 Task: Create a new customer profile in Salesforce, including contact, account, and payment details.
Action: Mouse moved to (14, 97)
Screenshot: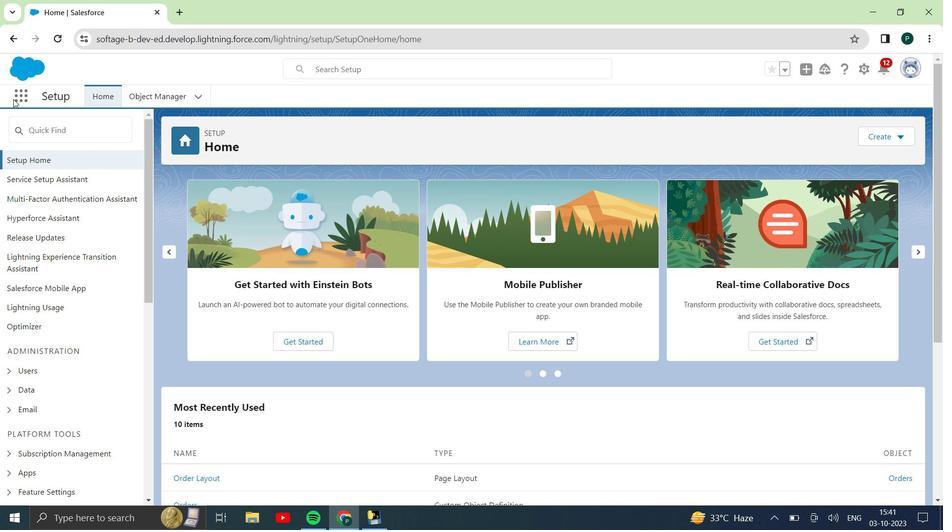 
Action: Mouse pressed left at (14, 97)
Screenshot: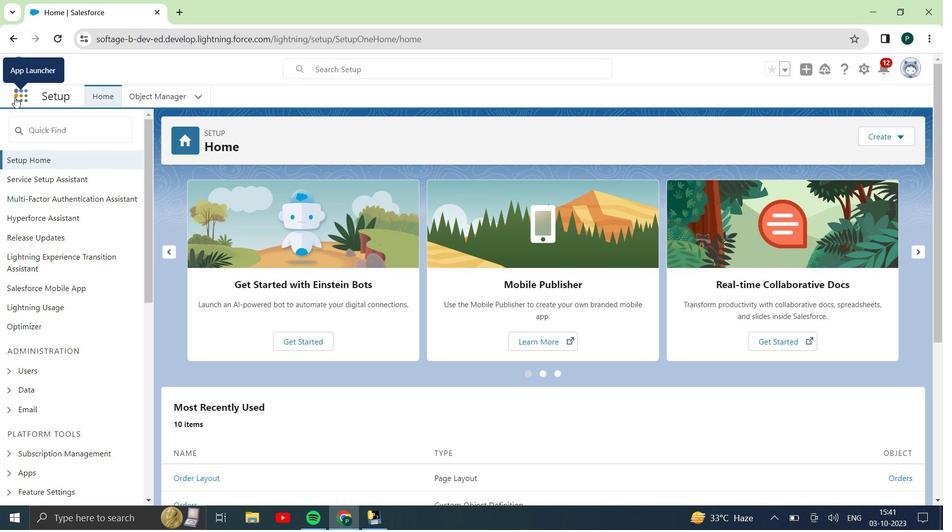 
Action: Mouse moved to (36, 313)
Screenshot: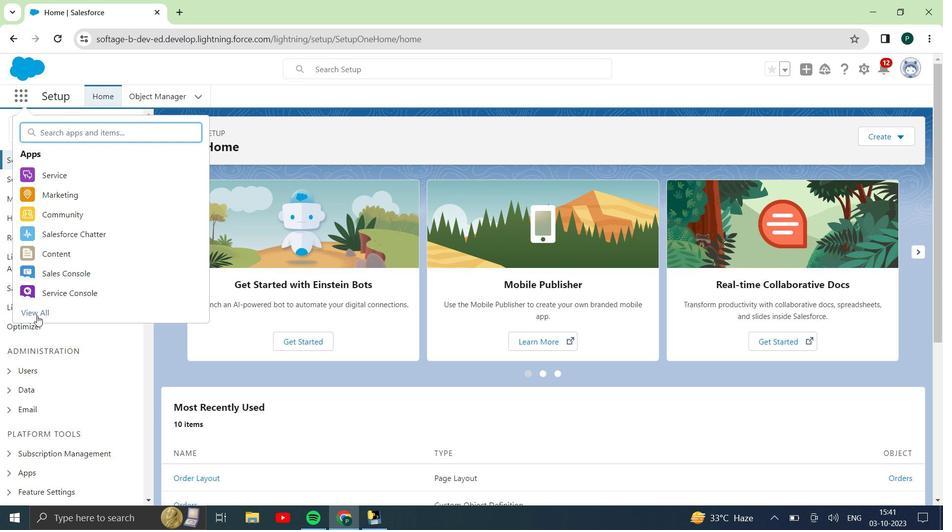 
Action: Mouse pressed left at (36, 313)
Screenshot: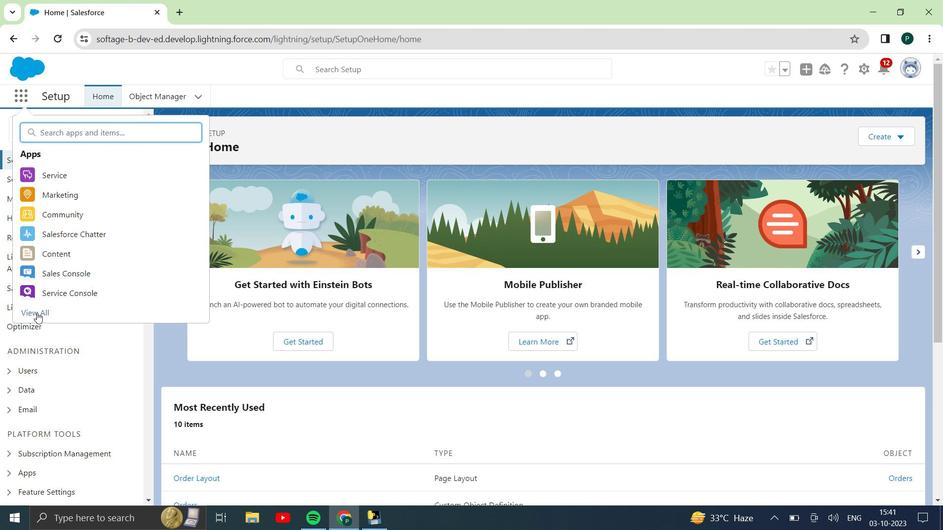 
Action: Mouse moved to (166, 288)
Screenshot: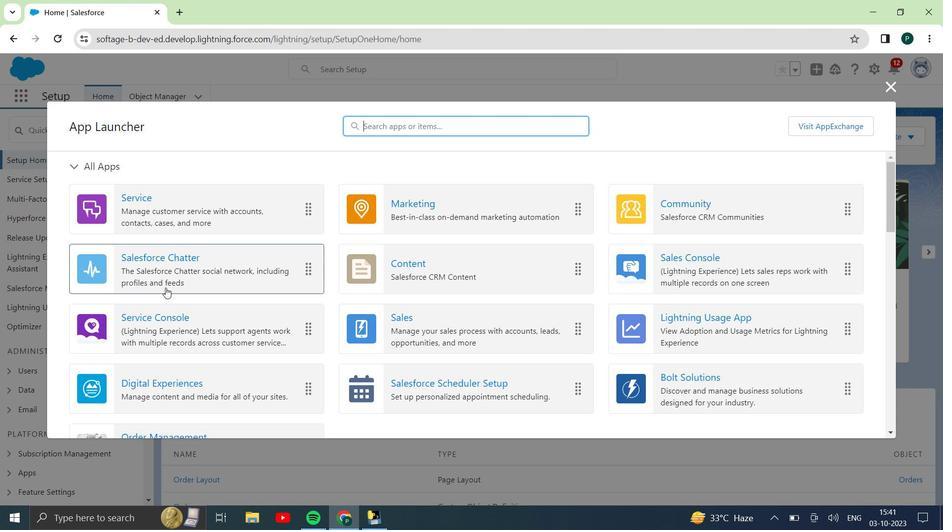 
Action: Mouse scrolled (166, 287) with delta (0, 0)
Screenshot: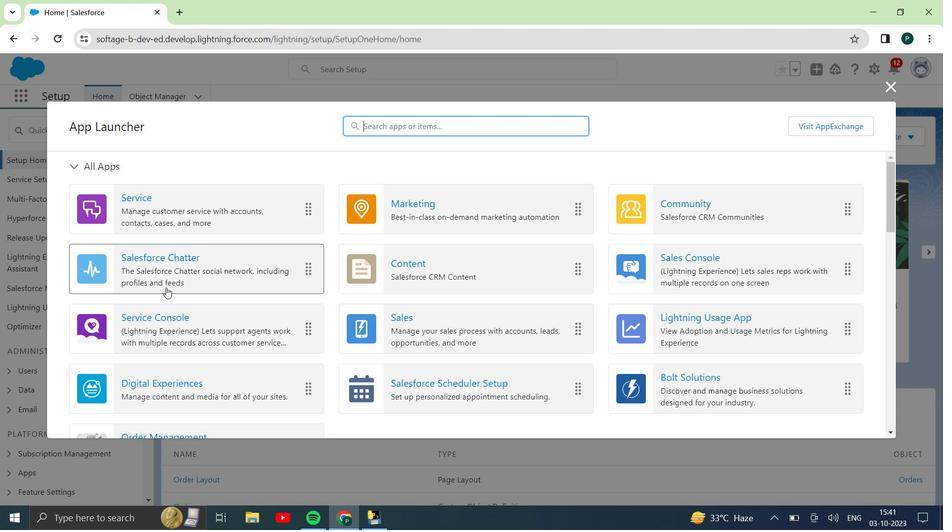 
Action: Mouse scrolled (166, 287) with delta (0, 0)
Screenshot: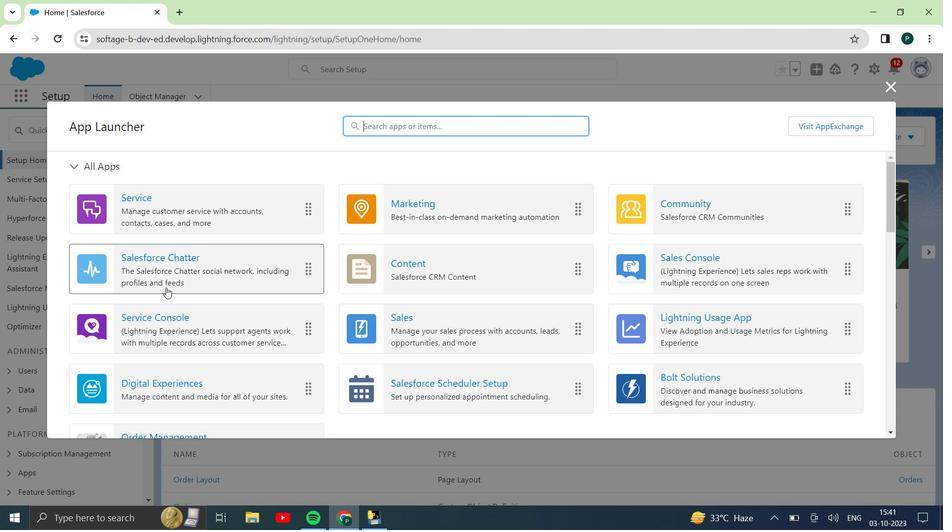 
Action: Mouse moved to (156, 316)
Screenshot: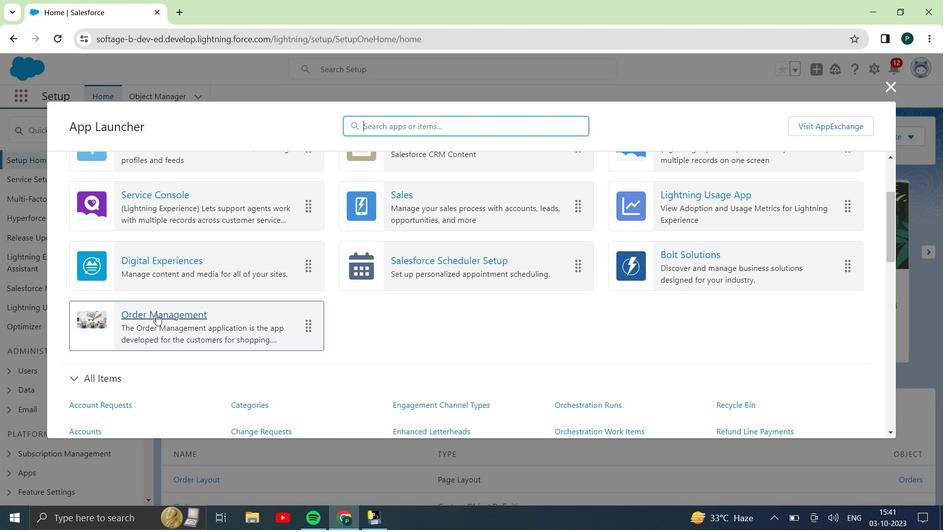 
Action: Mouse pressed left at (156, 316)
Screenshot: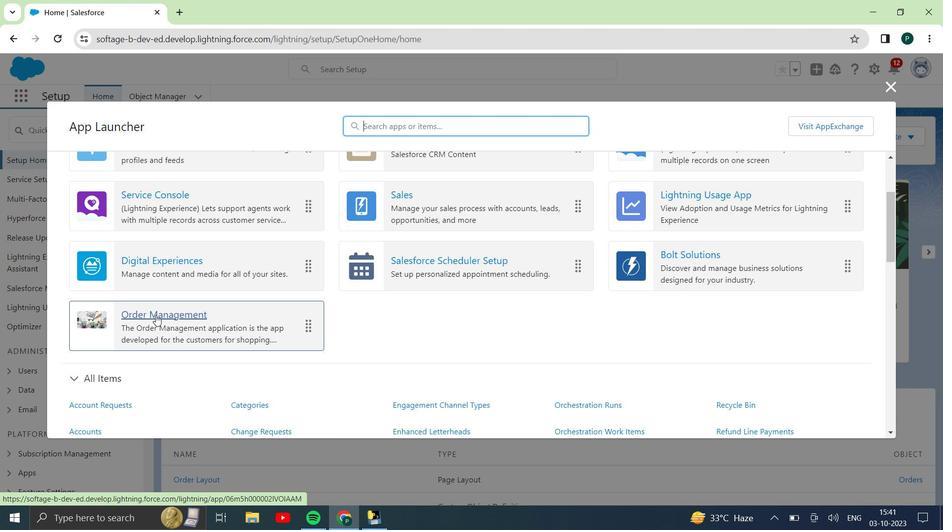 
Action: Mouse moved to (380, 91)
Screenshot: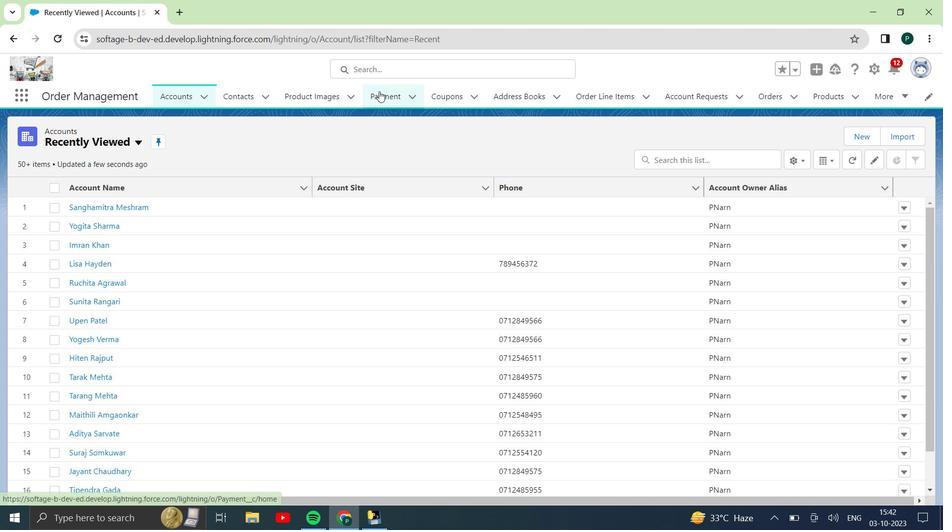 
Action: Mouse pressed left at (380, 91)
Screenshot: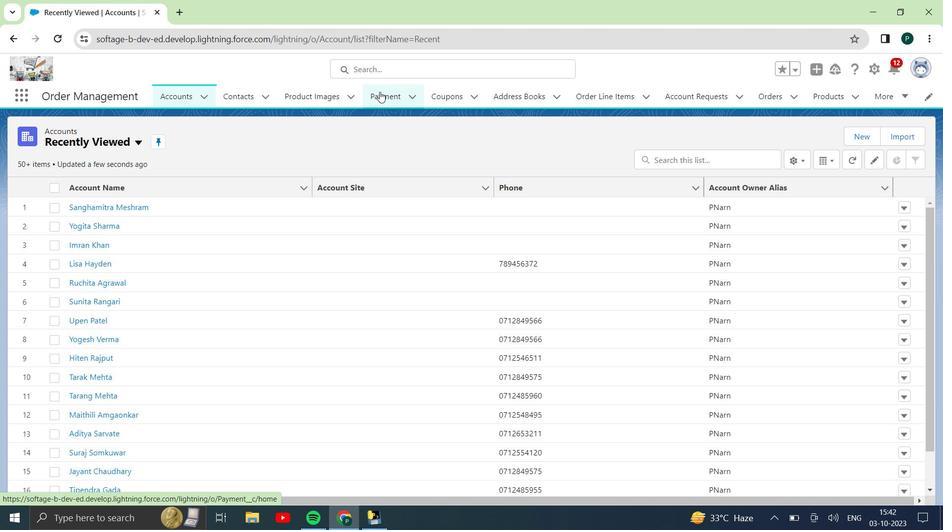 
Action: Mouse moved to (862, 135)
Screenshot: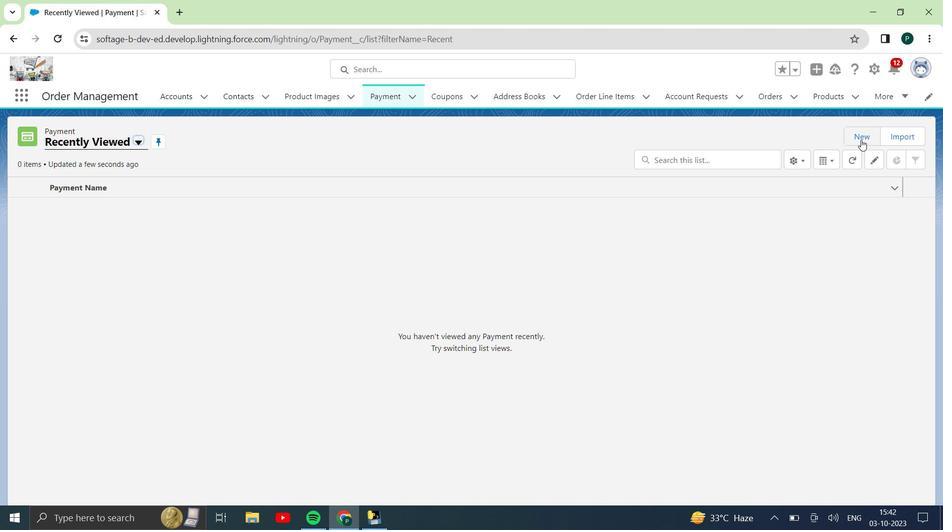 
Action: Mouse pressed left at (862, 135)
Screenshot: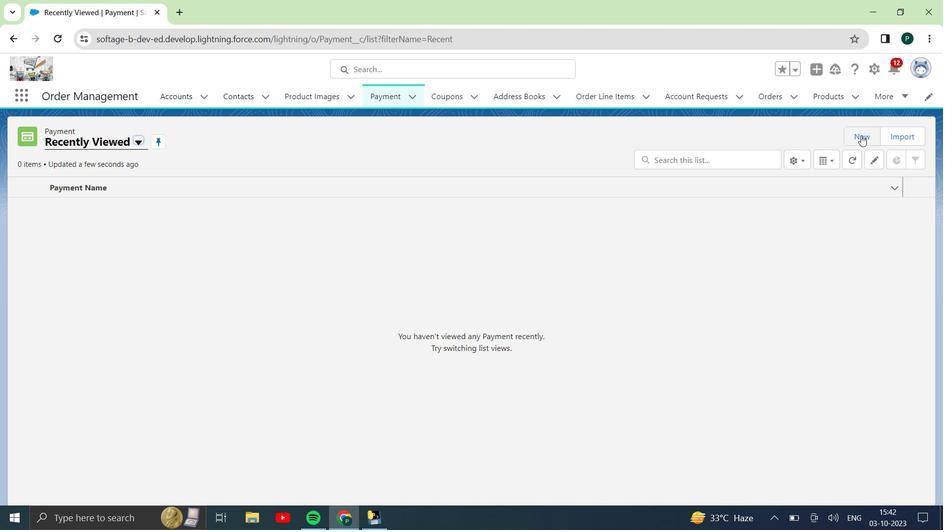 
Action: Mouse moved to (321, 251)
Screenshot: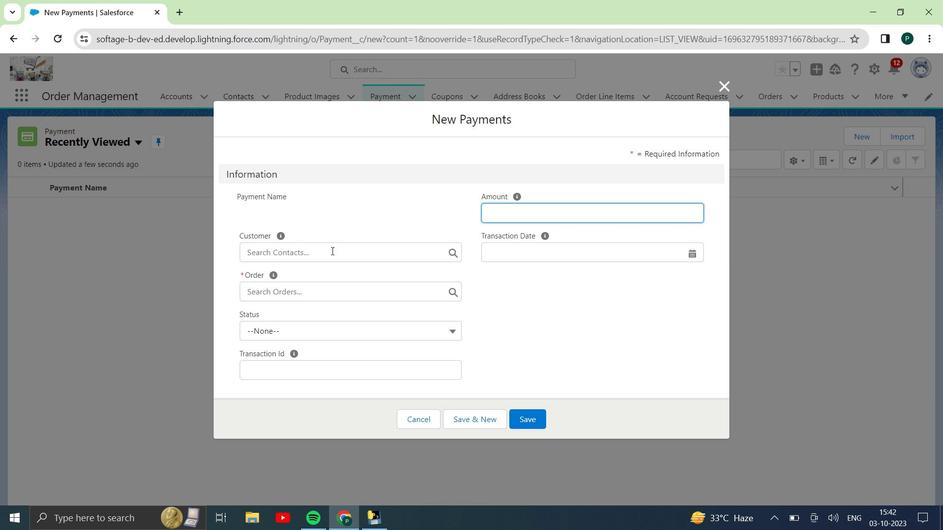
Action: Mouse pressed left at (321, 251)
Screenshot: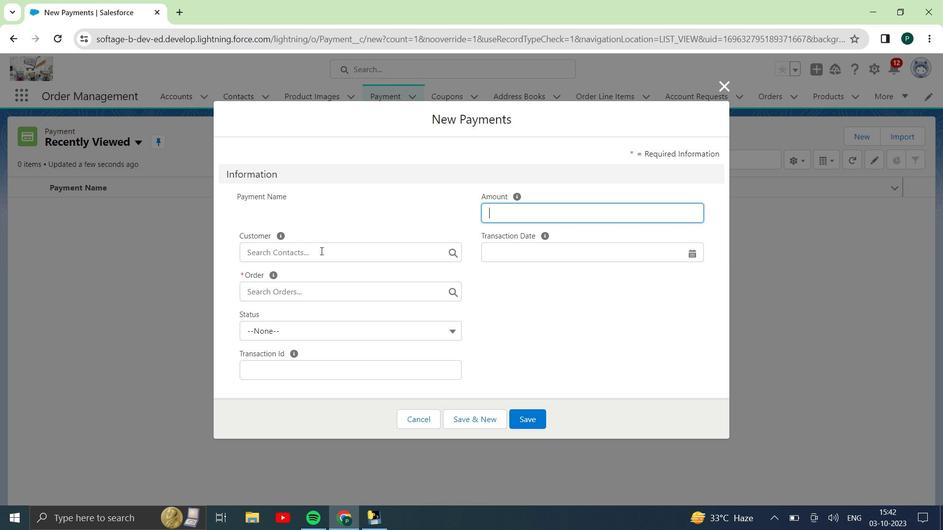 
Action: Mouse moved to (321, 257)
Screenshot: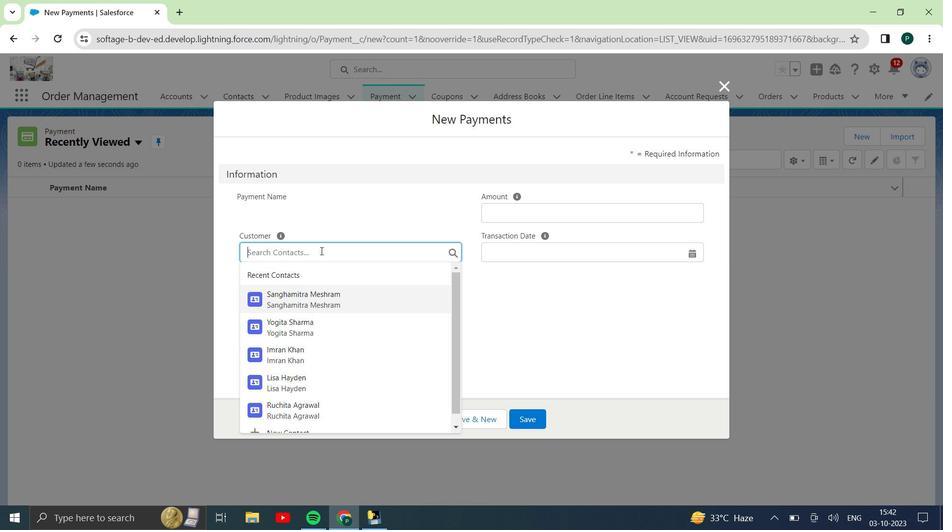 
Action: Mouse scrolled (321, 256) with delta (0, 0)
Screenshot: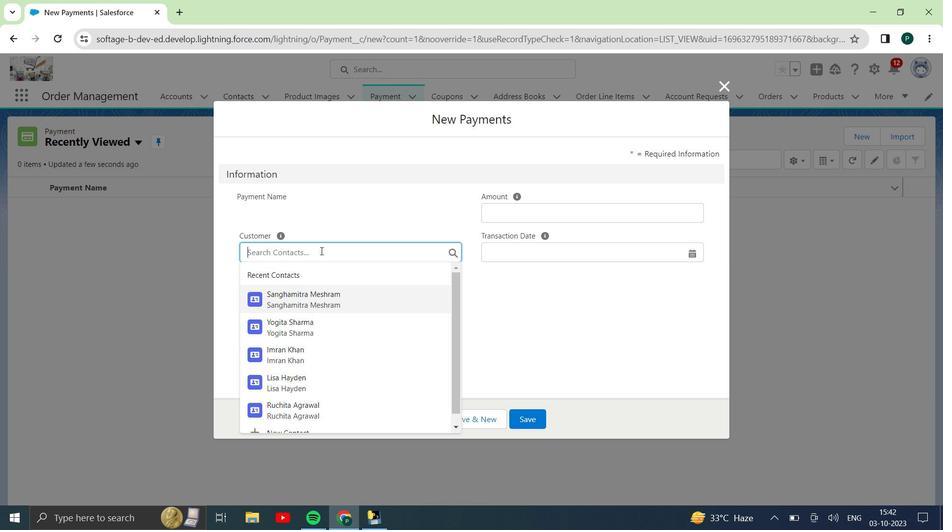 
Action: Mouse moved to (320, 303)
Screenshot: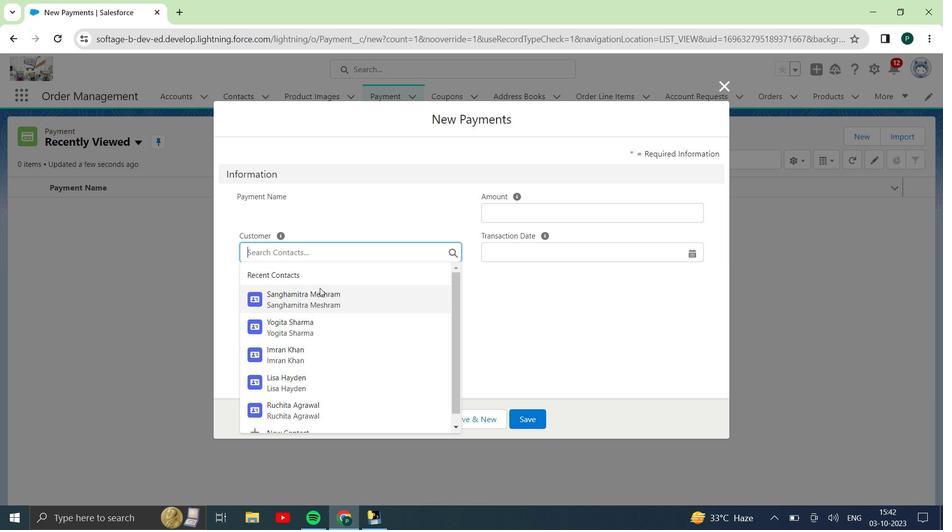 
Action: Mouse scrolled (320, 302) with delta (0, 0)
Screenshot: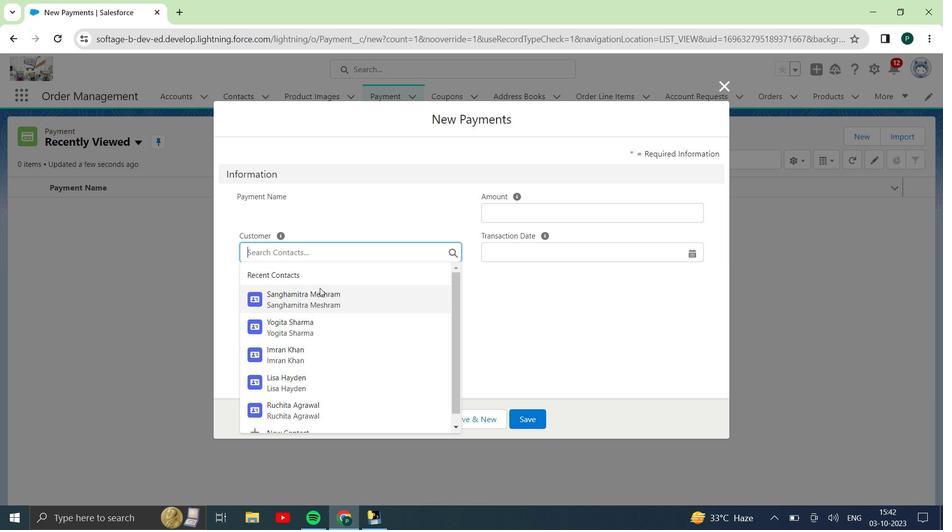 
Action: Mouse moved to (329, 364)
Screenshot: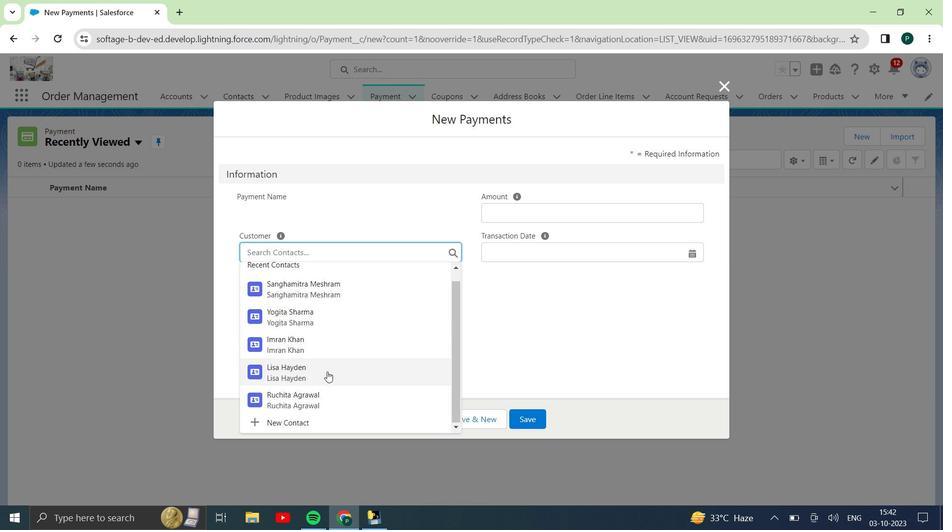 
Action: Mouse scrolled (329, 363) with delta (0, 0)
Screenshot: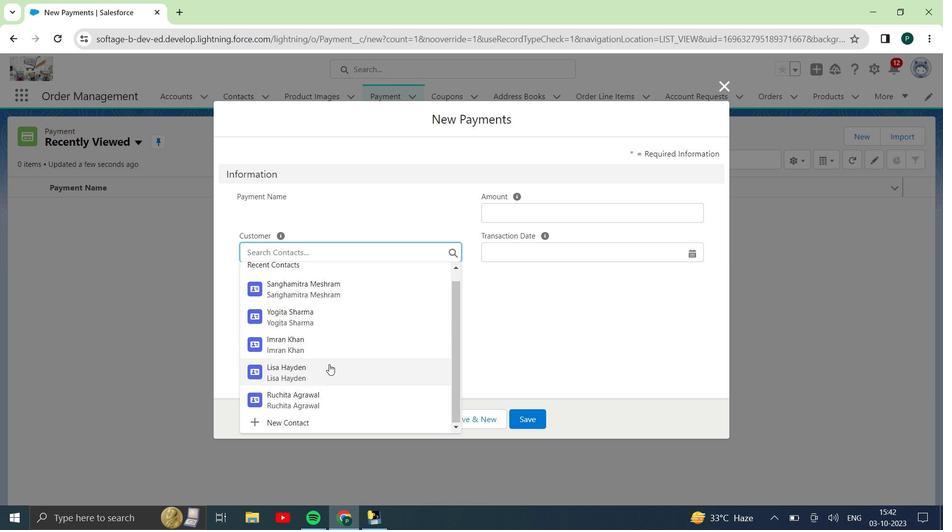 
Action: Mouse scrolled (329, 363) with delta (0, 0)
Screenshot: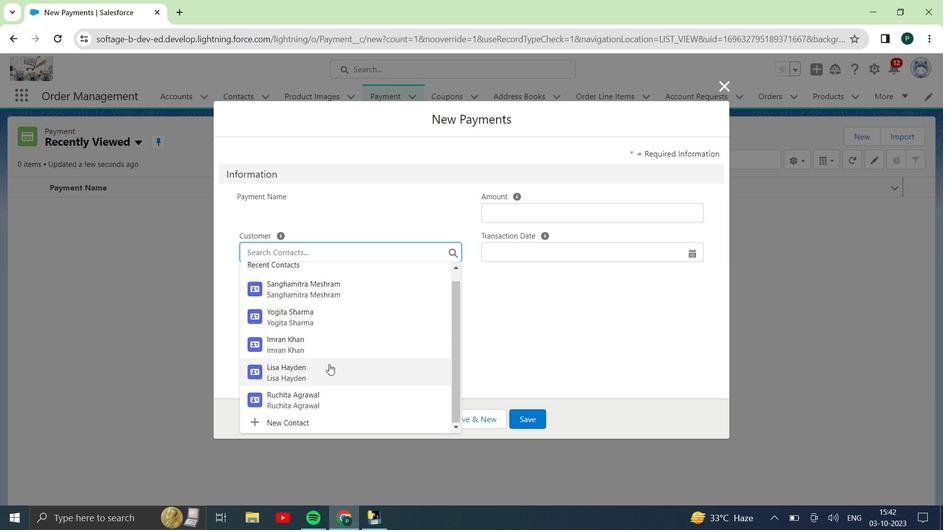 
Action: Mouse scrolled (329, 363) with delta (0, 0)
Screenshot: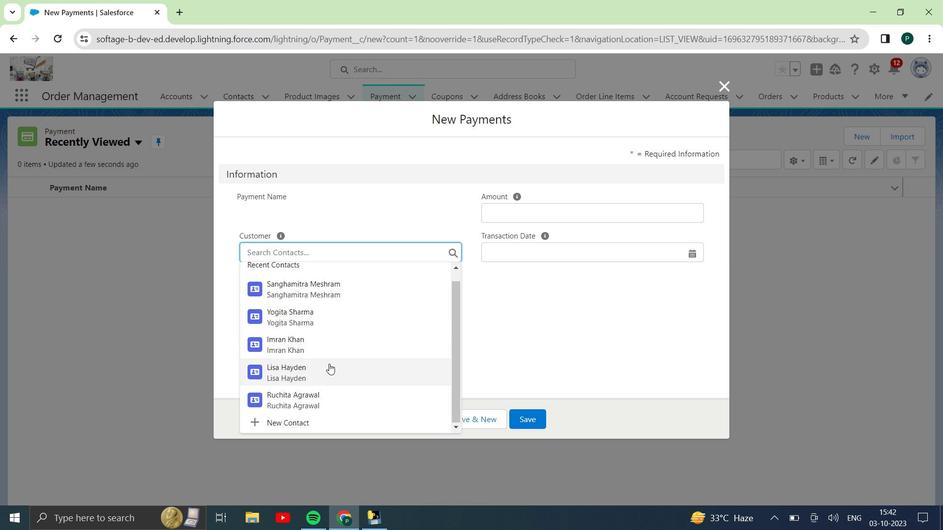 
Action: Mouse scrolled (329, 363) with delta (0, 0)
Screenshot: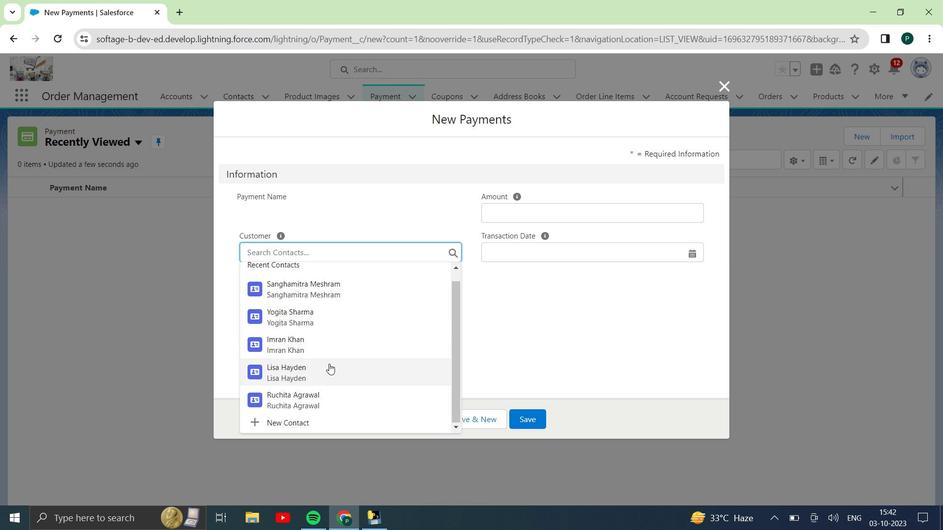 
Action: Mouse scrolled (329, 363) with delta (0, 0)
Screenshot: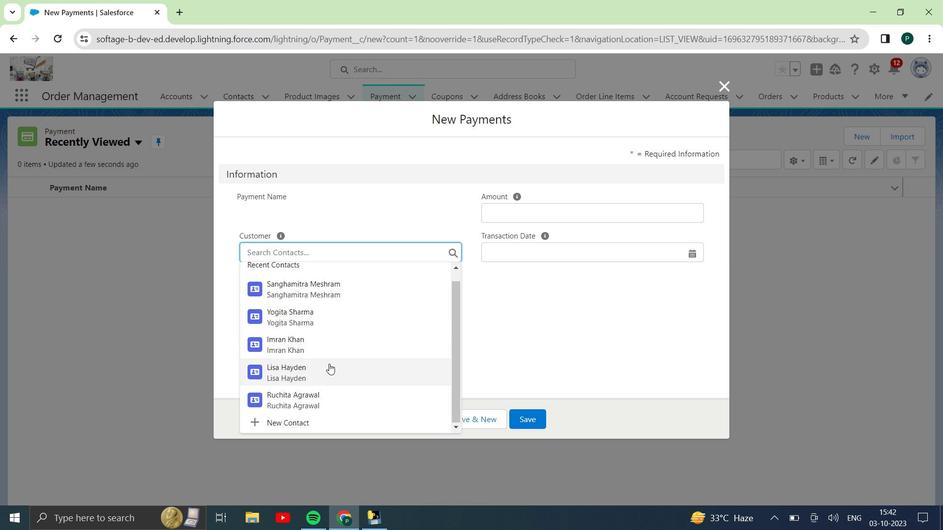 
Action: Mouse scrolled (329, 363) with delta (0, 0)
Screenshot: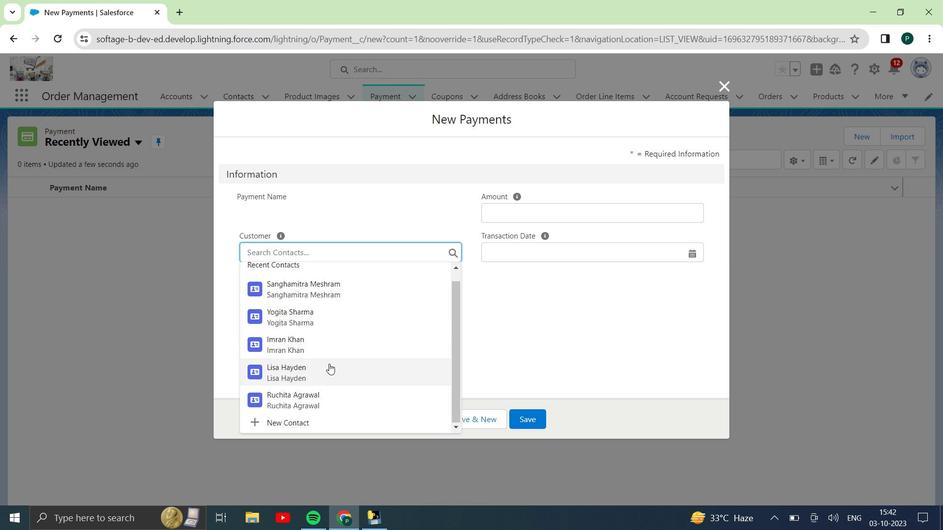 
Action: Mouse moved to (303, 422)
Screenshot: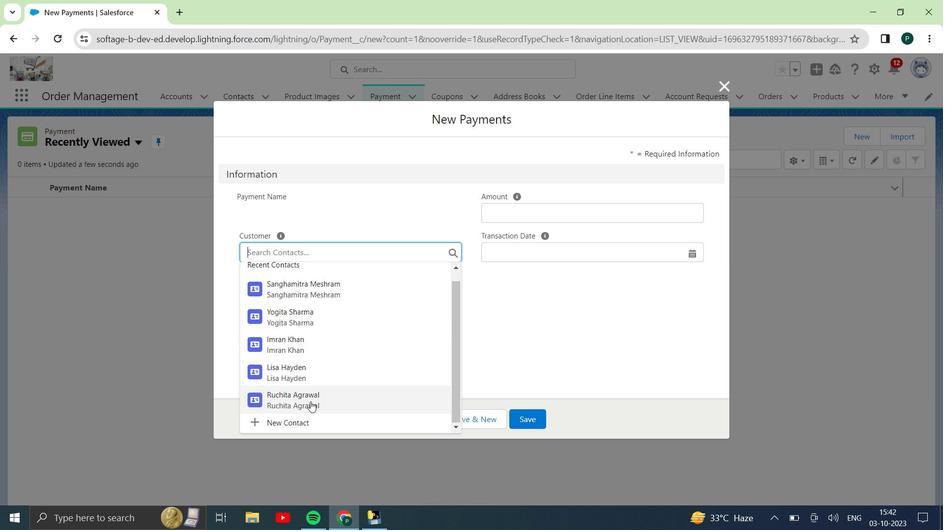 
Action: Mouse pressed left at (303, 422)
Screenshot: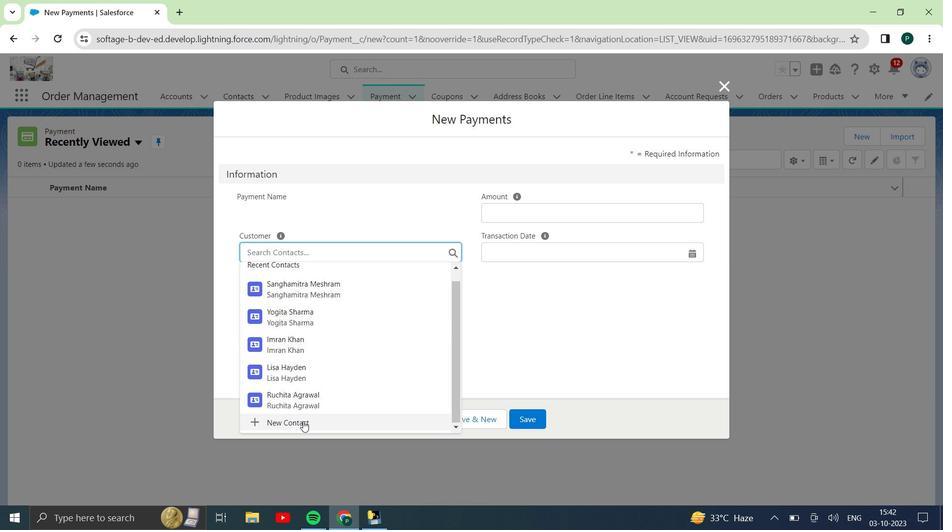 
Action: Mouse moved to (539, 187)
Screenshot: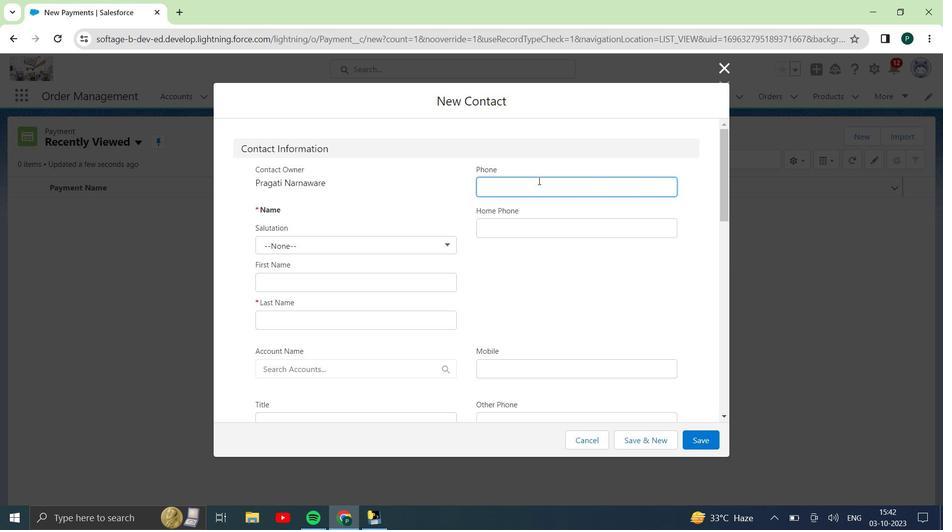 
Action: Key pressed <Key.insert><Key.home><Key.end><Key.down><Key.up><Key.left><Key.page_up><<12>><Key.home><<12>>
Screenshot: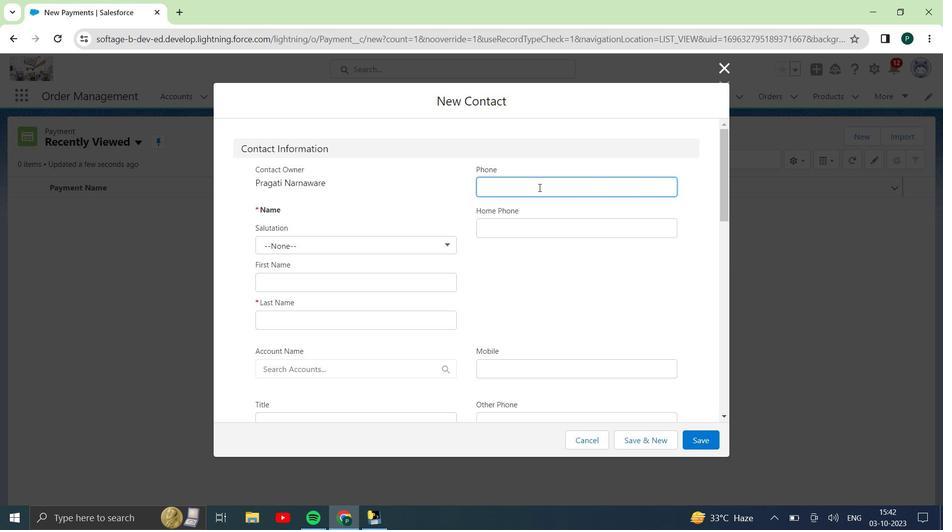 
Action: Mouse moved to (375, 240)
Screenshot: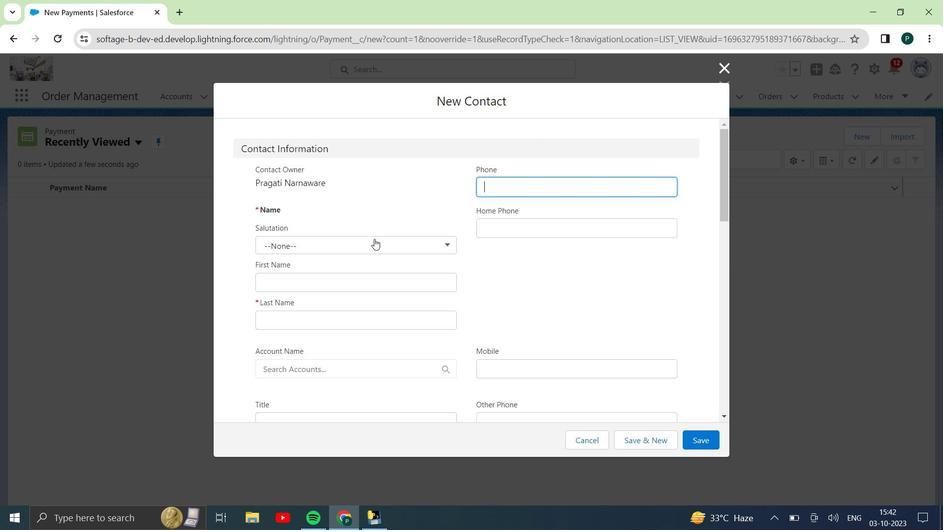 
Action: Mouse pressed left at (375, 240)
Screenshot: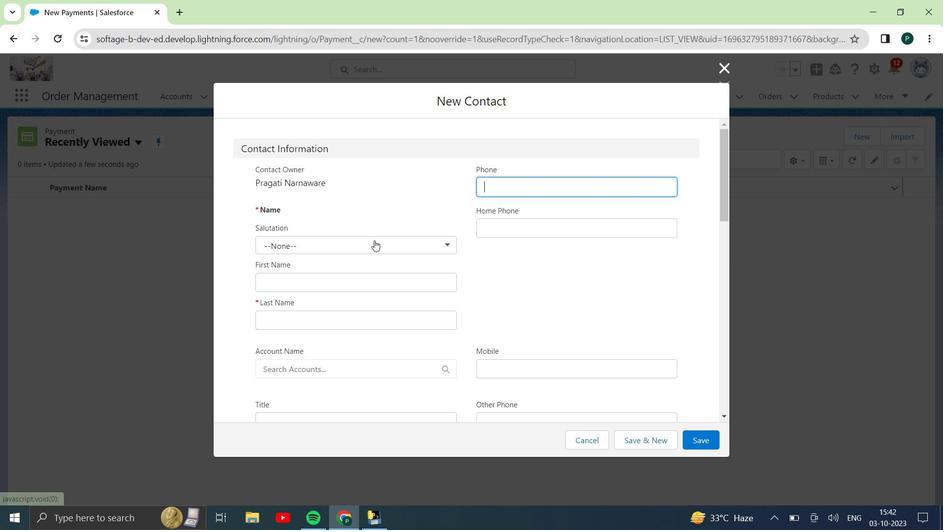 
Action: Mouse moved to (349, 294)
Screenshot: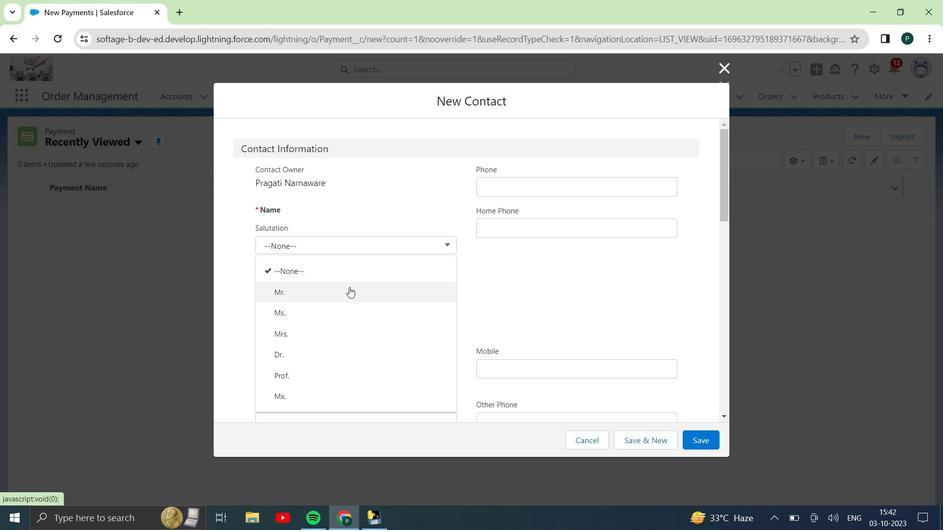 
Action: Mouse pressed left at (349, 294)
Screenshot: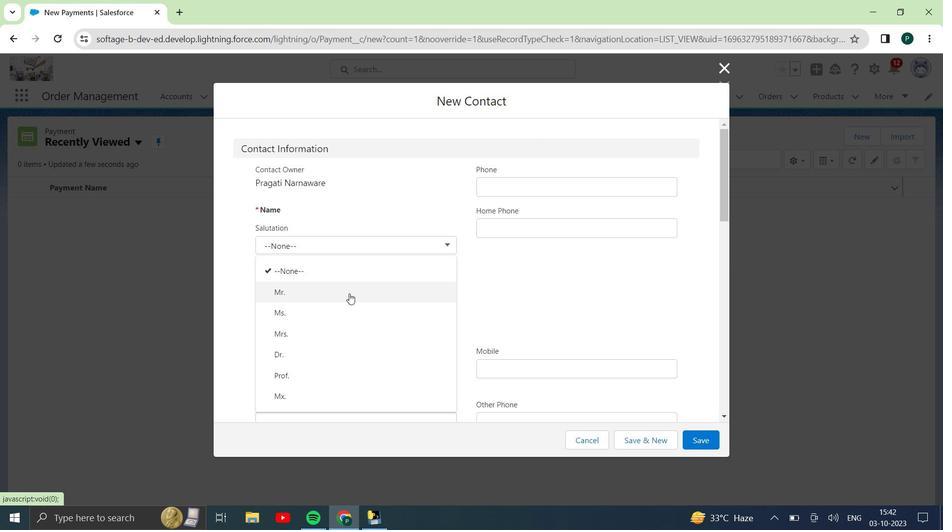 
Action: Mouse moved to (381, 285)
Screenshot: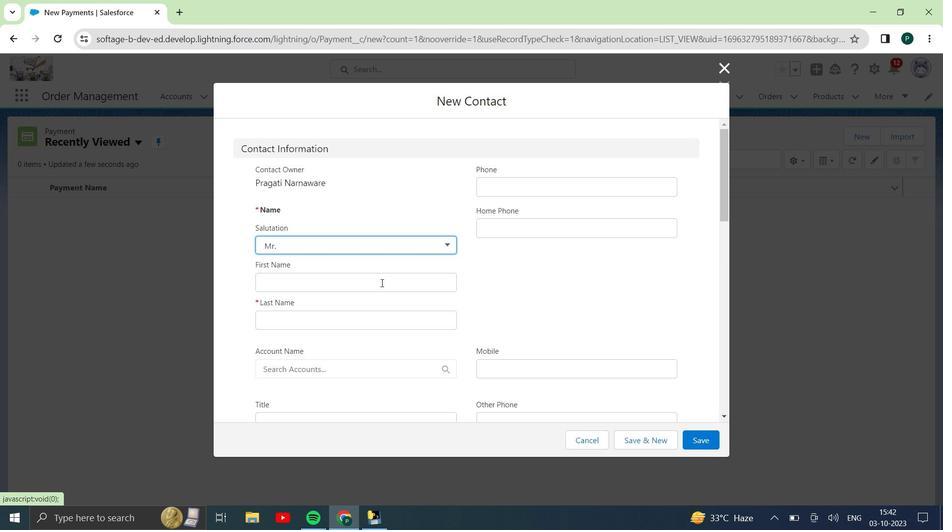 
Action: Mouse pressed left at (381, 285)
Screenshot: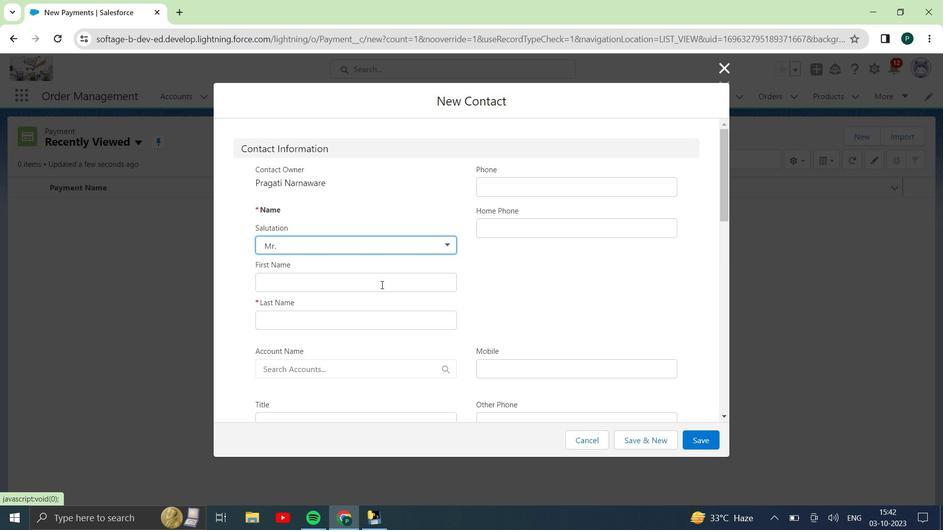 
Action: Key pressed <Key.shift><Key.shift>Tarak
Screenshot: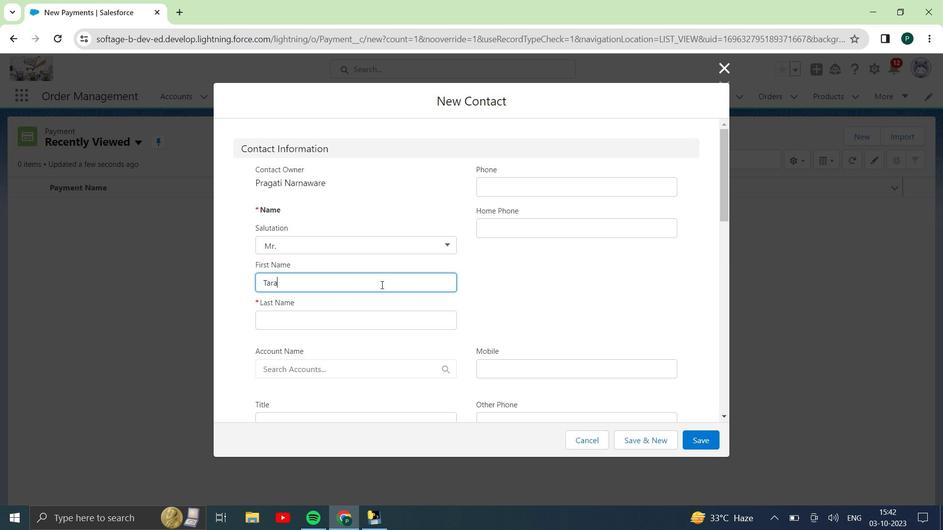 
Action: Mouse moved to (340, 323)
Screenshot: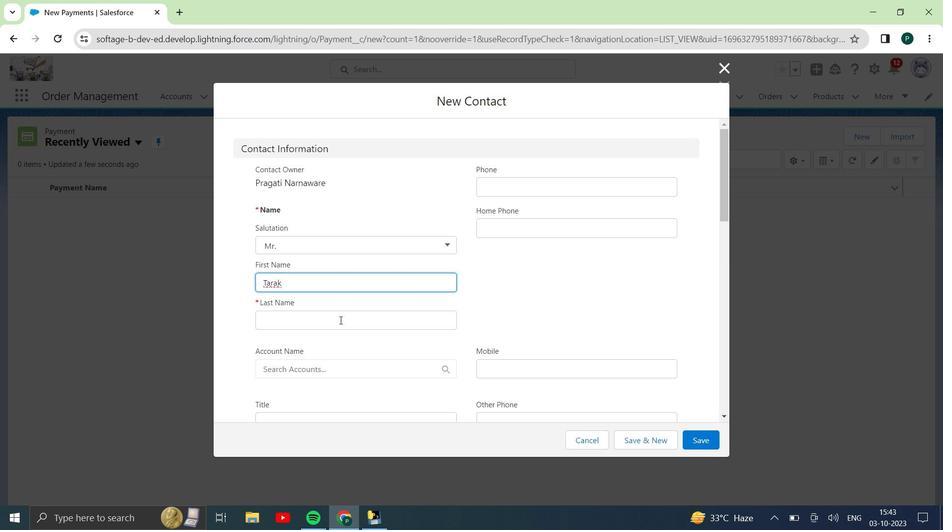 
Action: Mouse pressed left at (340, 323)
Screenshot: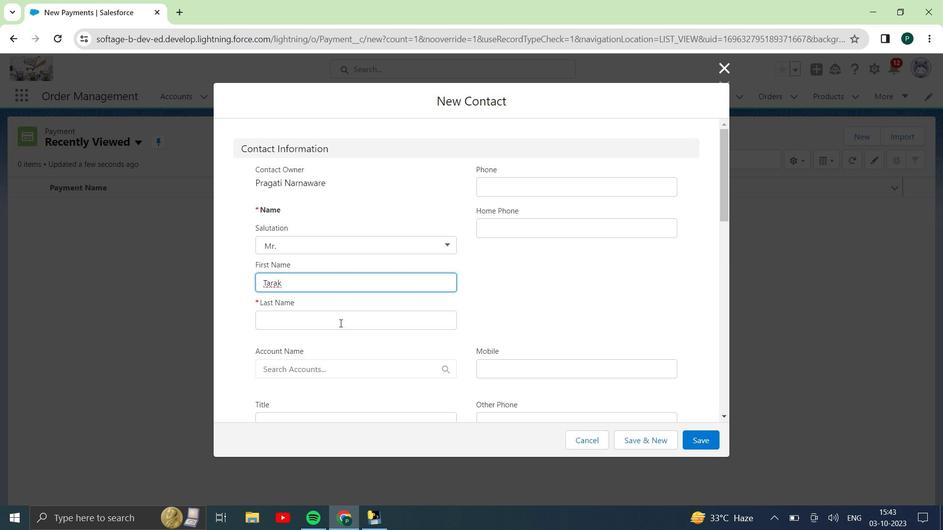 
Action: Key pressed <Key.shift>Mehta
Screenshot: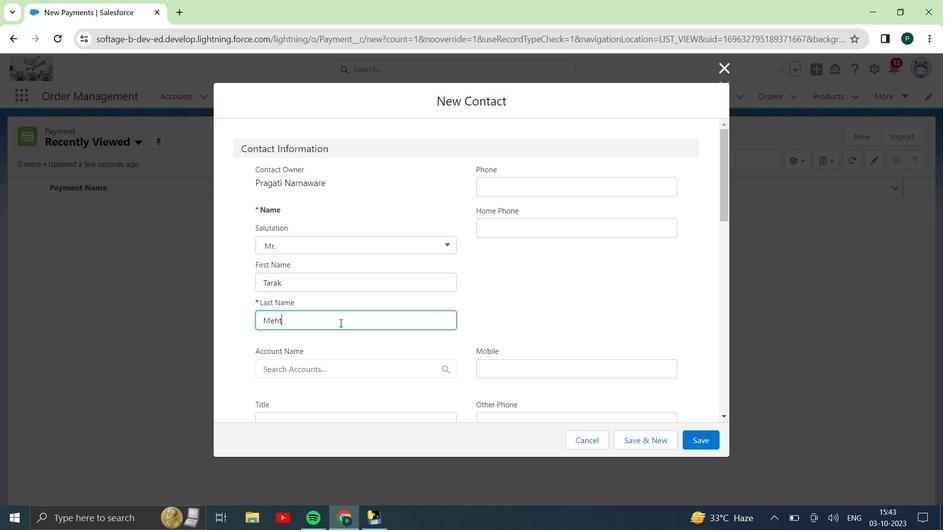 
Action: Mouse moved to (580, 183)
Screenshot: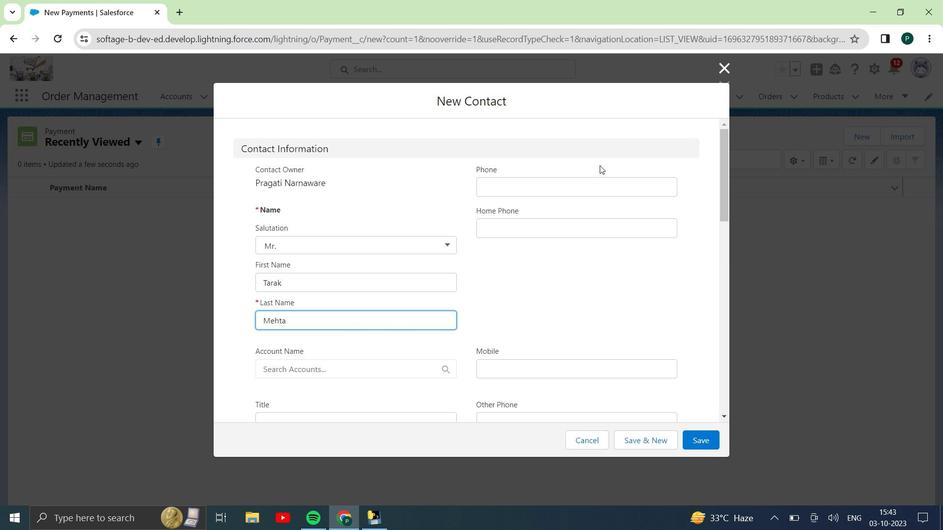 
Action: Mouse pressed left at (580, 183)
Screenshot: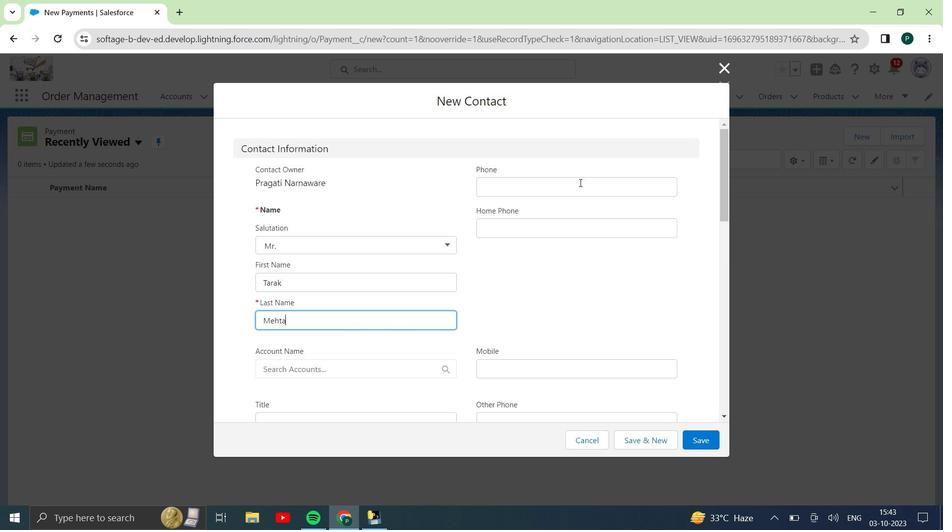 
Action: Key pressed <Key.insert><Key.home><Key.end><Key.down><Key.up><Key.left><Key.page_up><<12>><Key.home><<12>>
Screenshot: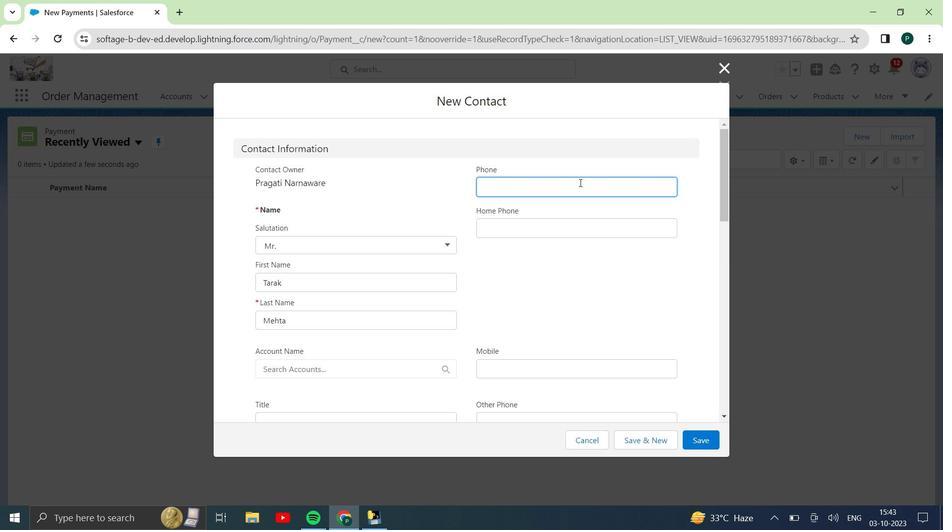 
Action: Mouse pressed left at (580, 183)
Screenshot: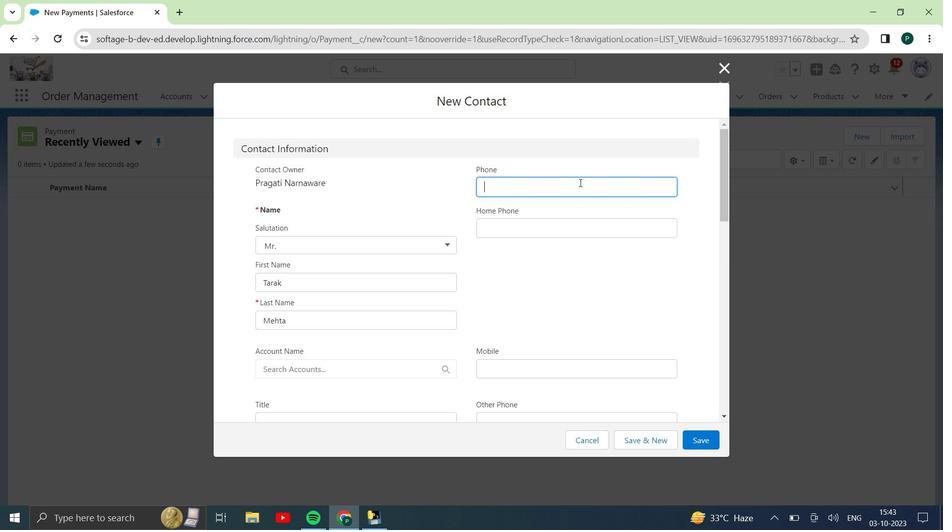 
Action: Key pressed <Key.num_lock><Key.num_lock><Key.end><Key.end><Key.home><Key.home><Key.backspace>
Screenshot: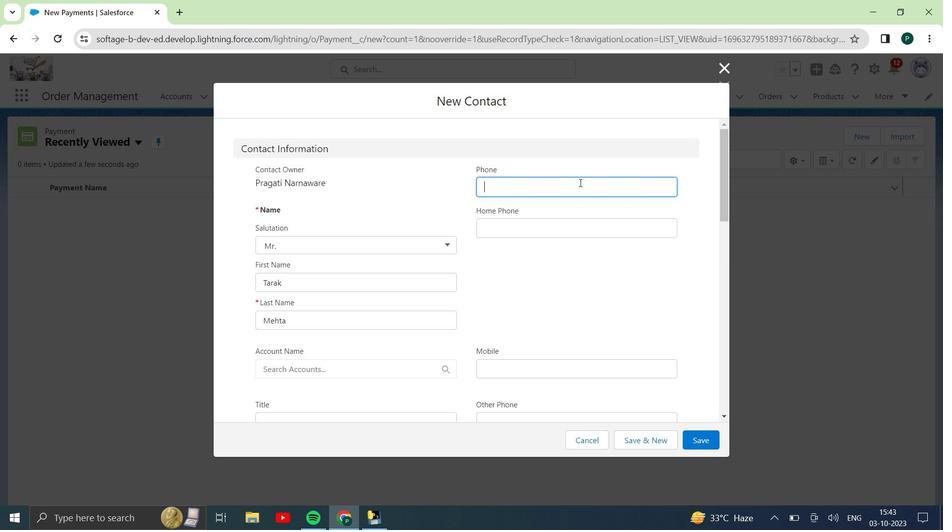
Action: Mouse moved to (554, 232)
Screenshot: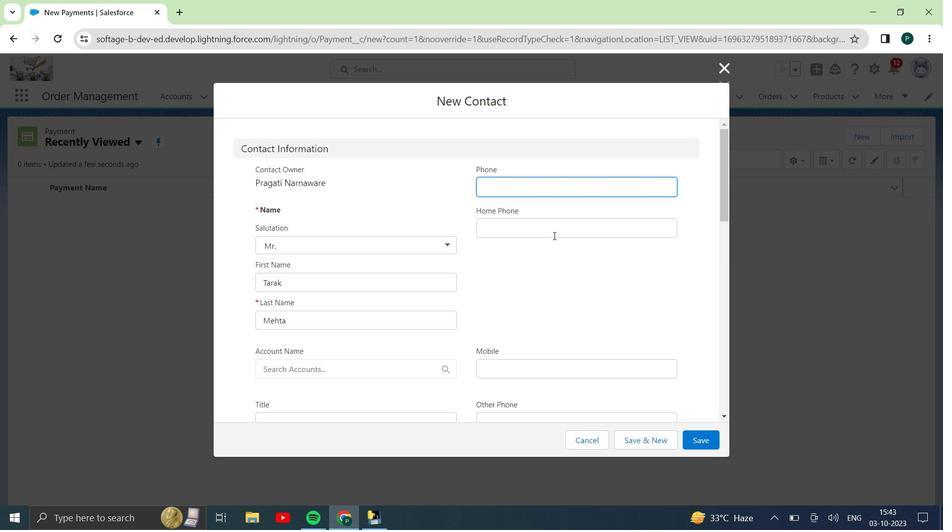 
Action: Mouse pressed left at (554, 232)
Screenshot: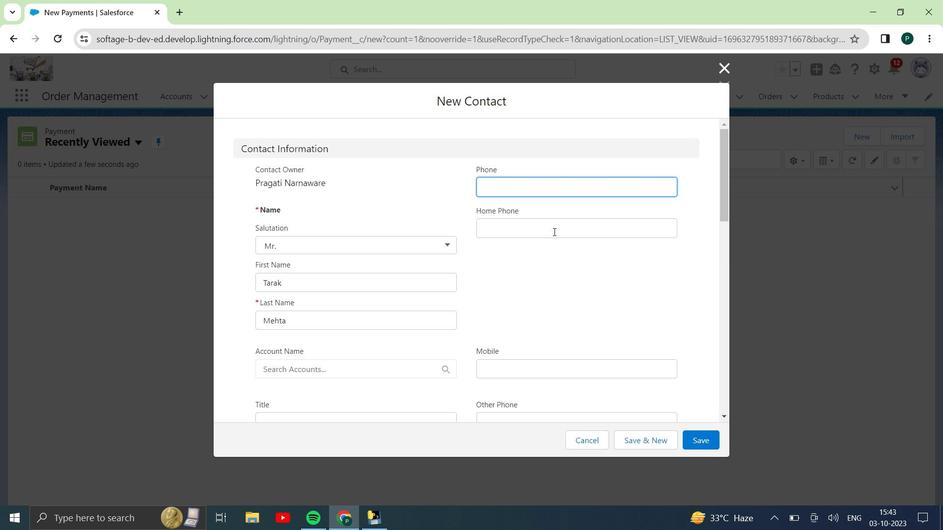 
Action: Mouse moved to (548, 192)
Screenshot: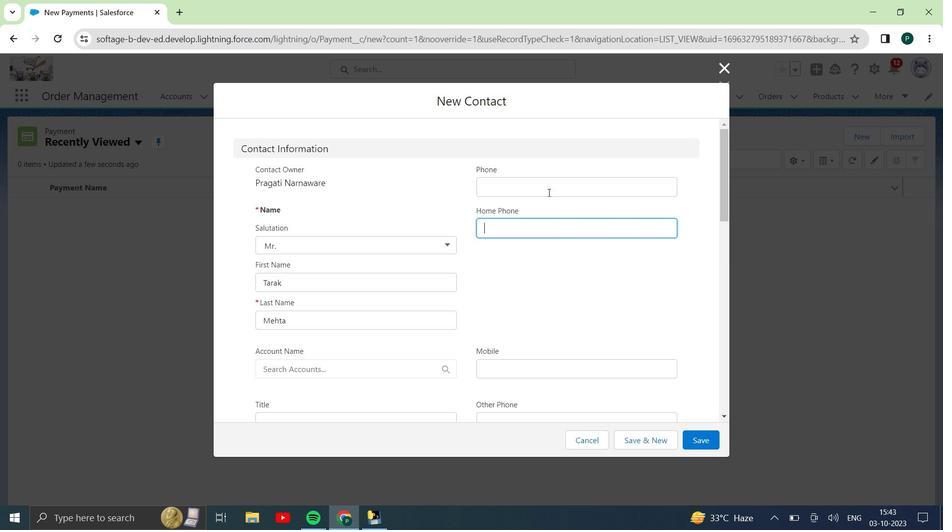 
Action: Mouse pressed left at (548, 192)
Screenshot: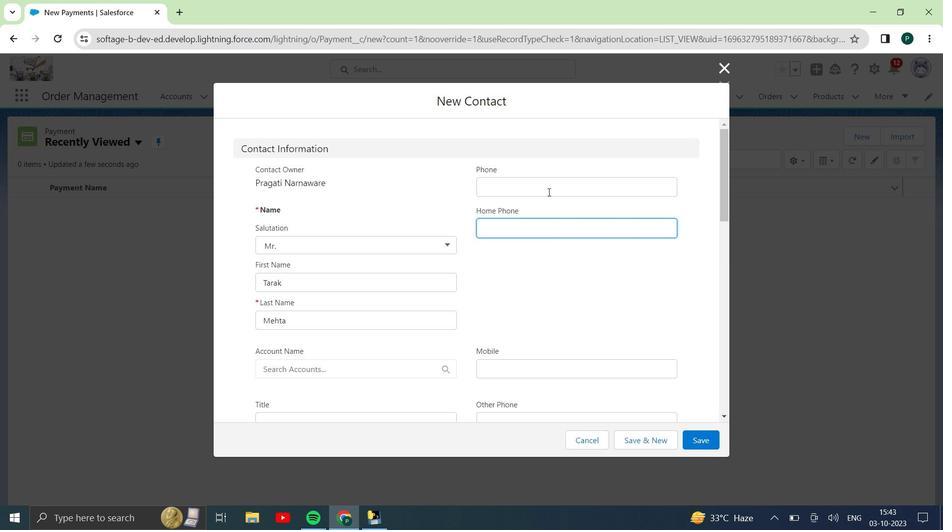 
Action: Key pressed 0<Key.backspace><Key.num_lock>0712884530
Screenshot: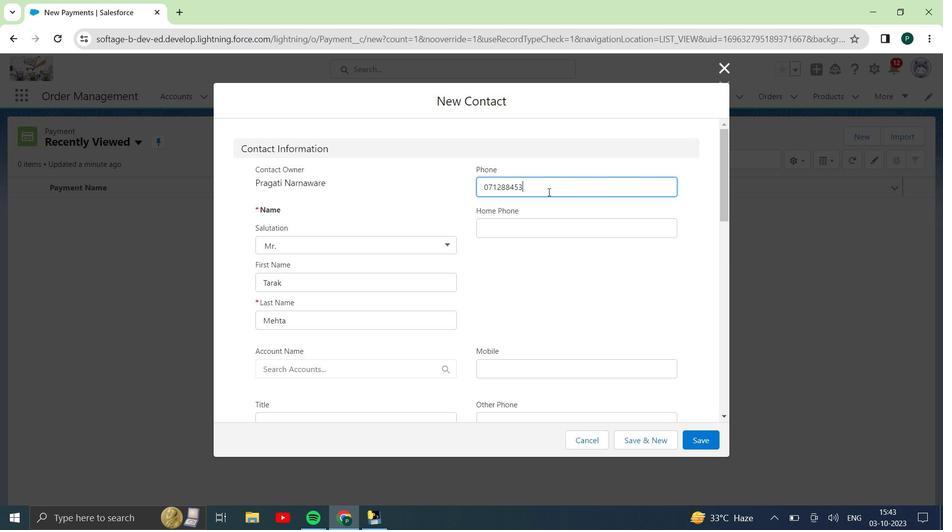 
Action: Mouse moved to (526, 185)
Screenshot: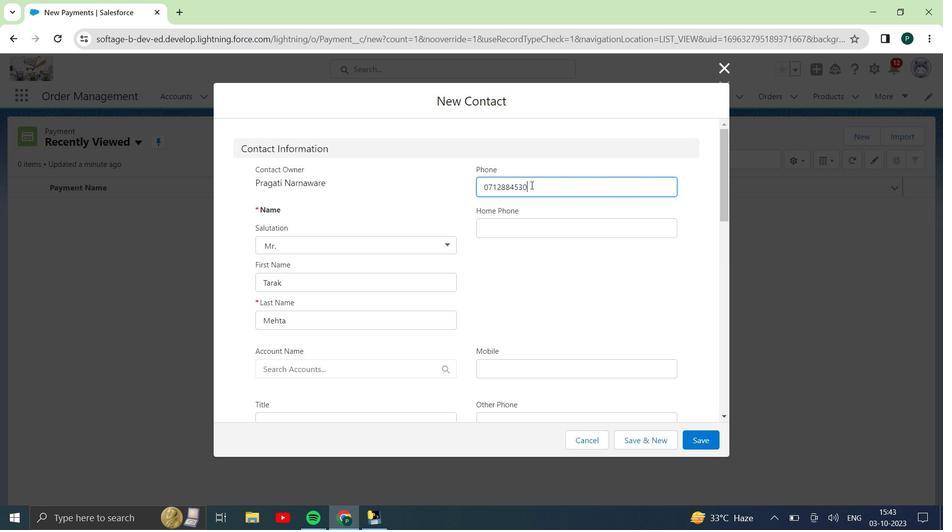 
Action: Mouse scrolled (526, 185) with delta (0, 0)
Screenshot: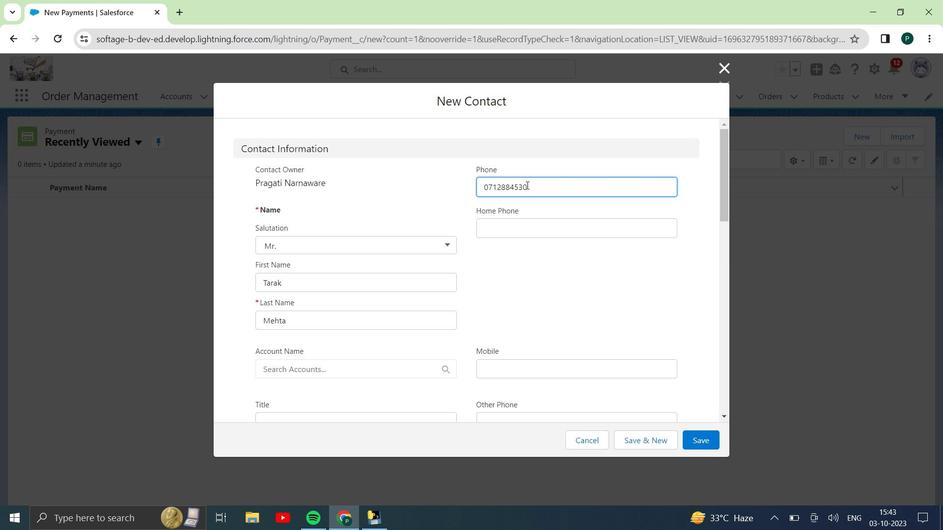 
Action: Mouse moved to (329, 312)
Screenshot: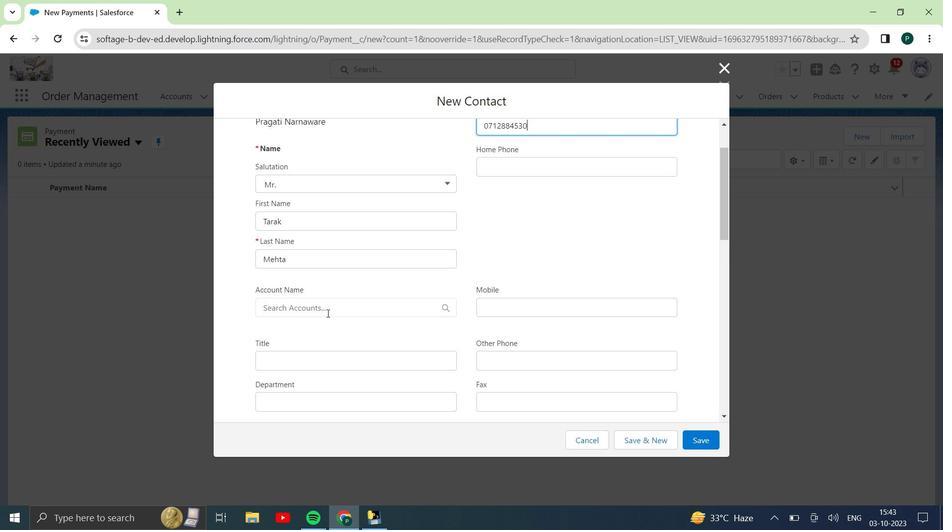 
Action: Mouse pressed left at (329, 312)
Screenshot: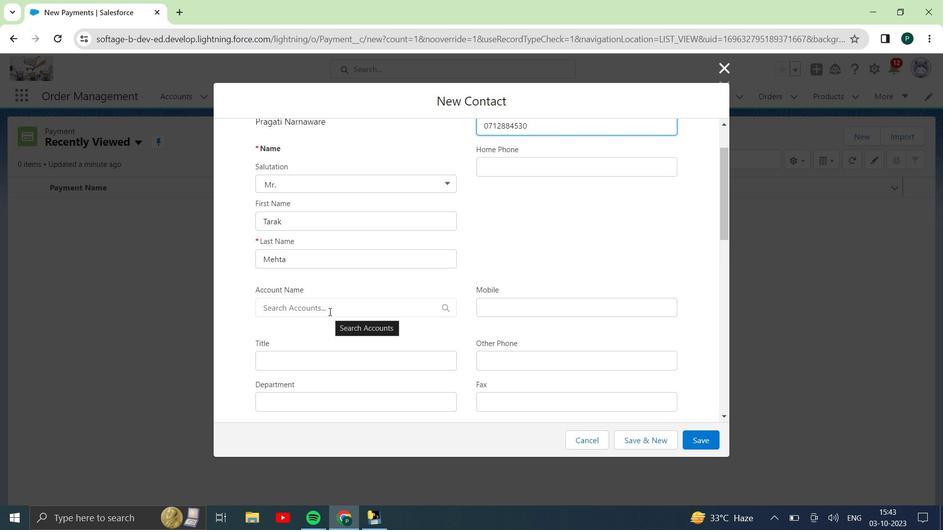 
Action: Mouse moved to (337, 336)
Screenshot: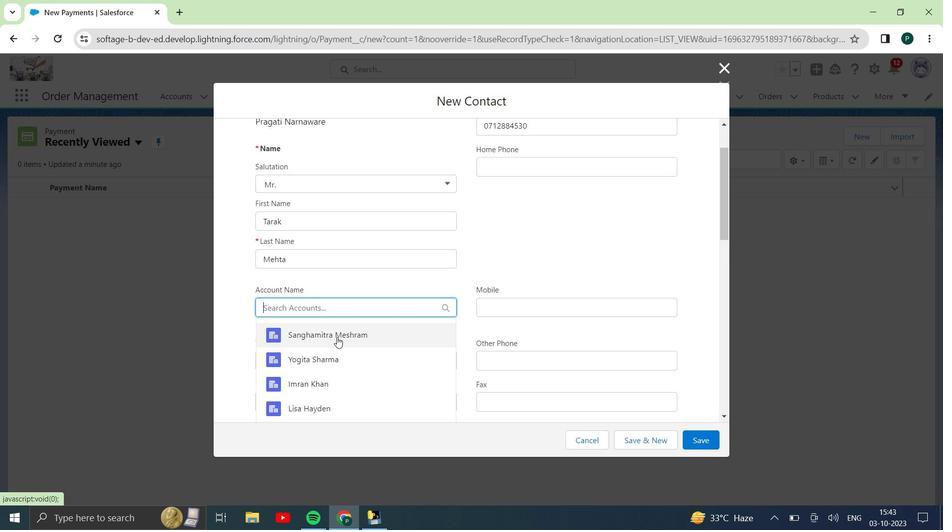 
Action: Mouse scrolled (337, 335) with delta (0, 0)
Screenshot: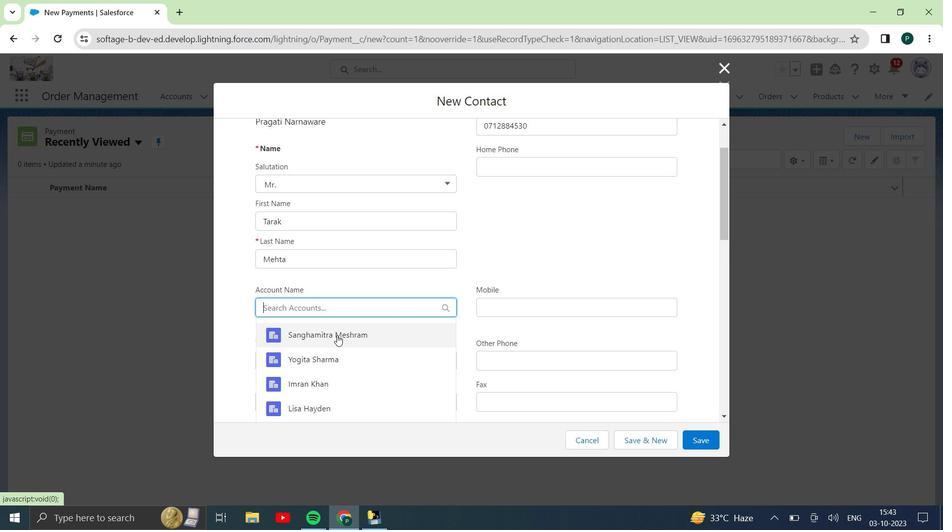 
Action: Mouse scrolled (337, 335) with delta (0, 0)
Screenshot: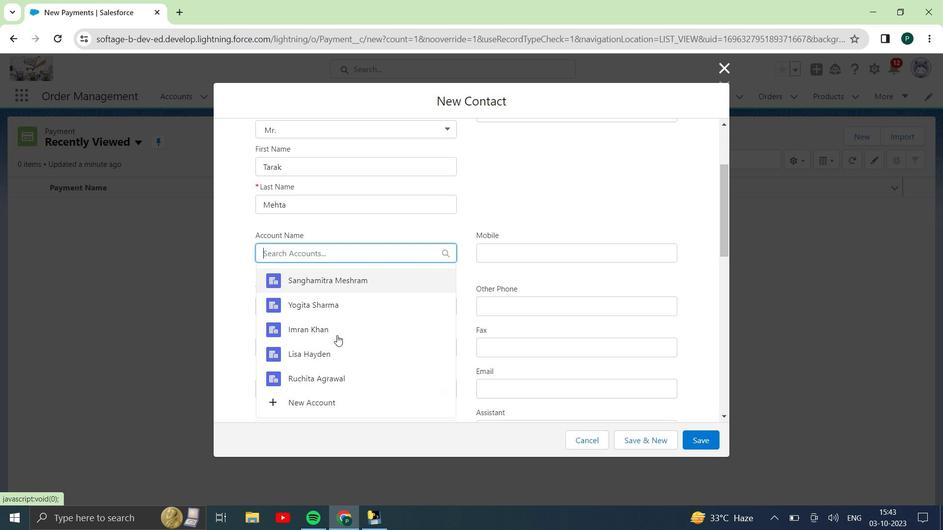 
Action: Mouse moved to (319, 341)
Screenshot: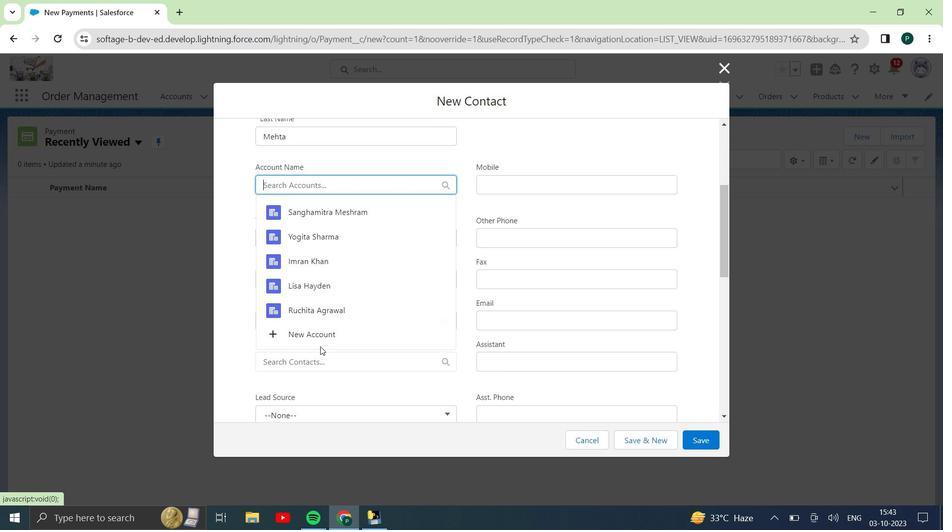 
Action: Mouse pressed left at (319, 341)
Screenshot: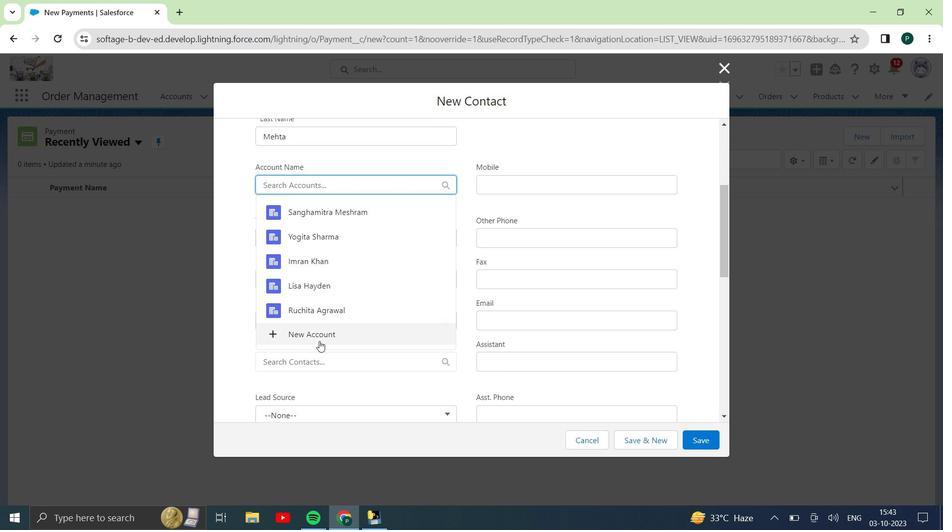 
Action: Mouse moved to (579, 194)
Screenshot: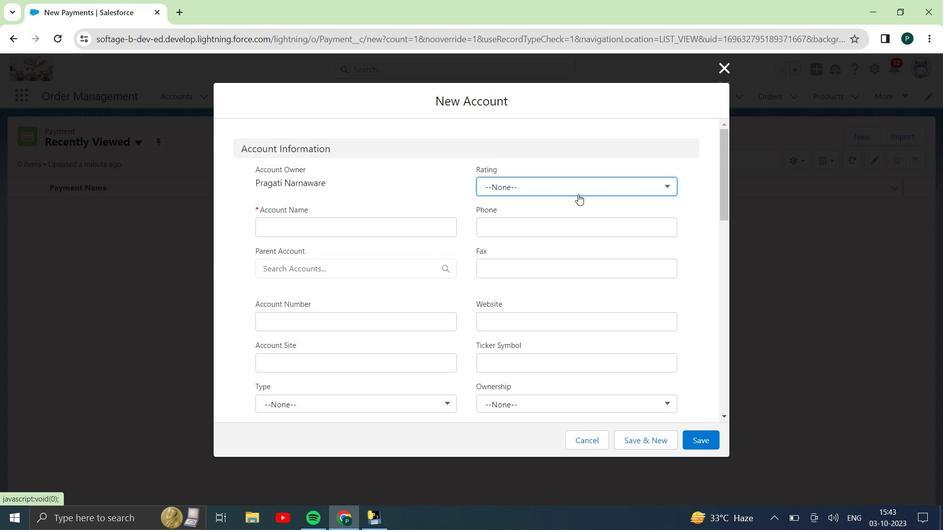 
Action: Mouse pressed left at (579, 194)
Screenshot: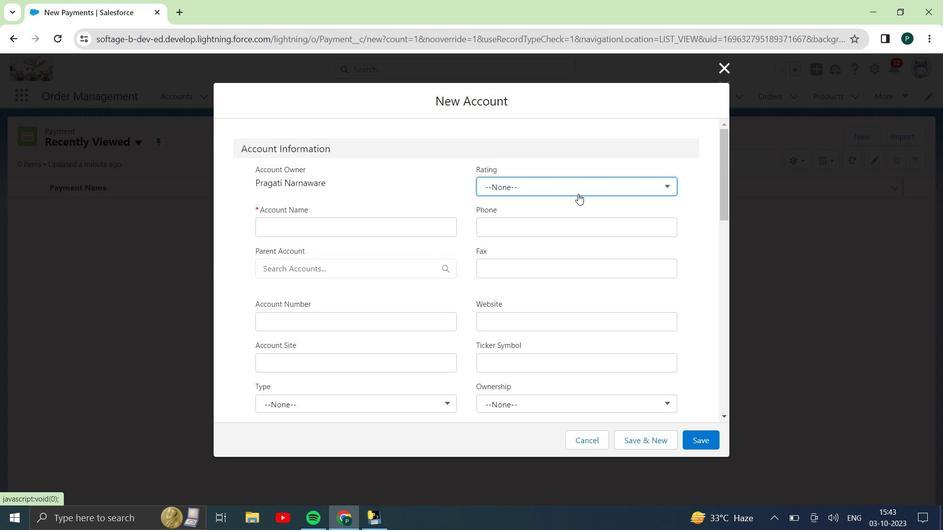 
Action: Mouse moved to (571, 254)
Screenshot: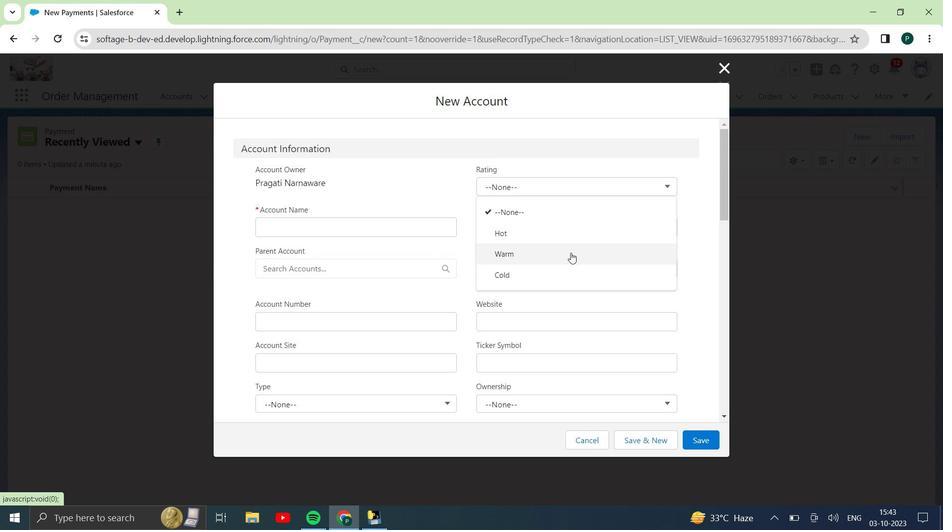 
Action: Mouse pressed left at (571, 254)
Screenshot: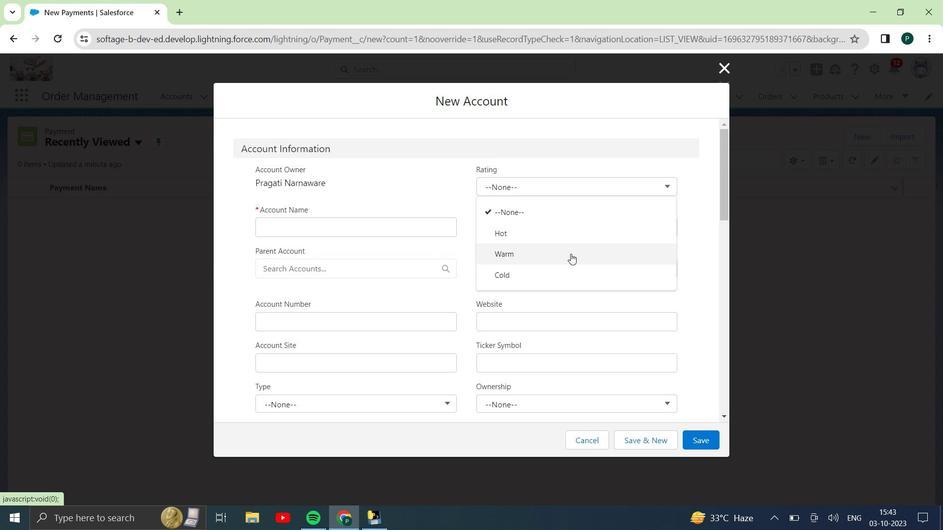 
Action: Mouse moved to (323, 225)
Screenshot: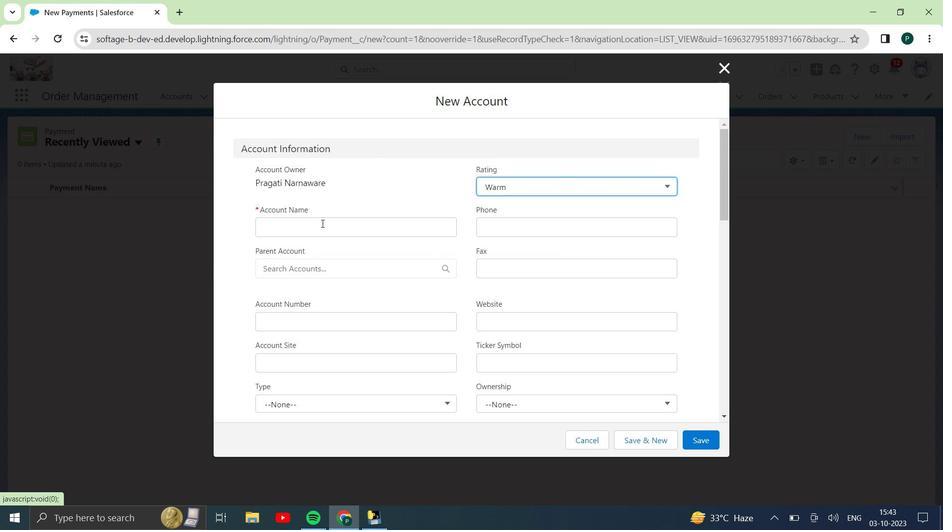 
Action: Mouse pressed left at (323, 225)
Screenshot: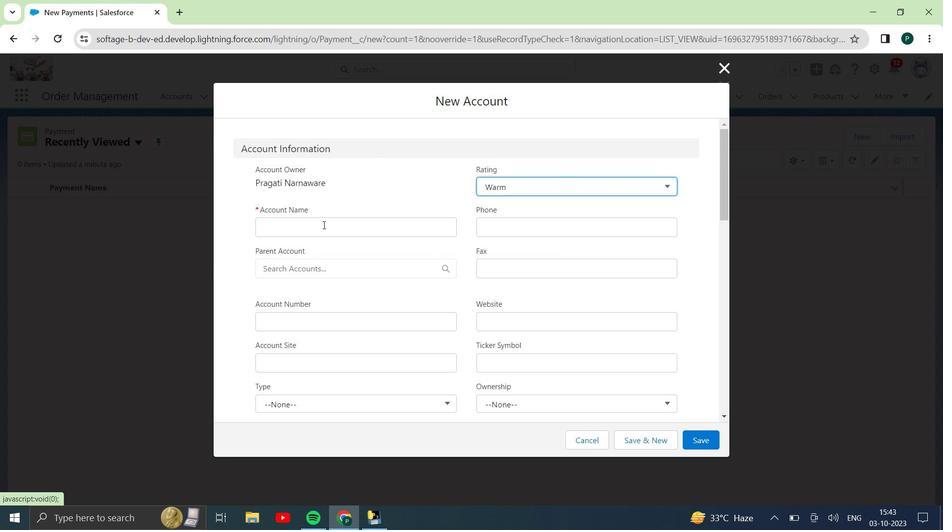 
Action: Key pressed <Key.shift><Key.shift><Key.shift><Key.shift><Key.shift><Key.shift><Key.shift>Tarak<Key.space><Key.shift>Mehta
Screenshot: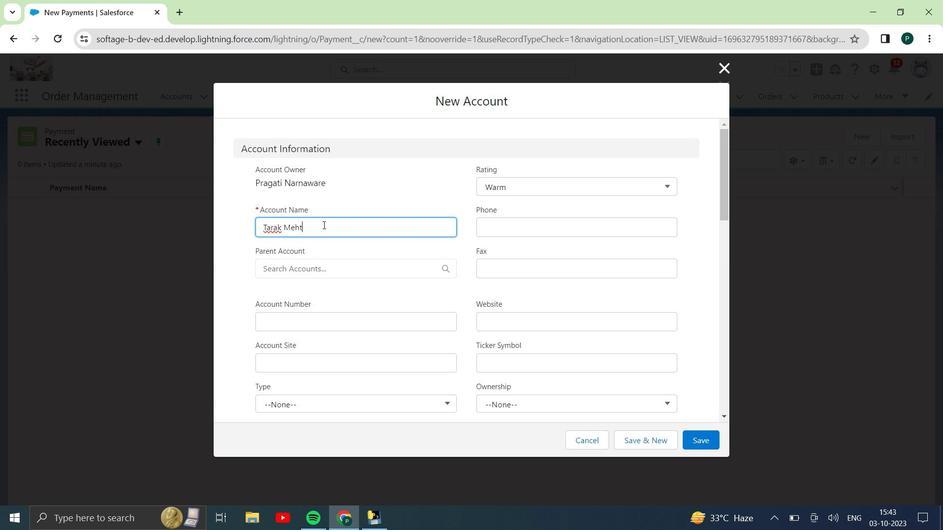 
Action: Mouse moved to (638, 230)
Screenshot: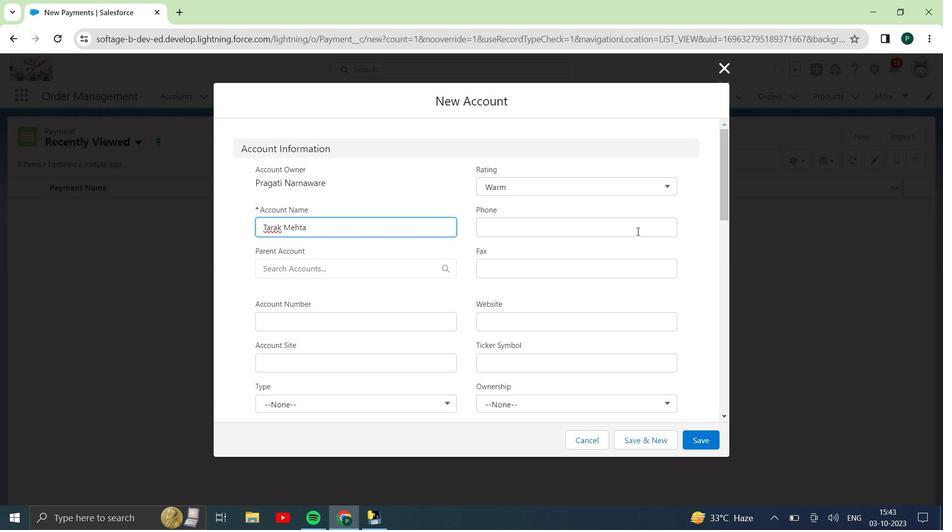 
Action: Mouse pressed left at (638, 230)
Screenshot: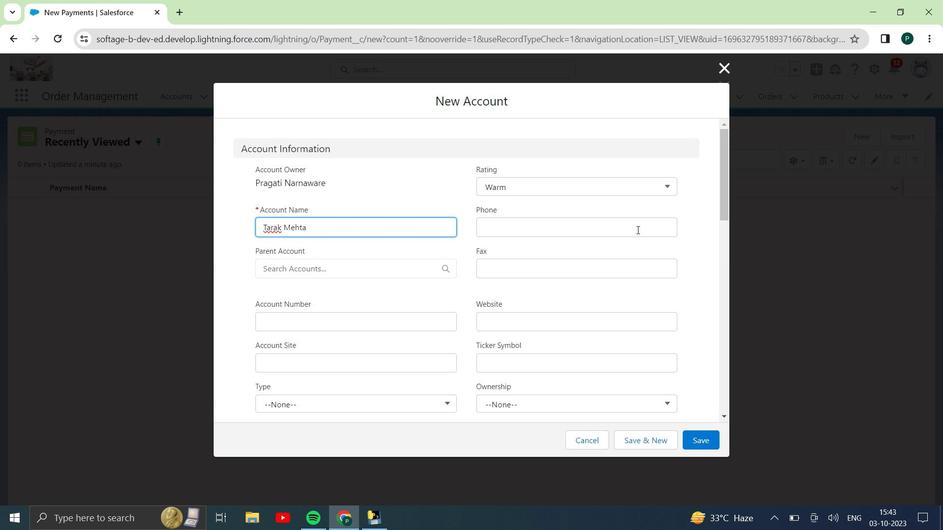 
Action: Mouse moved to (638, 226)
Screenshot: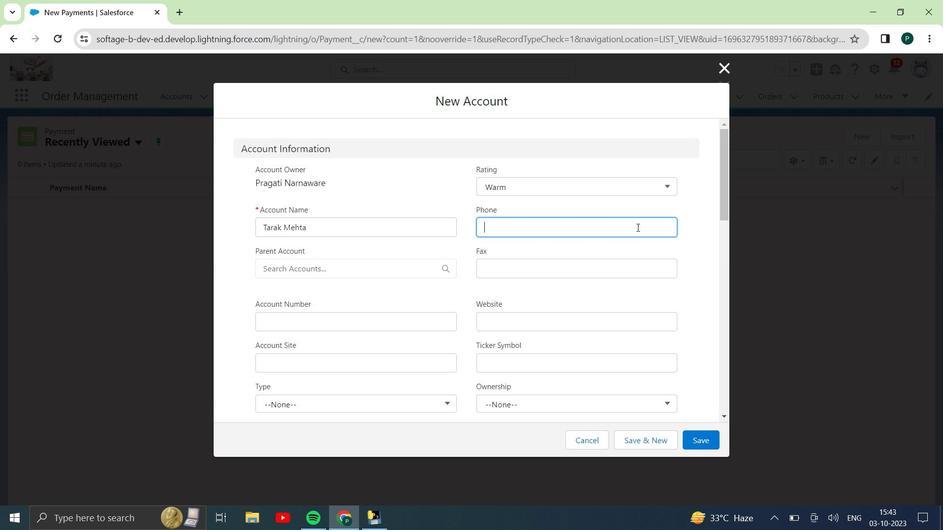 
Action: Key pressed 0712849577
Screenshot: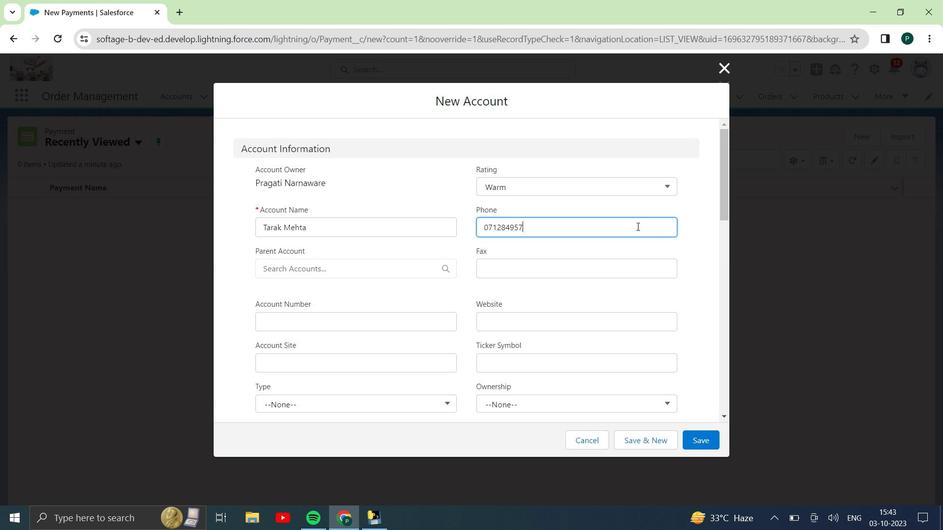 
Action: Mouse moved to (392, 320)
Screenshot: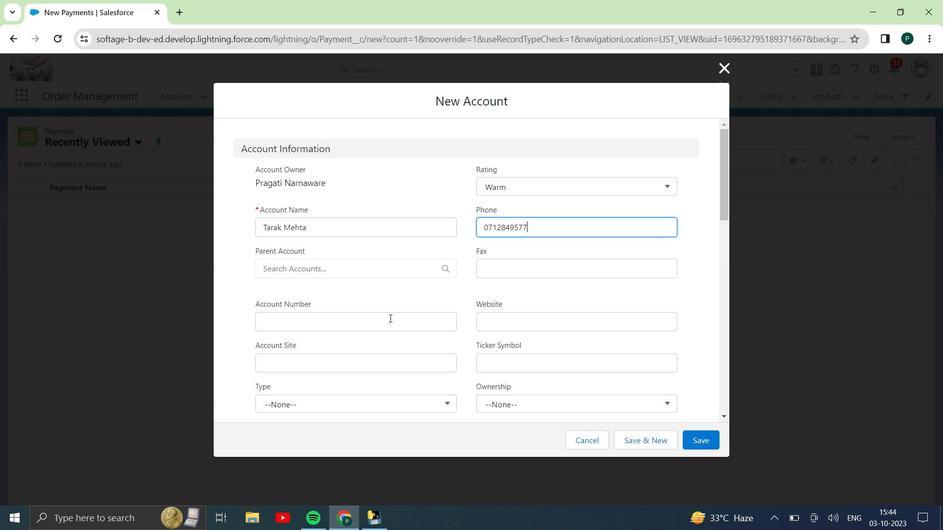 
Action: Mouse pressed left at (392, 320)
Screenshot: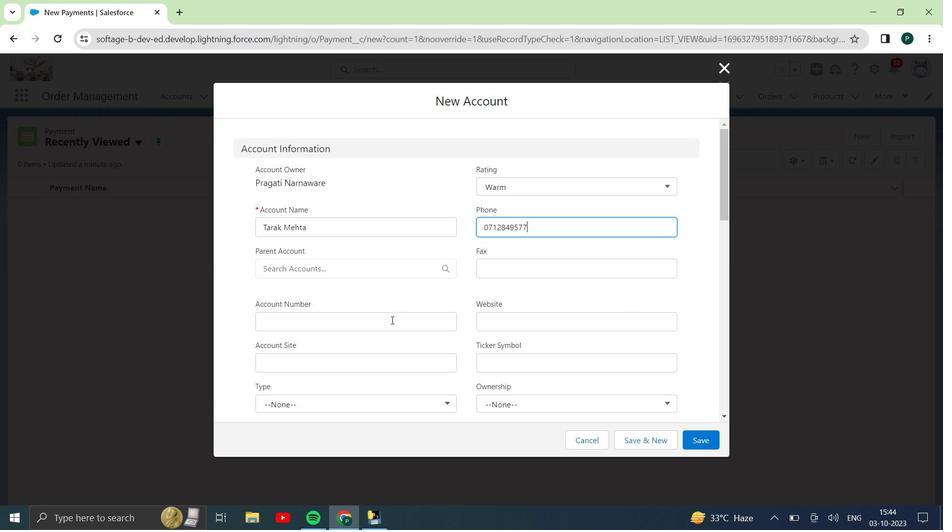 
Action: Mouse moved to (391, 320)
Screenshot: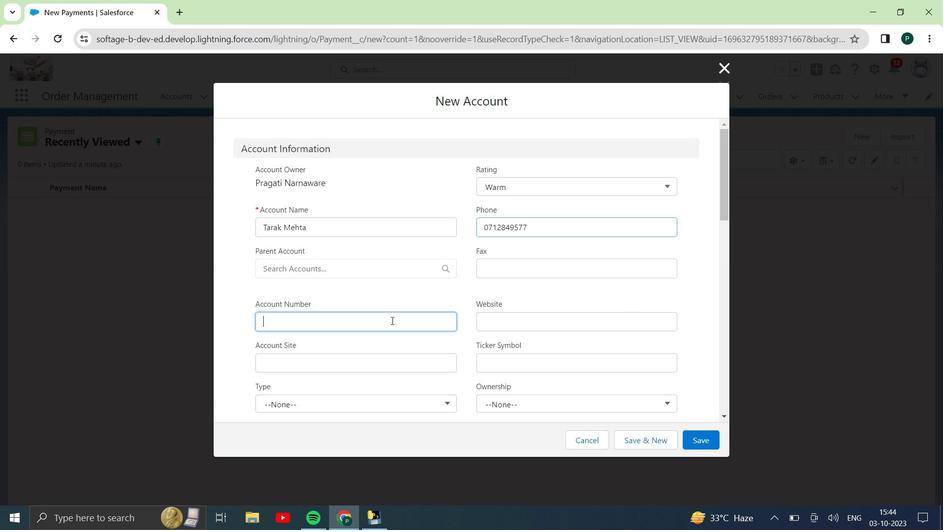 
Action: Key pressed 37412200005698414
Screenshot: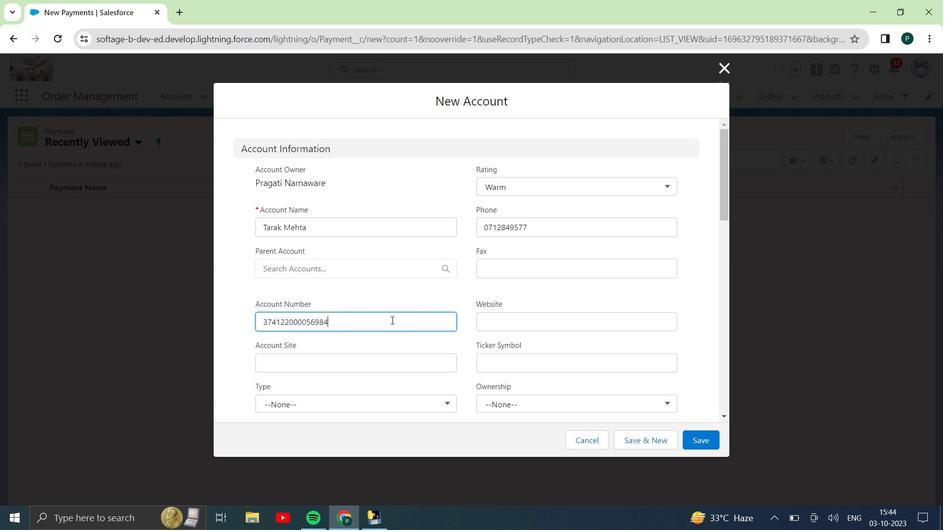
Action: Mouse moved to (597, 322)
Screenshot: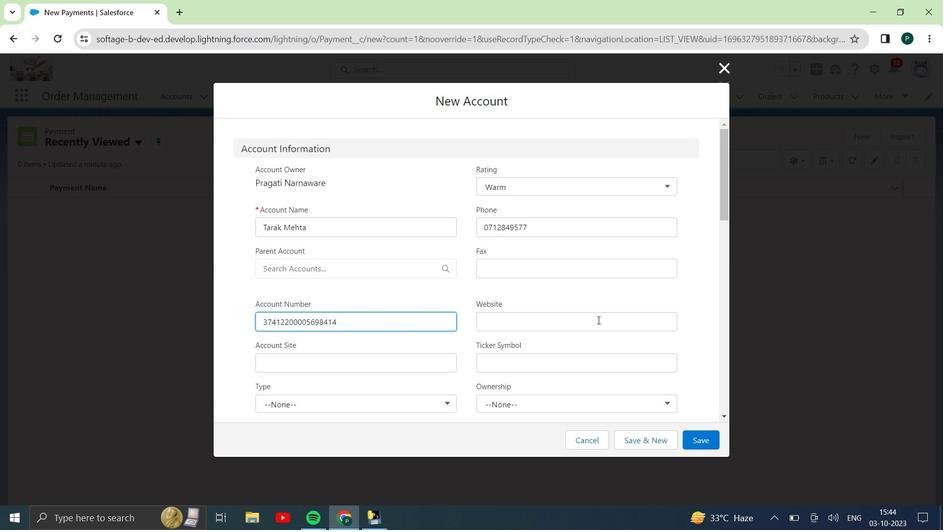 
Action: Mouse pressed left at (597, 322)
Screenshot: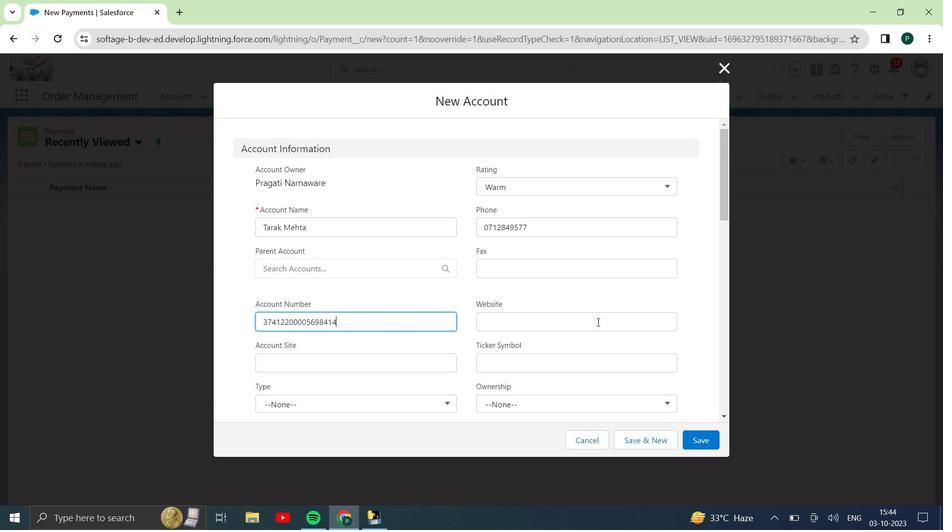
Action: Mouse moved to (593, 320)
Screenshot: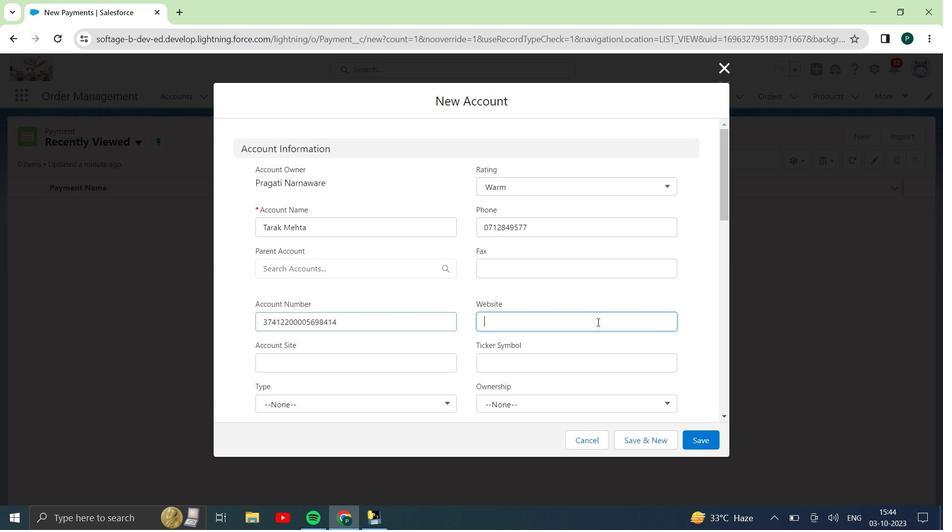 
Action: Key pressed www.tarak.men<Key.backspace>hta.com
Screenshot: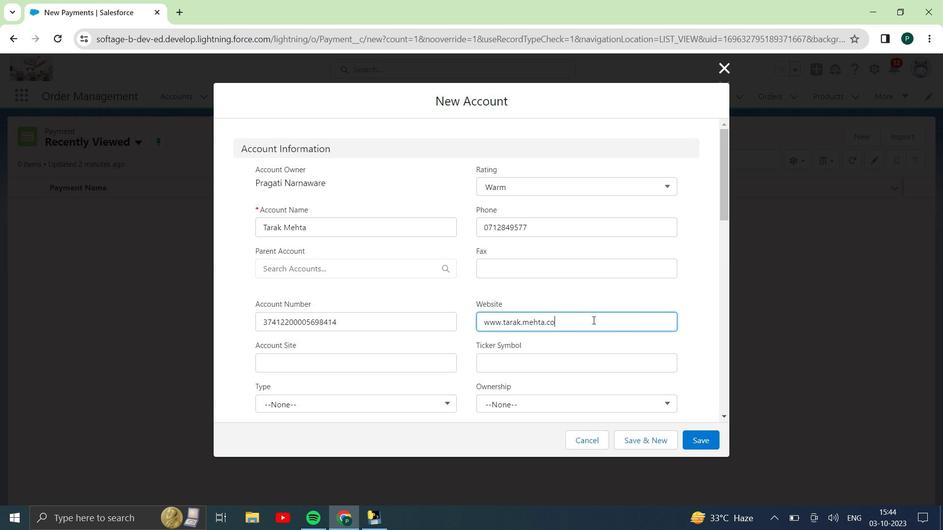
Action: Mouse moved to (407, 233)
Screenshot: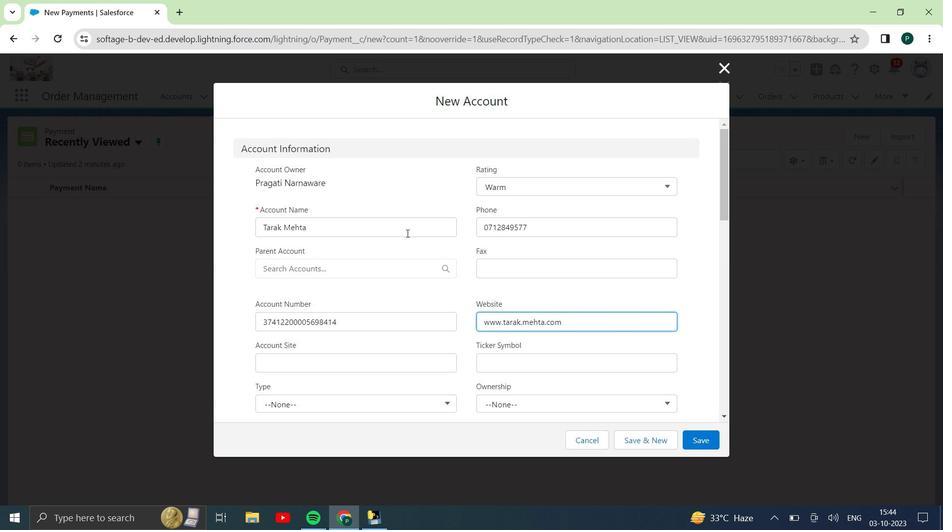 
Action: Mouse scrolled (407, 233) with delta (0, 0)
Screenshot: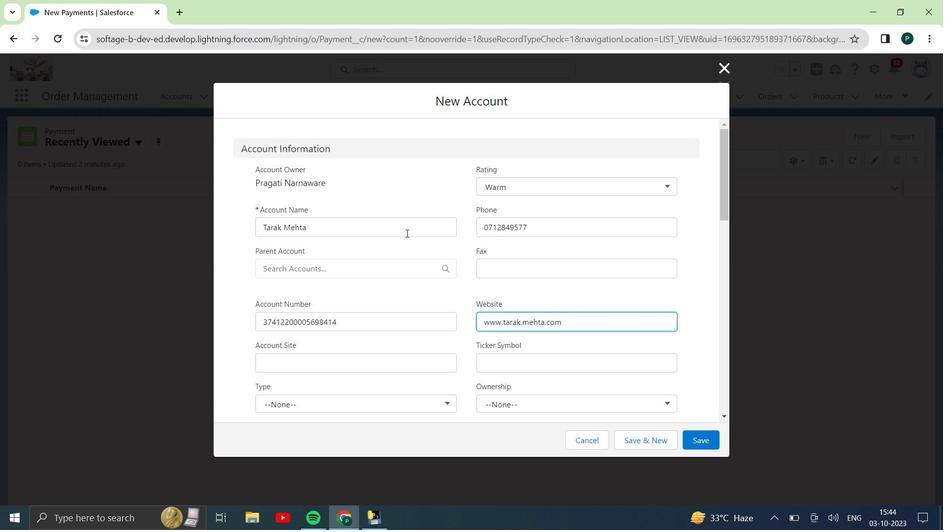 
Action: Mouse moved to (549, 270)
Screenshot: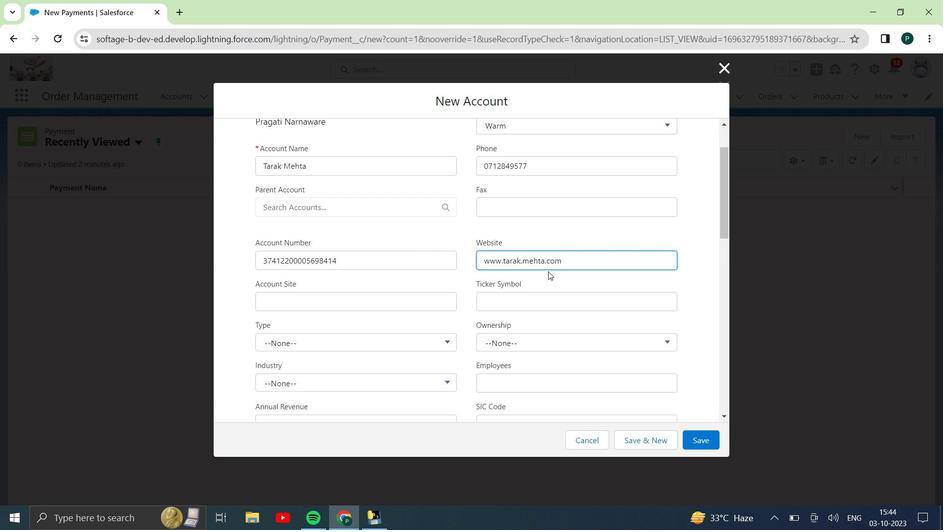 
Action: Mouse scrolled (549, 270) with delta (0, 0)
Screenshot: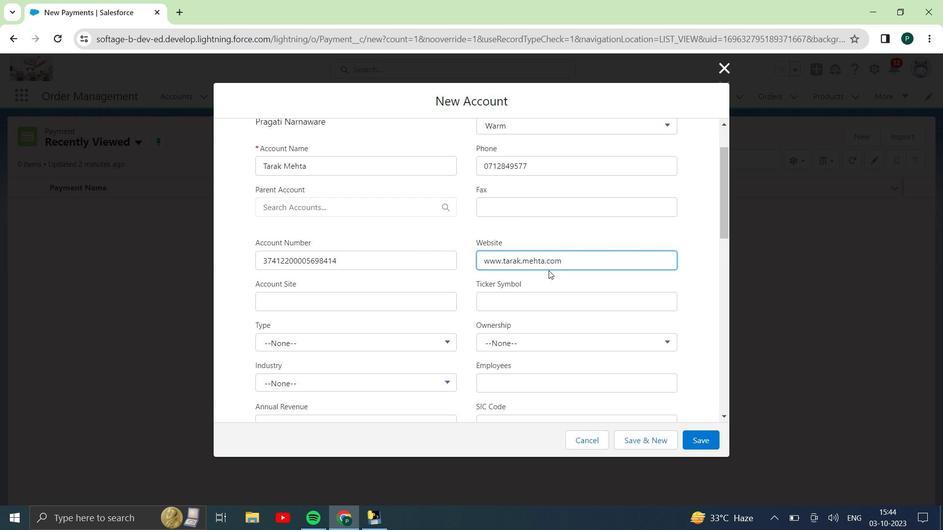 
Action: Mouse scrolled (549, 270) with delta (0, 0)
Screenshot: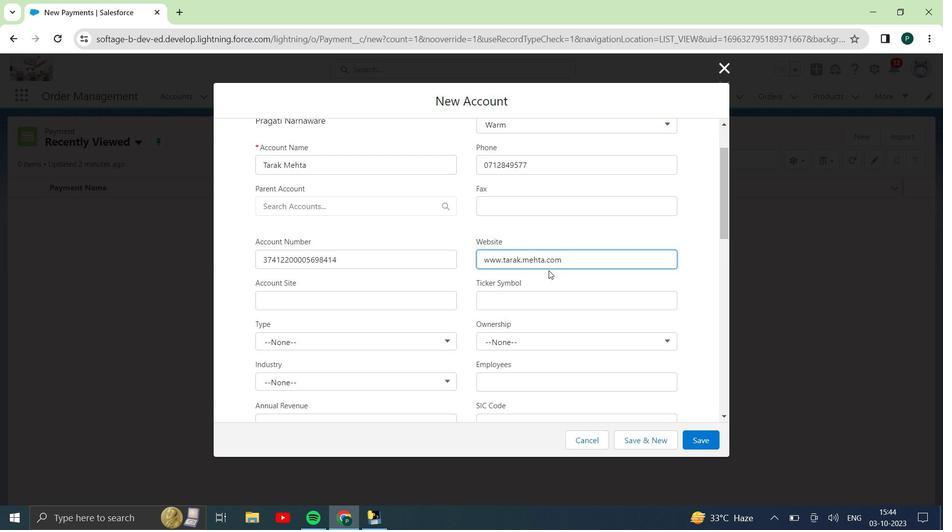 
Action: Mouse moved to (314, 219)
Screenshot: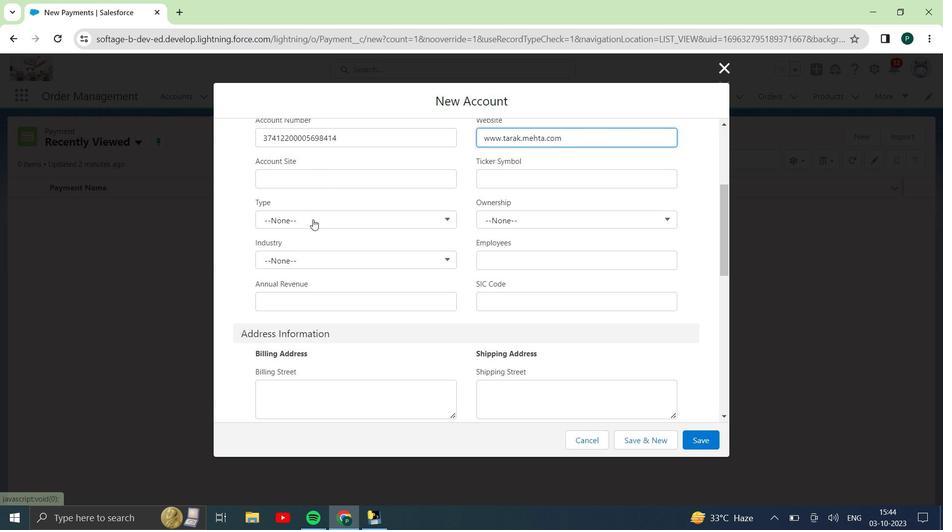 
Action: Mouse pressed left at (314, 219)
Screenshot: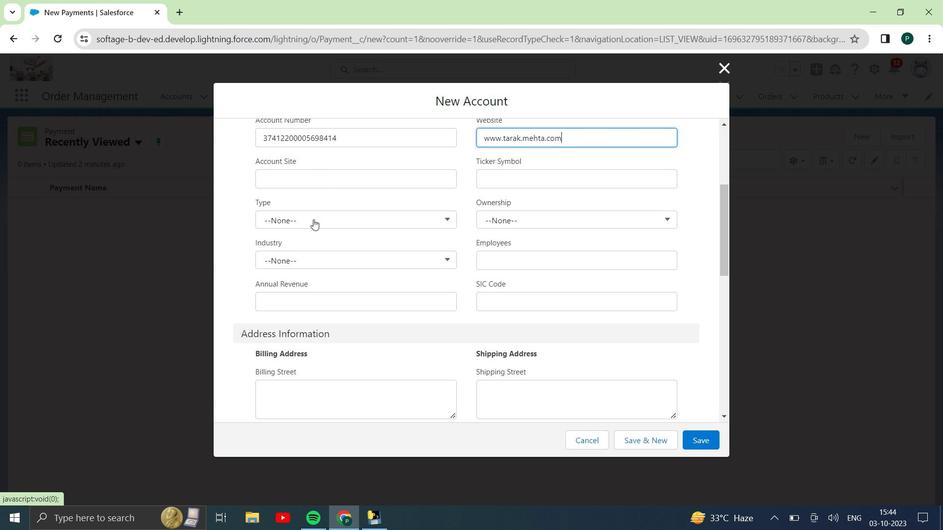 
Action: Mouse moved to (312, 322)
Screenshot: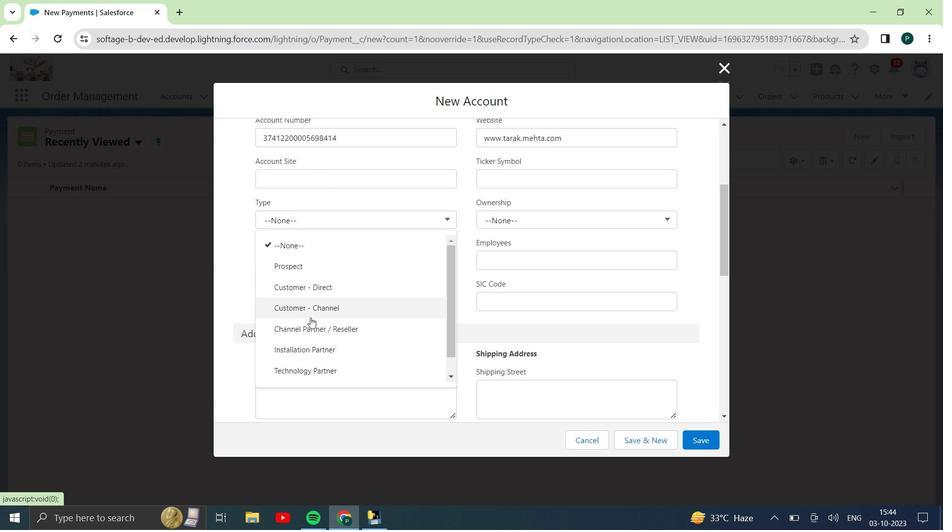 
Action: Mouse pressed left at (312, 322)
Screenshot: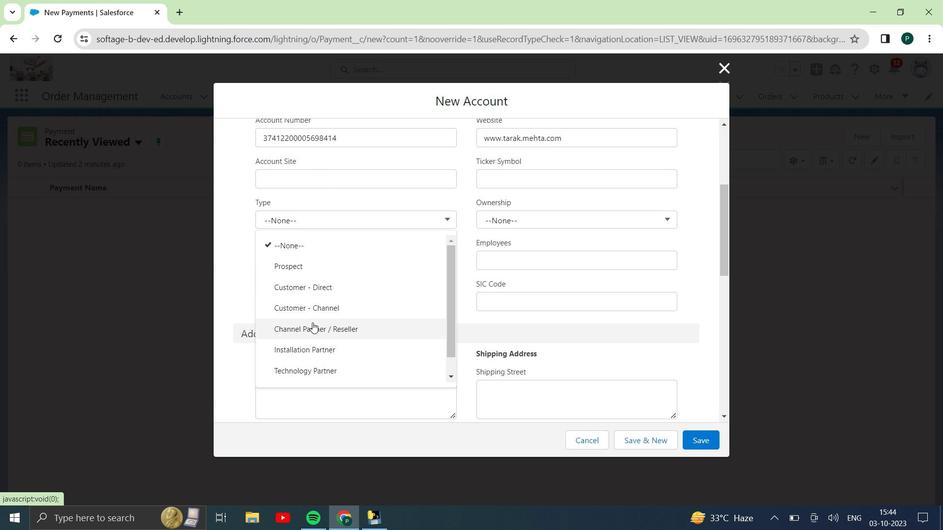 
Action: Mouse moved to (529, 231)
Screenshot: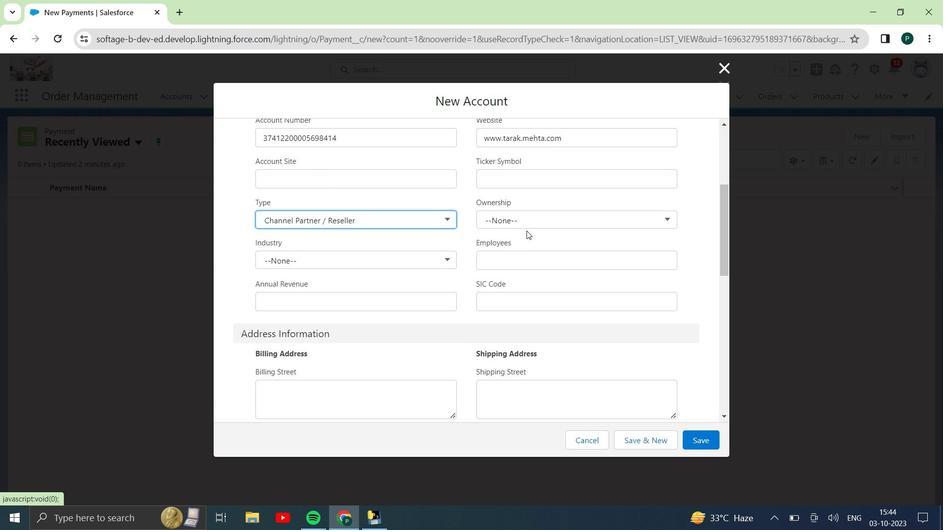 
Action: Mouse pressed left at (529, 231)
Screenshot: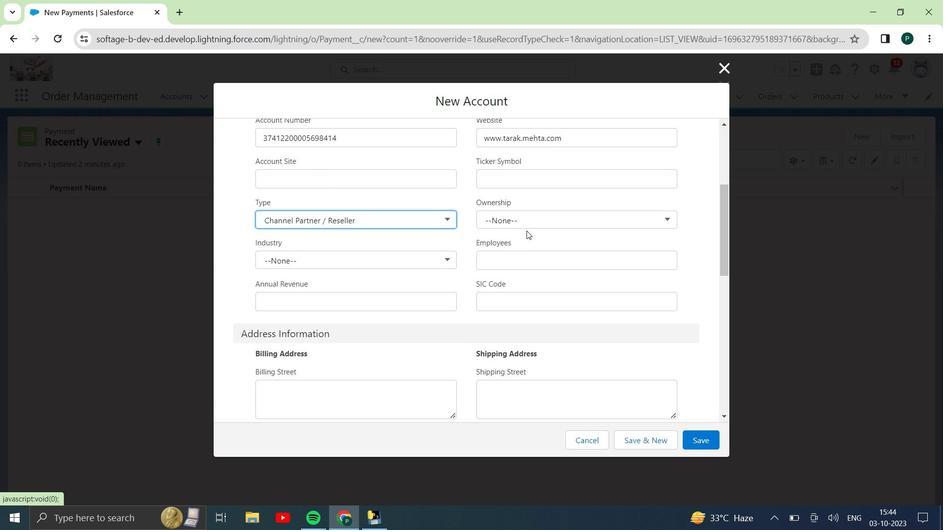 
Action: Mouse moved to (539, 226)
Screenshot: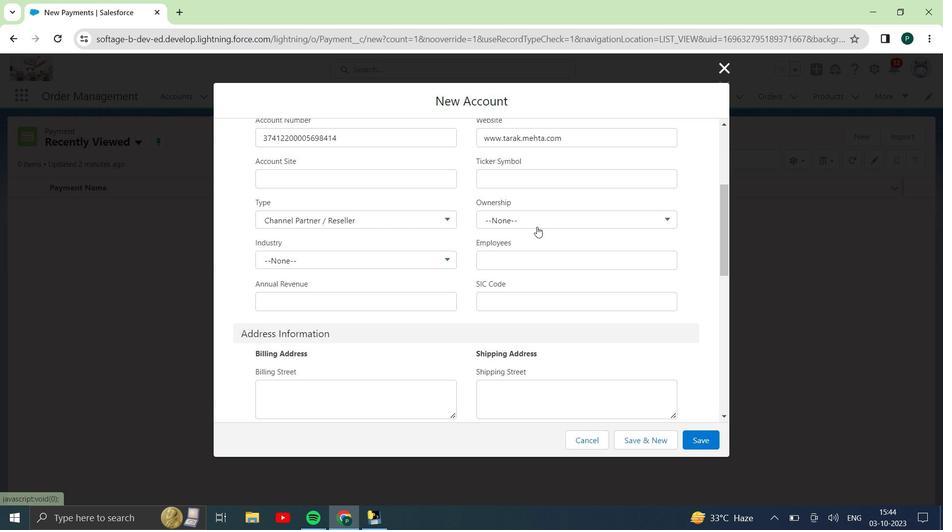 
Action: Mouse pressed left at (539, 226)
Screenshot: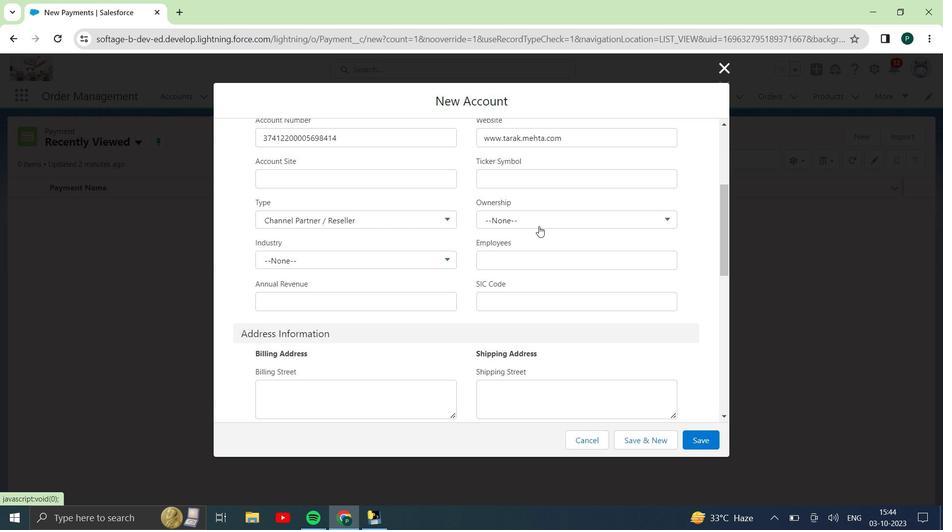 
Action: Mouse moved to (541, 294)
Screenshot: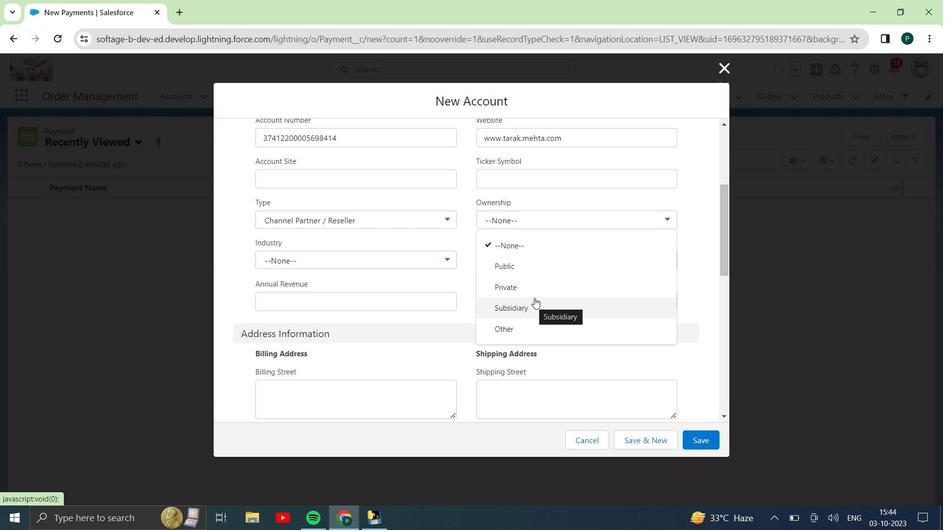 
Action: Mouse pressed left at (541, 294)
Screenshot: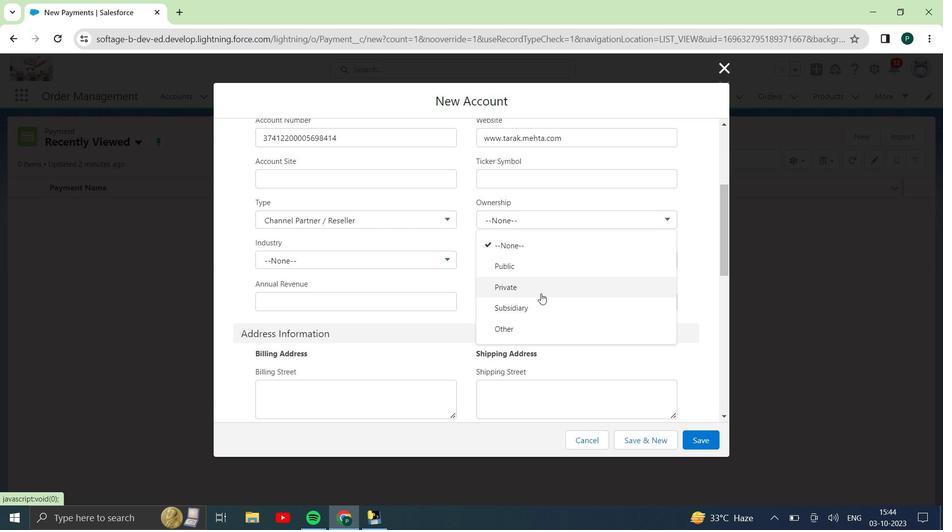 
Action: Mouse moved to (383, 269)
Screenshot: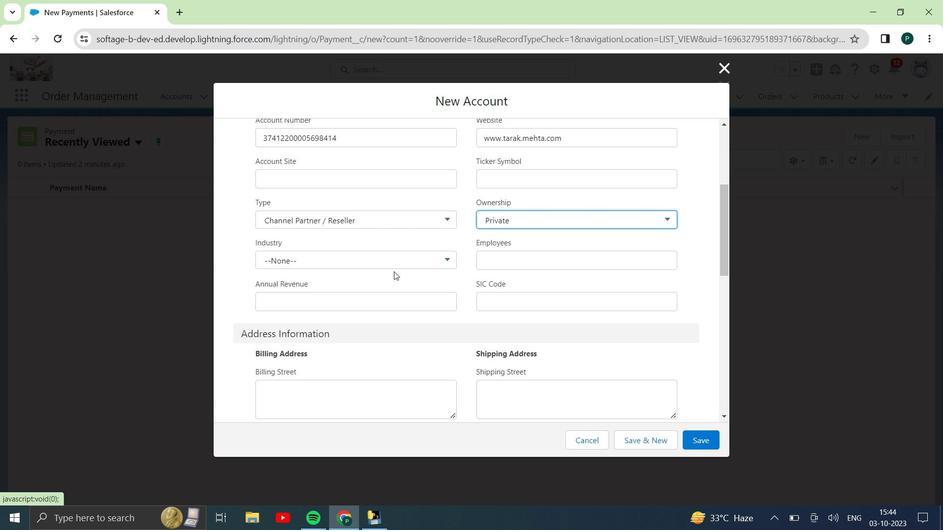 
Action: Mouse pressed left at (383, 269)
Screenshot: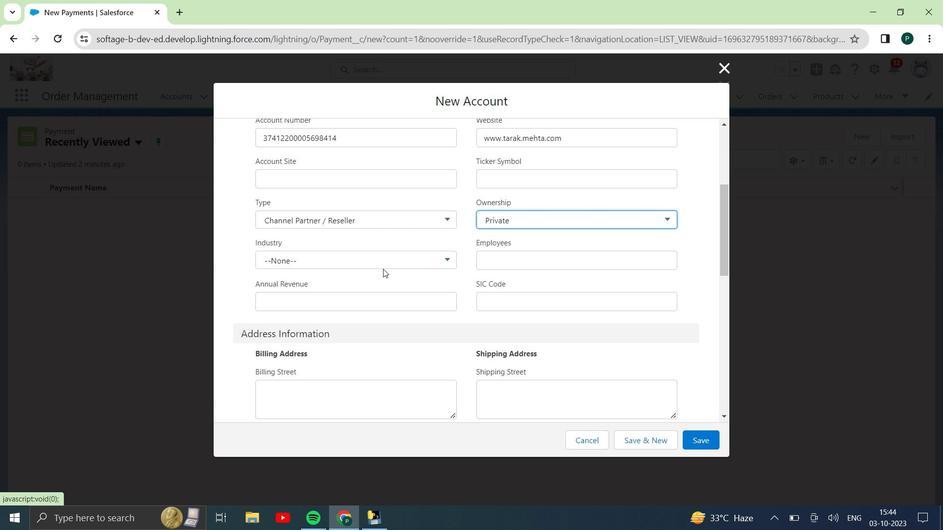 
Action: Mouse moved to (391, 265)
Screenshot: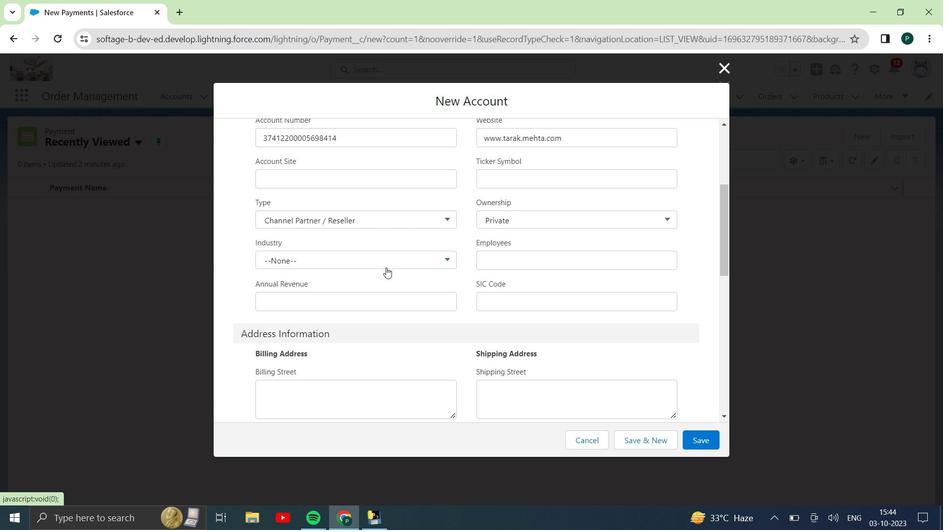 
Action: Mouse pressed left at (391, 265)
Screenshot: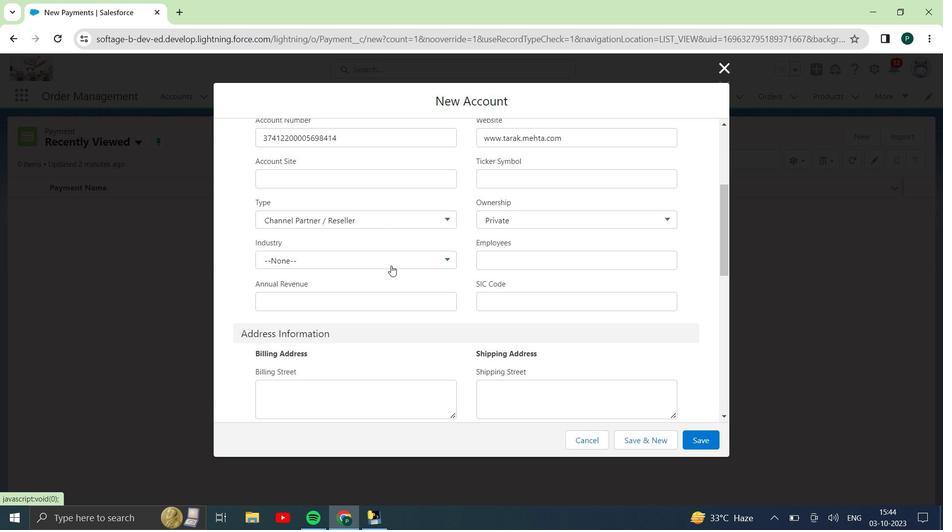 
Action: Mouse moved to (362, 279)
Screenshot: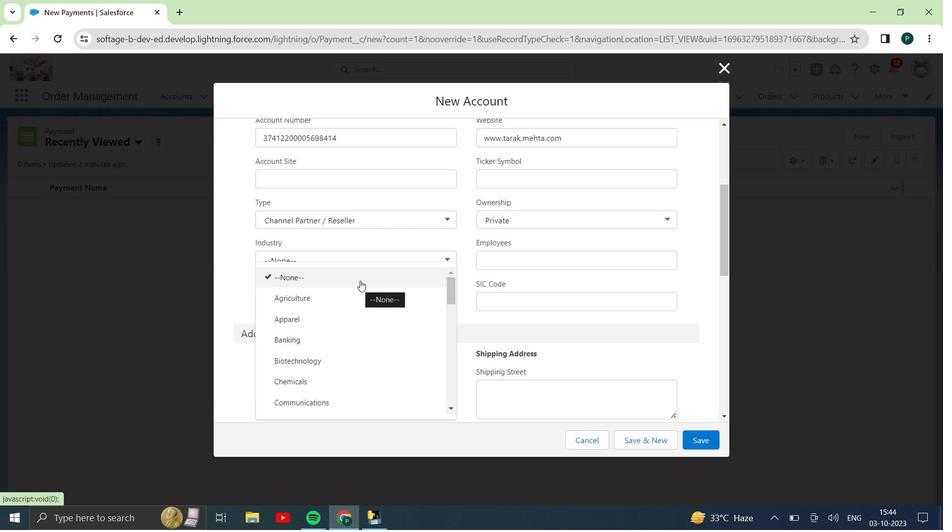 
Action: Key pressed <Key.down><Key.down><Key.down><Key.down><Key.down><Key.down><Key.down><Key.down><Key.down>
Screenshot: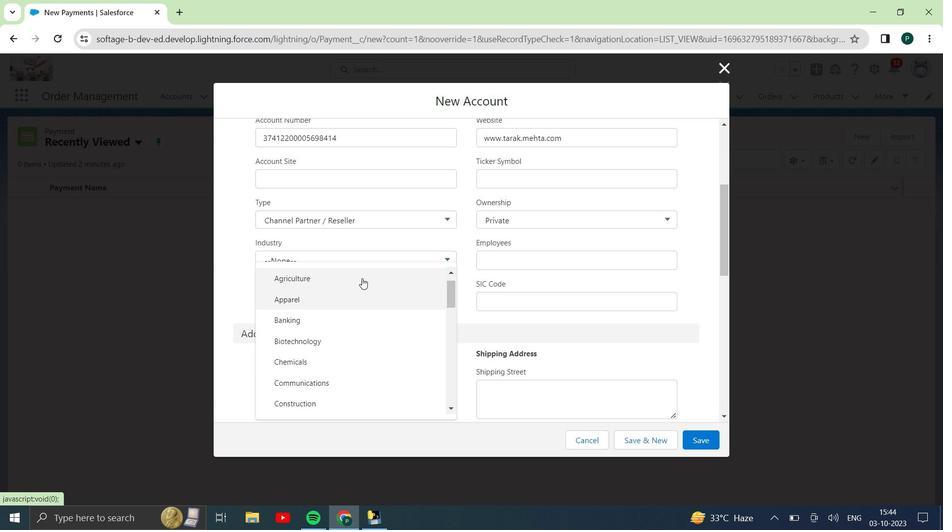 
Action: Mouse moved to (398, 237)
Screenshot: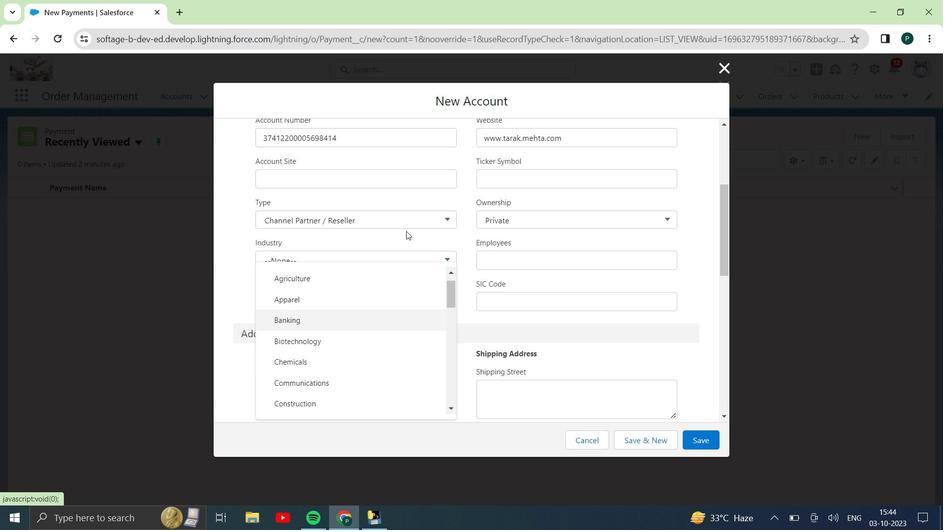 
Action: Key pressed <Key.down><Key.down><Key.down><Key.down><Key.down><Key.down><Key.down><Key.down><Key.down><Key.down><Key.down><Key.down><Key.down><Key.down><Key.down><Key.down><Key.down><Key.down><Key.down><Key.down><Key.down><Key.down><Key.down><Key.down><Key.down><Key.down><Key.down><Key.down><Key.enter>
Screenshot: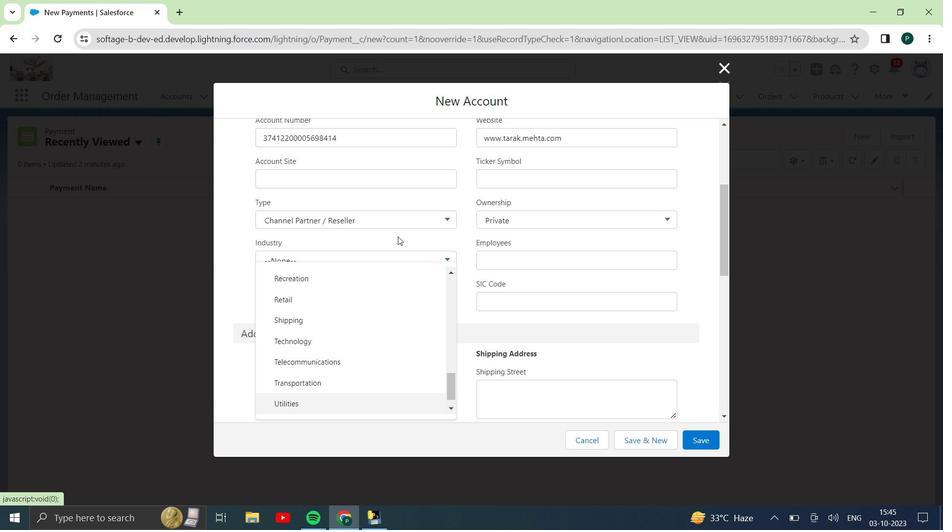 
Action: Mouse moved to (465, 204)
Screenshot: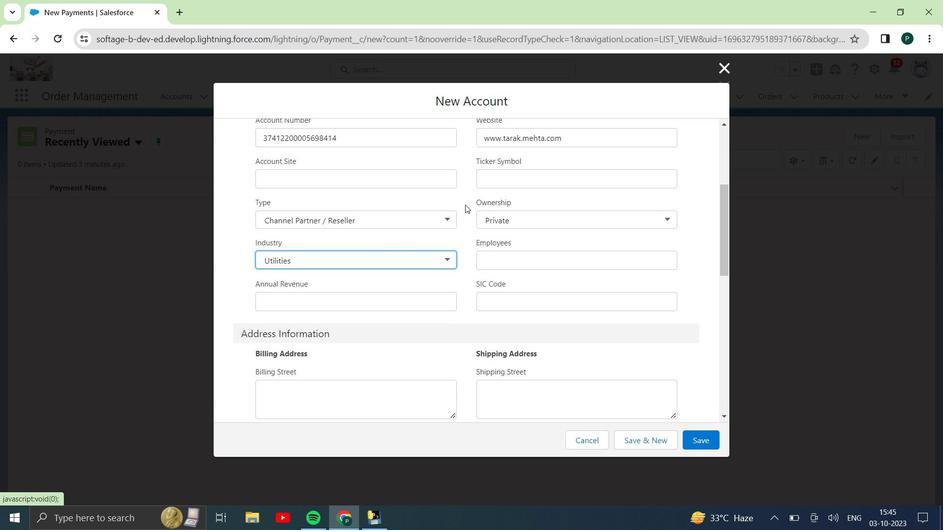 
Action: Mouse scrolled (465, 205) with delta (0, 0)
Screenshot: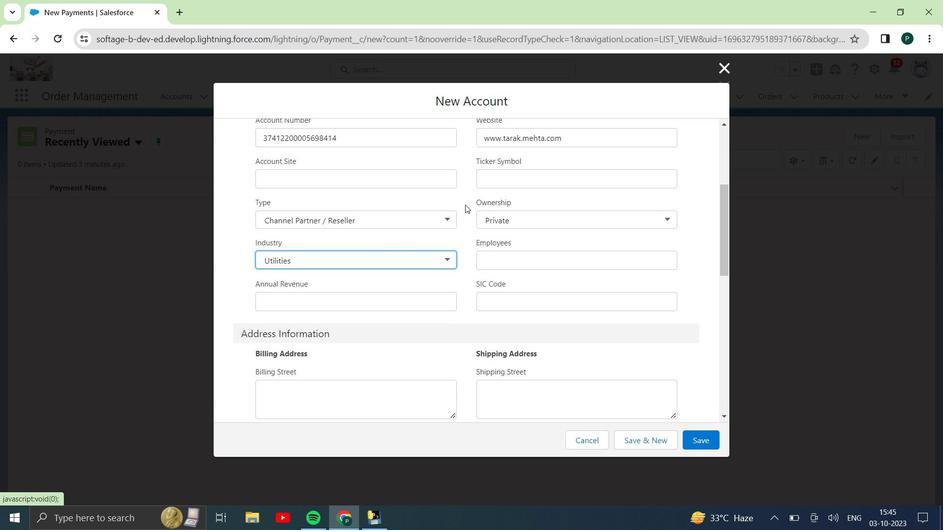 
Action: Mouse moved to (464, 204)
Screenshot: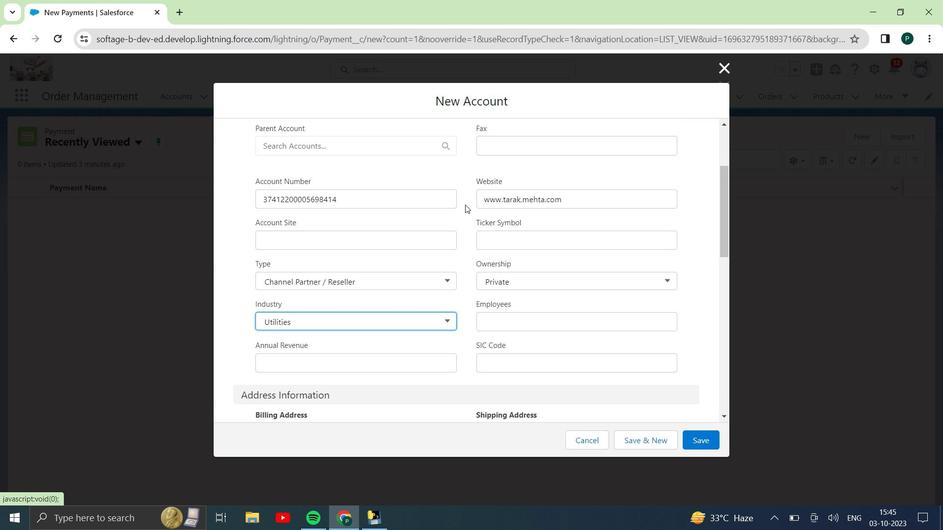 
Action: Mouse scrolled (464, 204) with delta (0, 0)
Screenshot: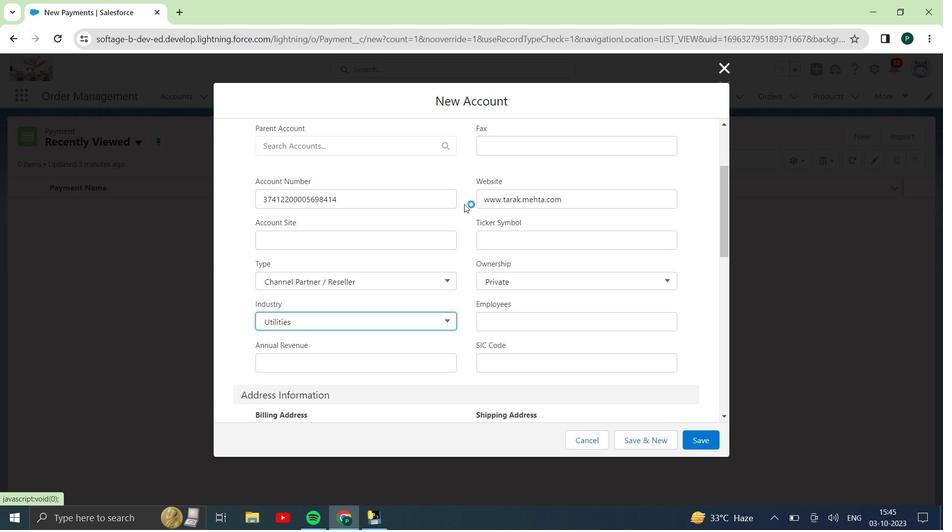 
Action: Mouse scrolled (464, 204) with delta (0, 0)
Screenshot: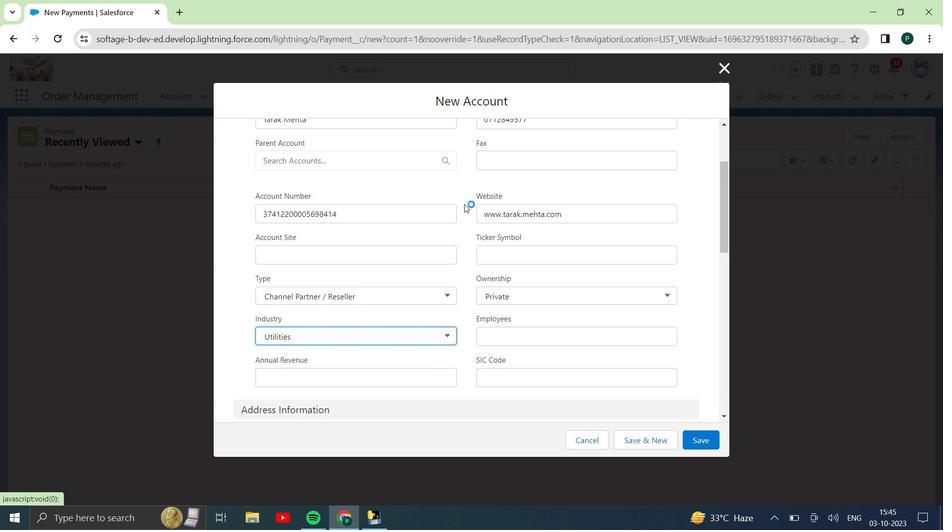 
Action: Mouse scrolled (464, 204) with delta (0, 0)
Screenshot: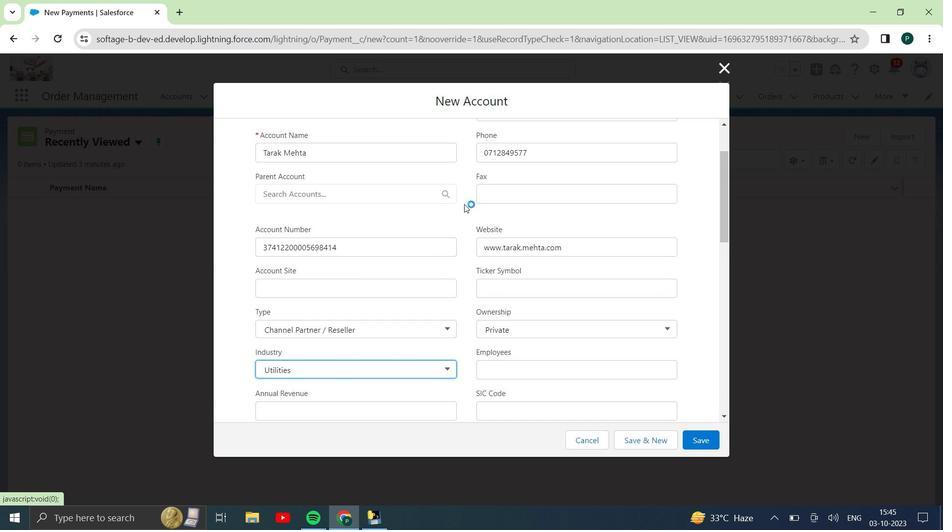 
Action: Mouse moved to (463, 202)
Screenshot: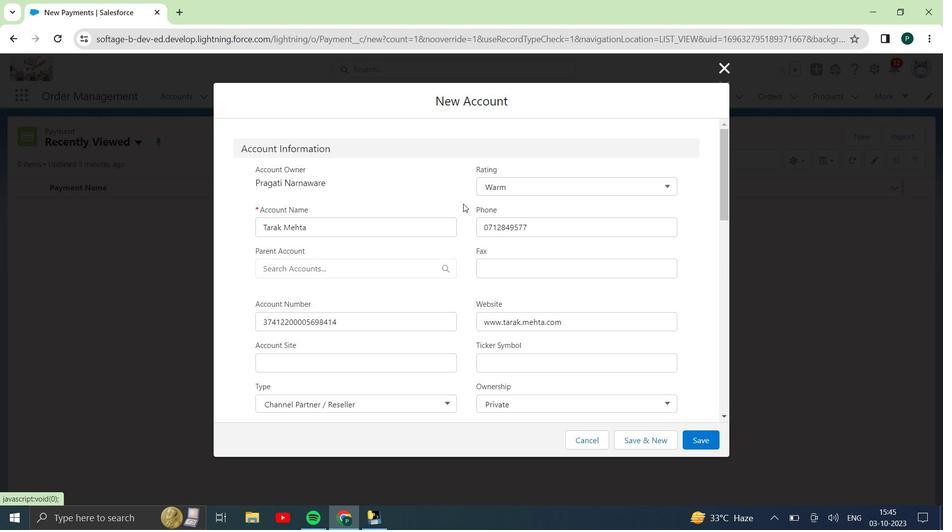 
Action: Mouse scrolled (463, 201) with delta (0, 0)
Screenshot: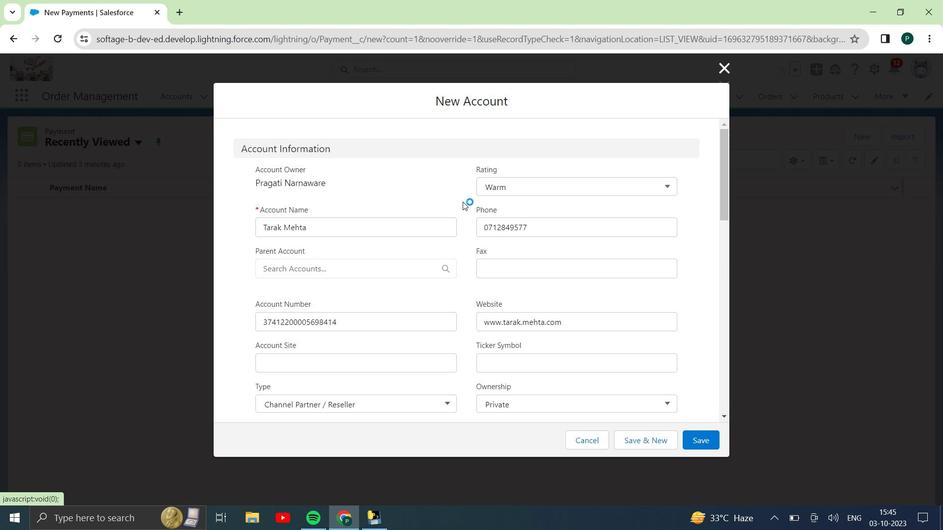 
Action: Mouse moved to (463, 204)
Screenshot: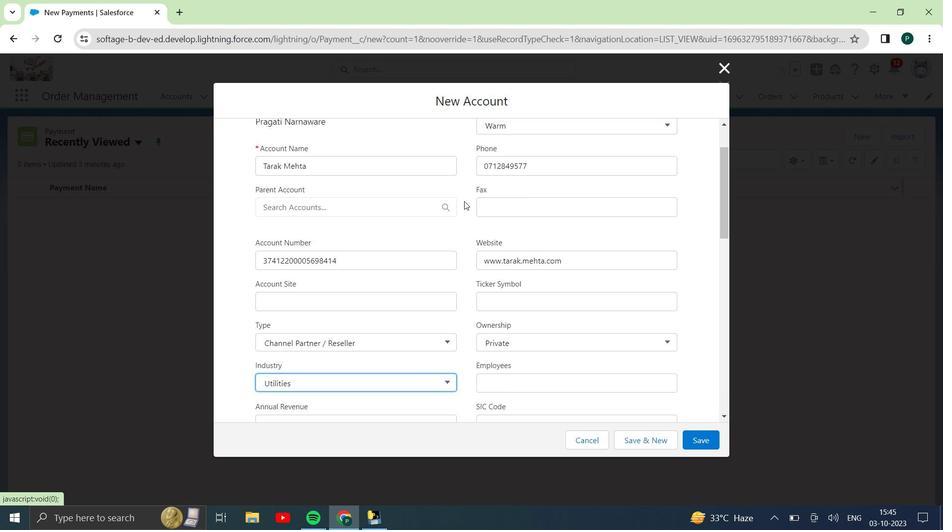 
Action: Mouse scrolled (463, 204) with delta (0, 0)
Screenshot: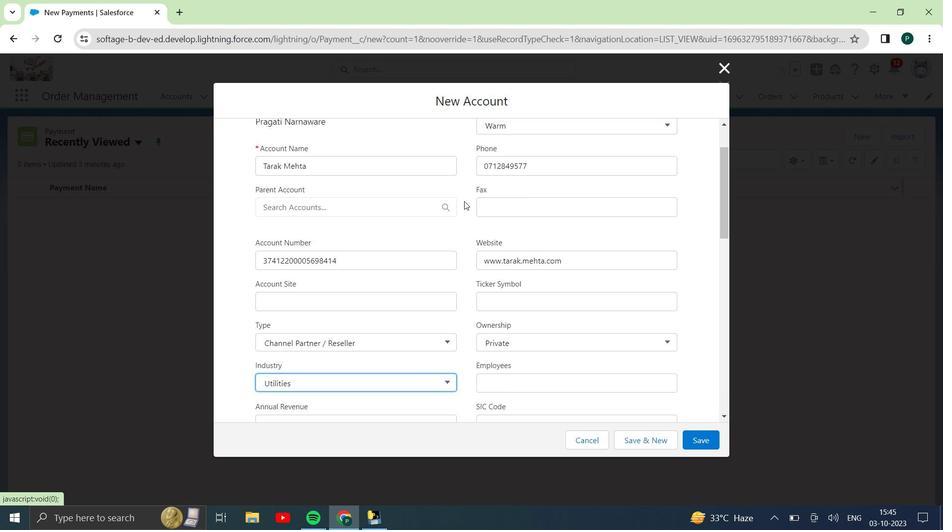 
Action: Mouse moved to (469, 222)
Screenshot: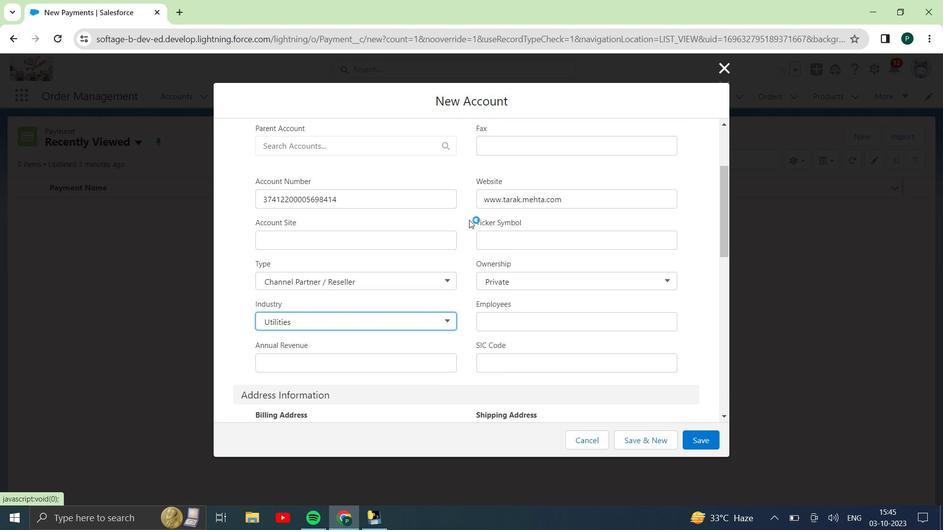 
Action: Mouse scrolled (469, 221) with delta (0, 0)
Screenshot: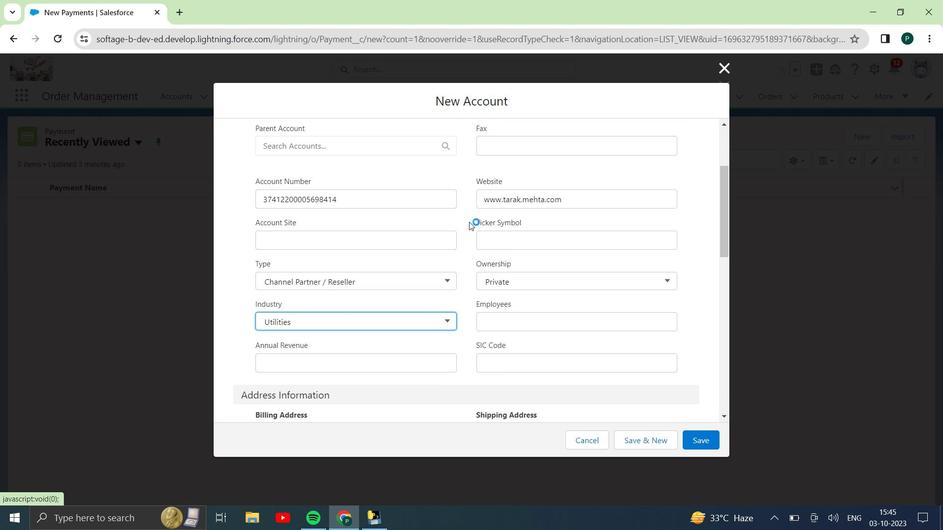 
Action: Mouse moved to (541, 267)
Screenshot: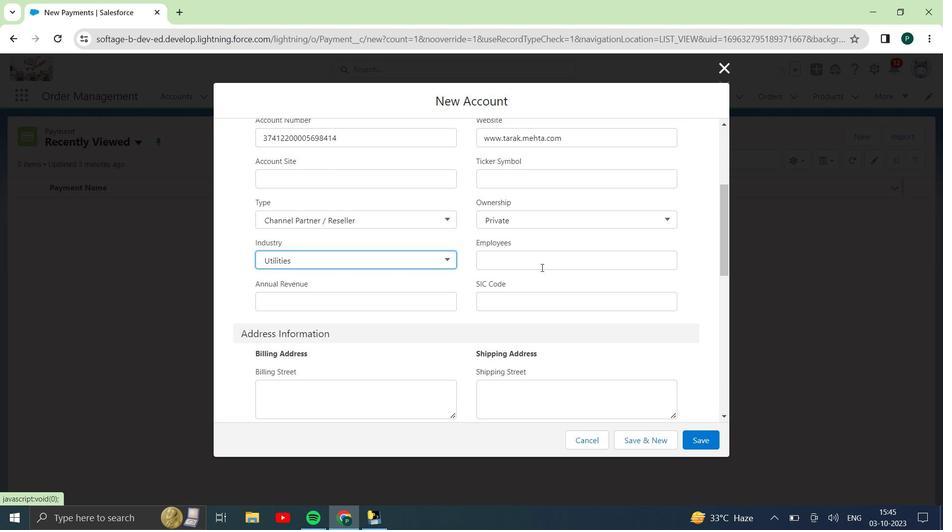 
Action: Mouse pressed left at (541, 267)
Screenshot: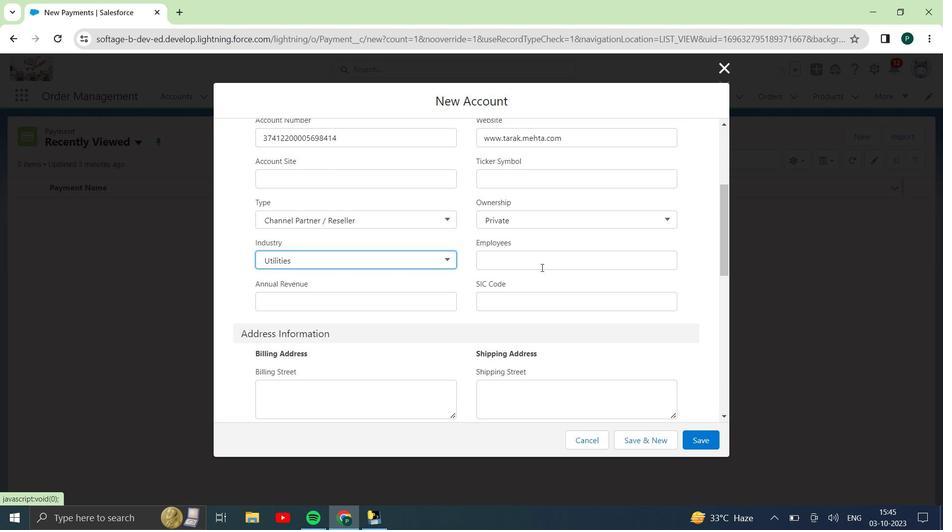 
Action: Mouse moved to (542, 251)
Screenshot: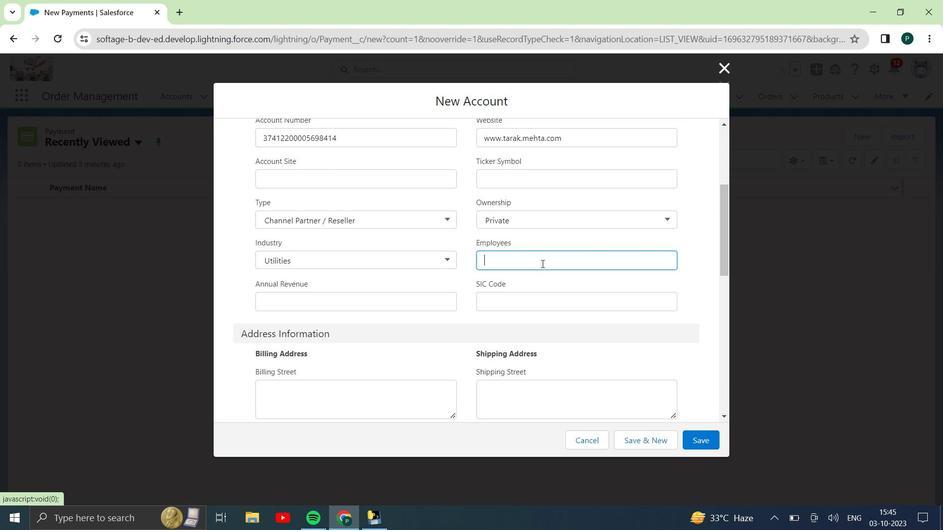 
Action: Key pressed 136
Screenshot: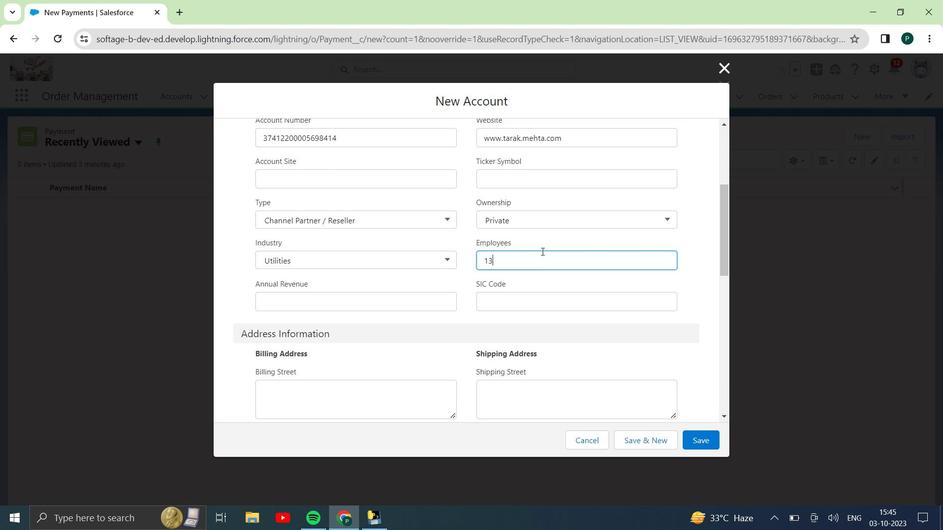 
Action: Mouse moved to (347, 307)
Screenshot: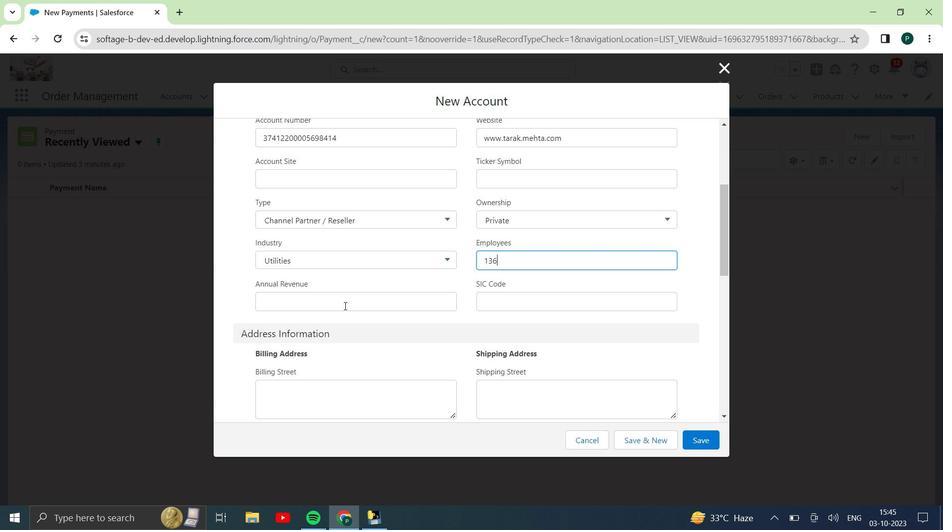 
Action: Mouse pressed left at (347, 307)
Screenshot: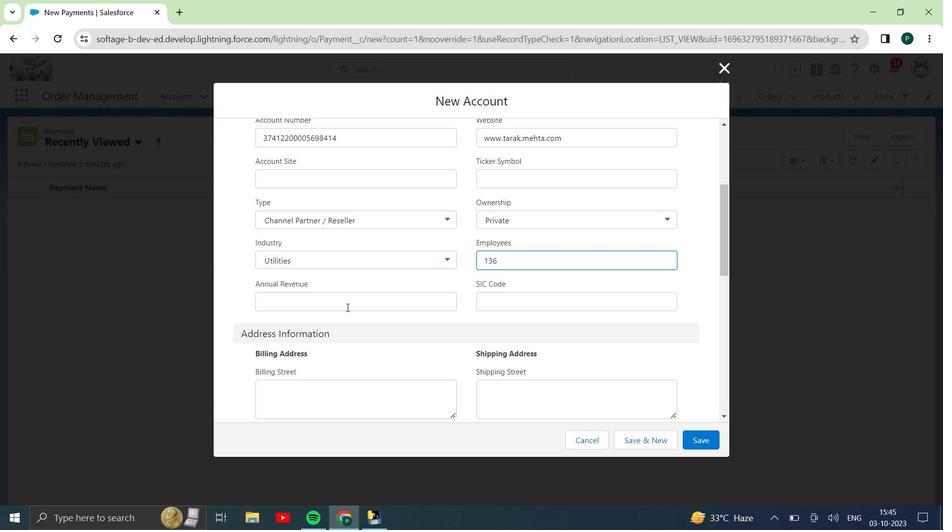 
Action: Mouse moved to (346, 305)
Screenshot: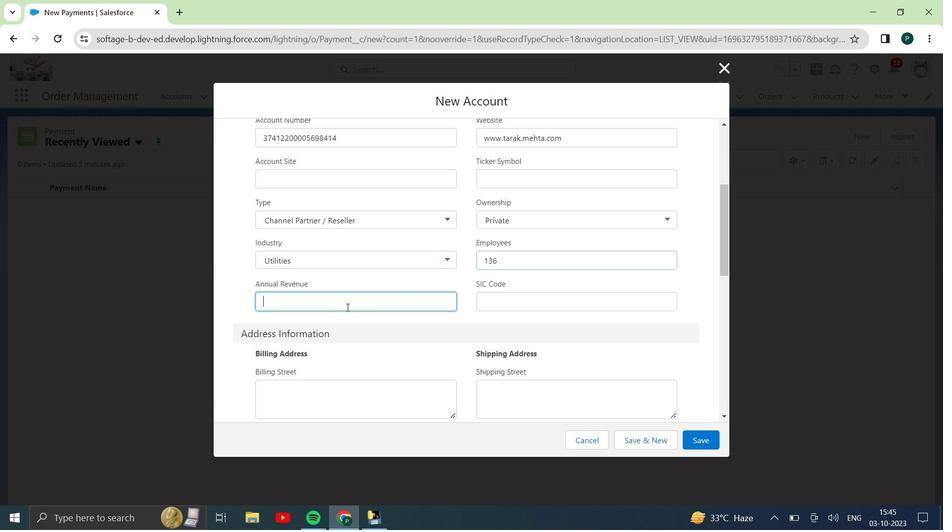 
Action: Key pressed 175003612
Screenshot: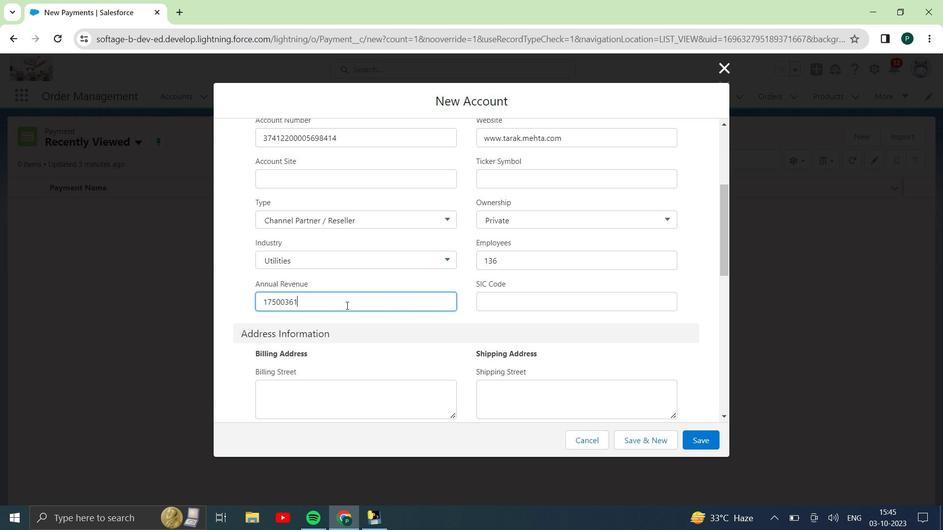 
Action: Mouse moved to (393, 215)
Screenshot: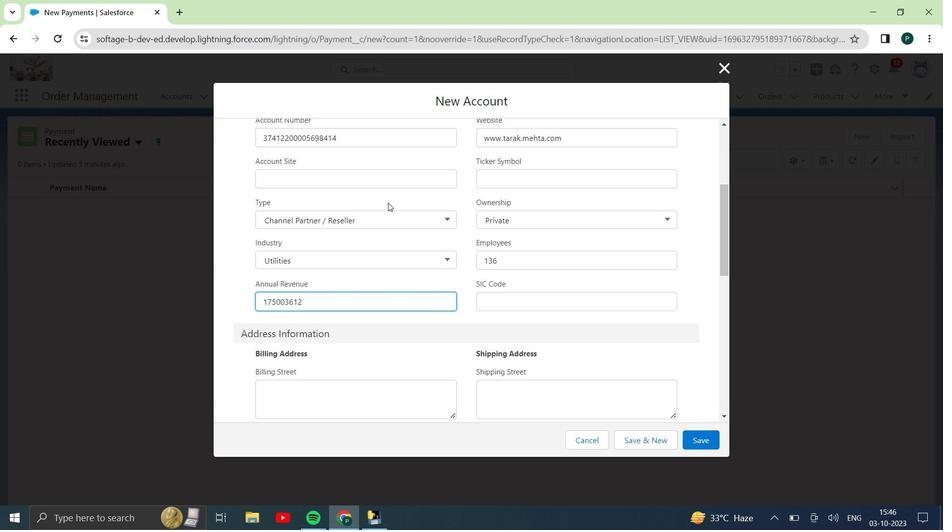 
Action: Mouse scrolled (393, 214) with delta (0, 0)
Screenshot: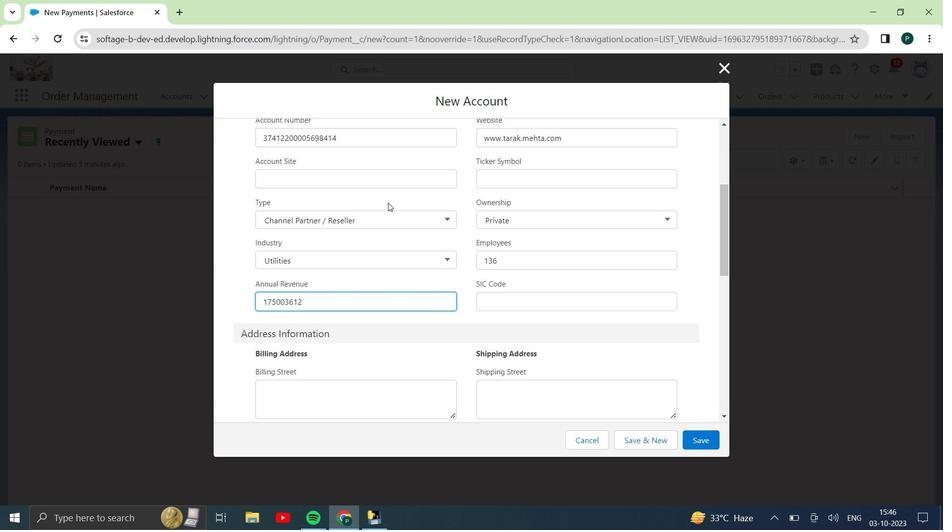 
Action: Mouse moved to (396, 221)
Screenshot: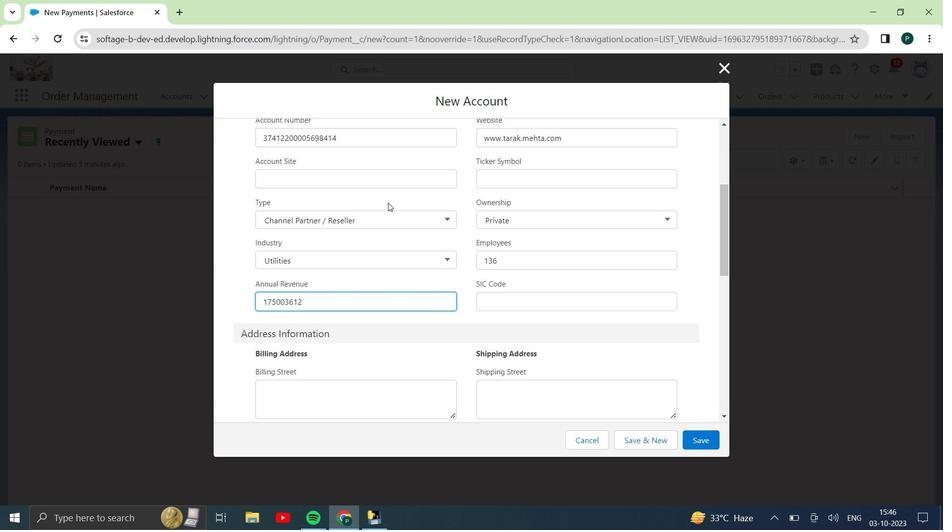 
Action: Mouse scrolled (396, 220) with delta (0, 0)
Screenshot: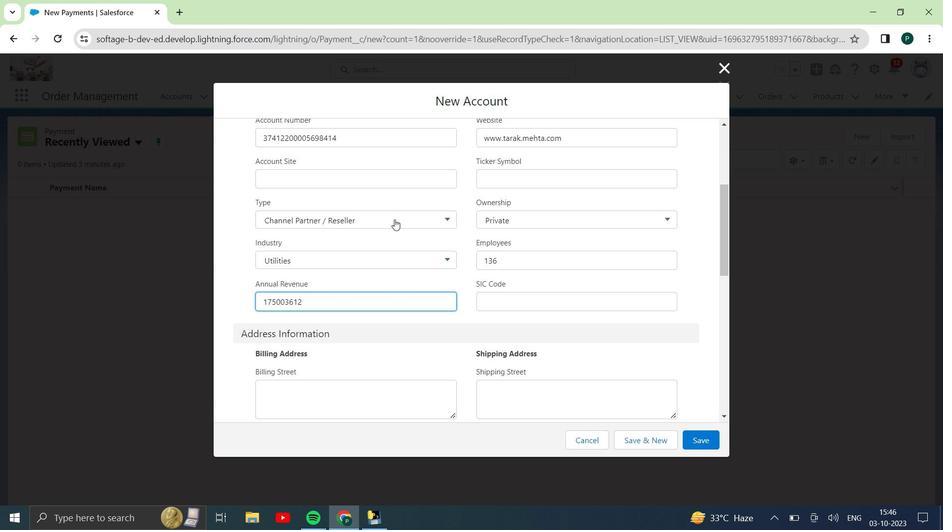 
Action: Mouse moved to (398, 207)
Screenshot: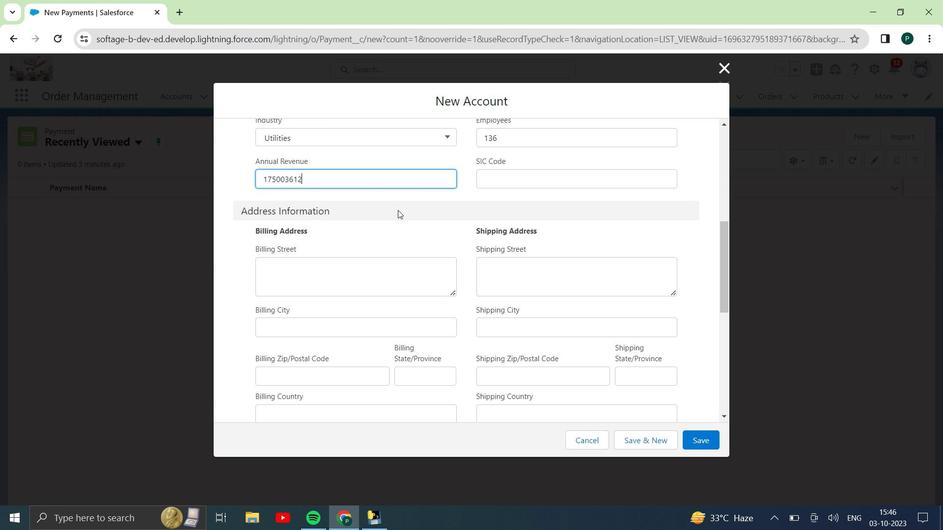 
Action: Mouse scrolled (398, 207) with delta (0, 0)
Screenshot: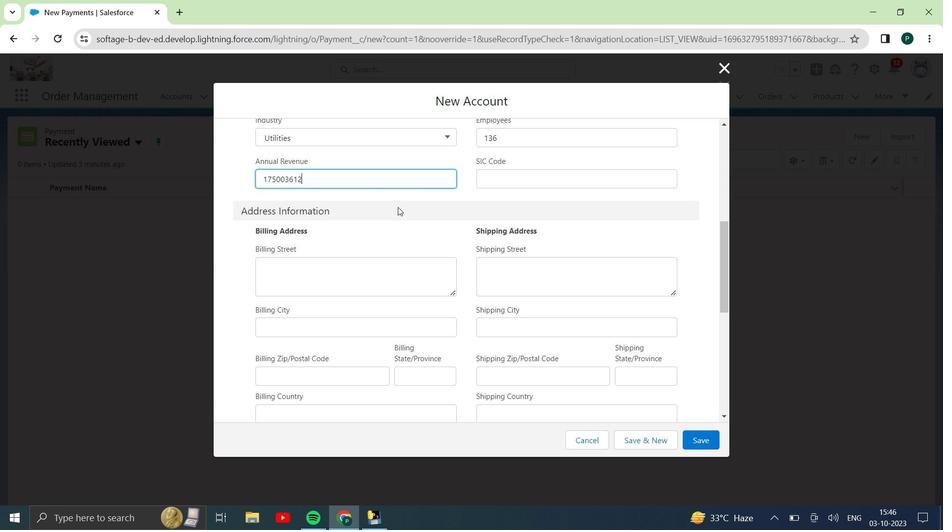 
Action: Mouse moved to (331, 209)
Screenshot: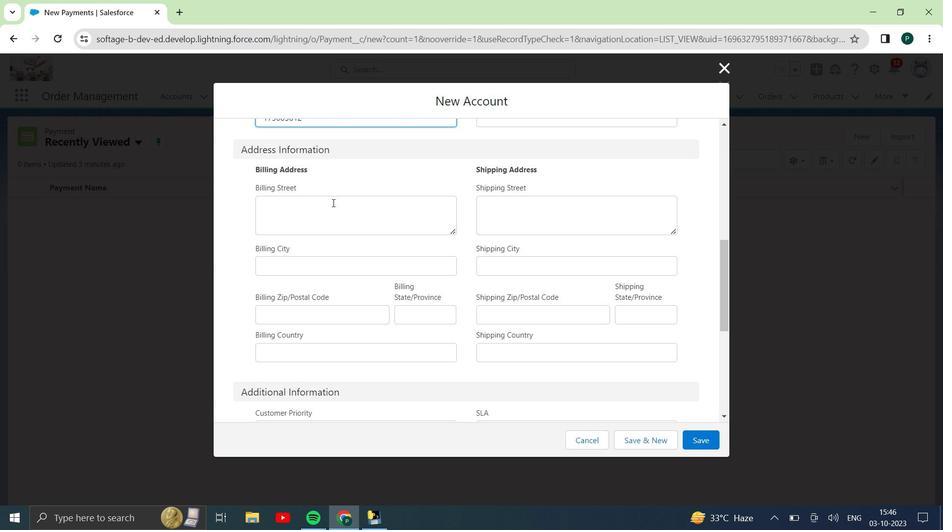 
Action: Mouse pressed left at (331, 209)
Screenshot: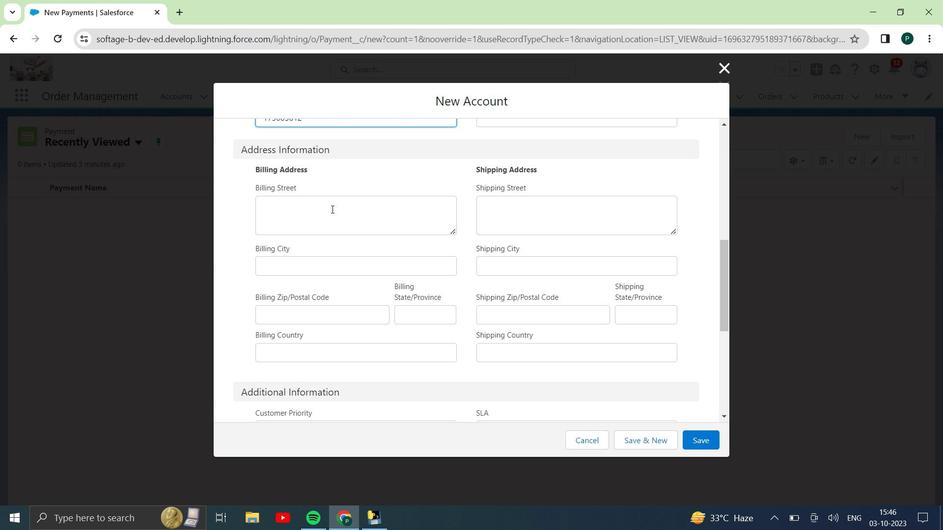 
Action: Mouse moved to (342, 198)
Screenshot: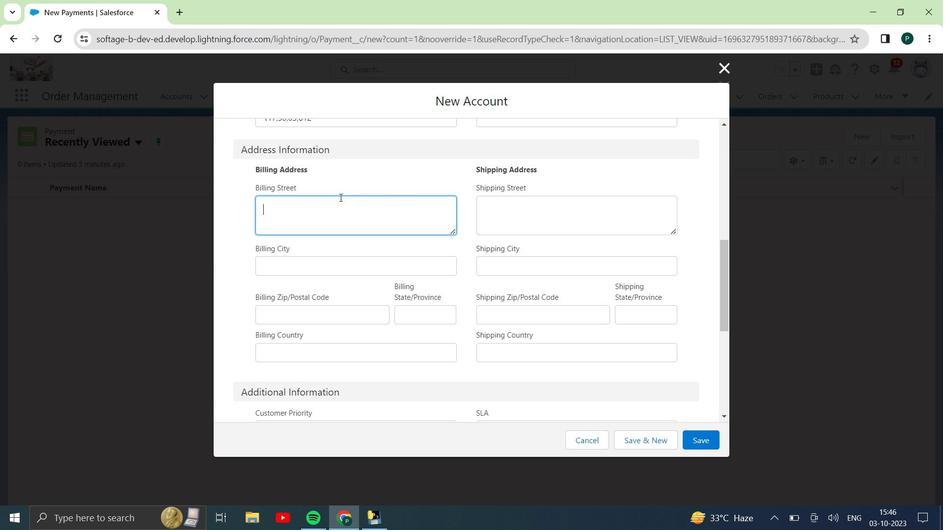 
Action: Key pressed 58/<Key.shift><Key.shift><Key.shift><Key.shift><Key.shift><Key.shift><Key.shift>X<Key.shift>R<Key.space><Key.shift_r>Latin<Key.space><Key.shift>America<Key.space><Key.shift>Street,<Key.space><Key.shift>North<Key.space><Key.shift>Carolina<Key.space><Key.shift>Lane.
Screenshot: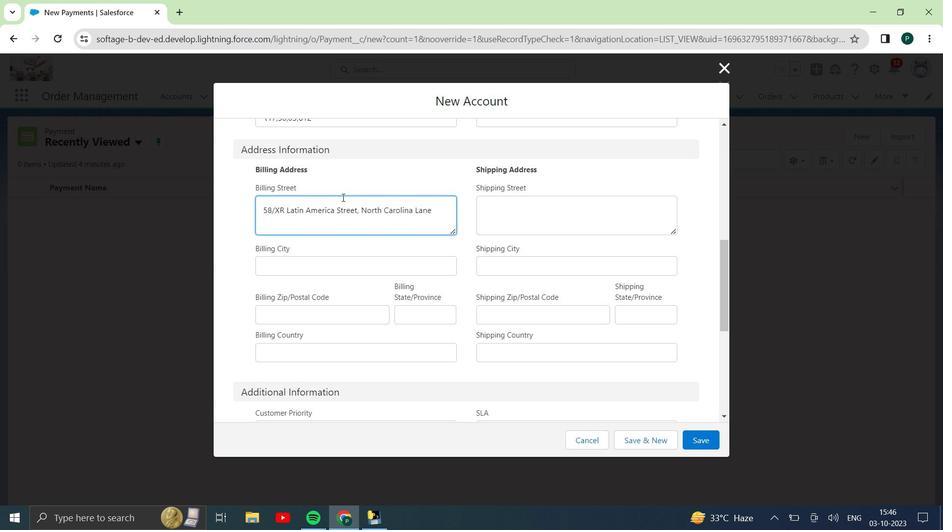 
Action: Mouse moved to (315, 266)
Screenshot: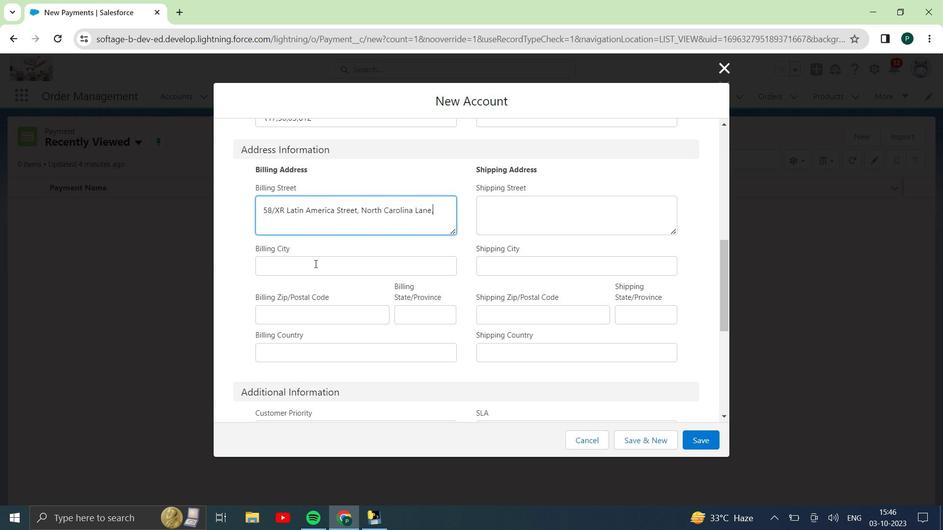 
Action: Mouse pressed left at (315, 266)
Screenshot: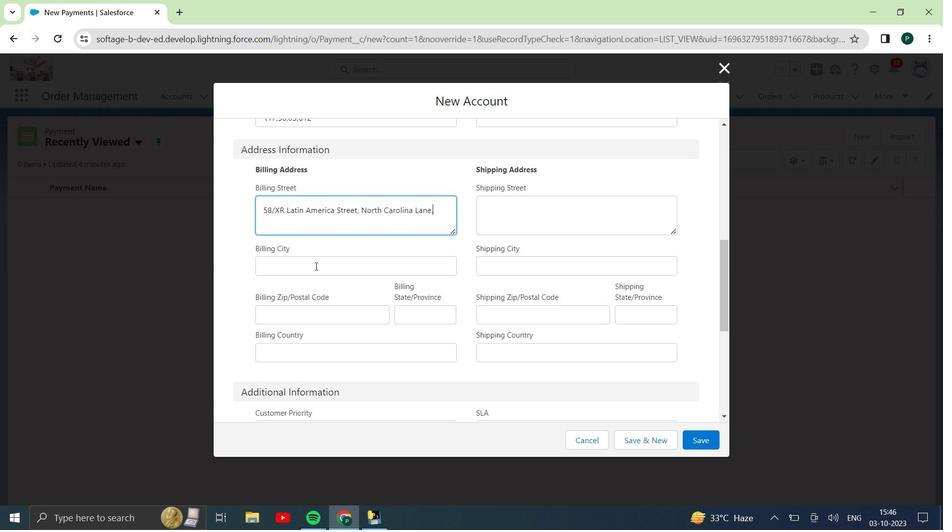 
Action: Mouse moved to (313, 252)
Screenshot: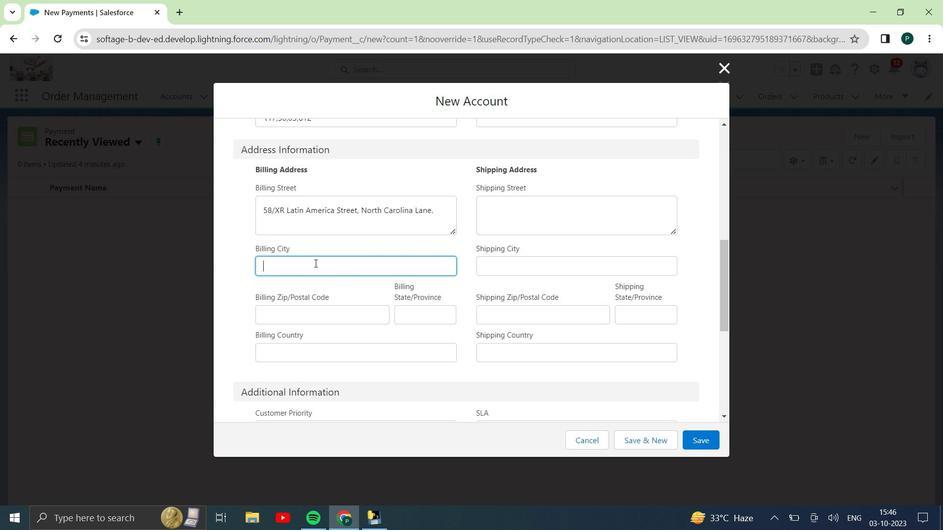 
Action: Key pressed <Key.shift>Mumbai
Screenshot: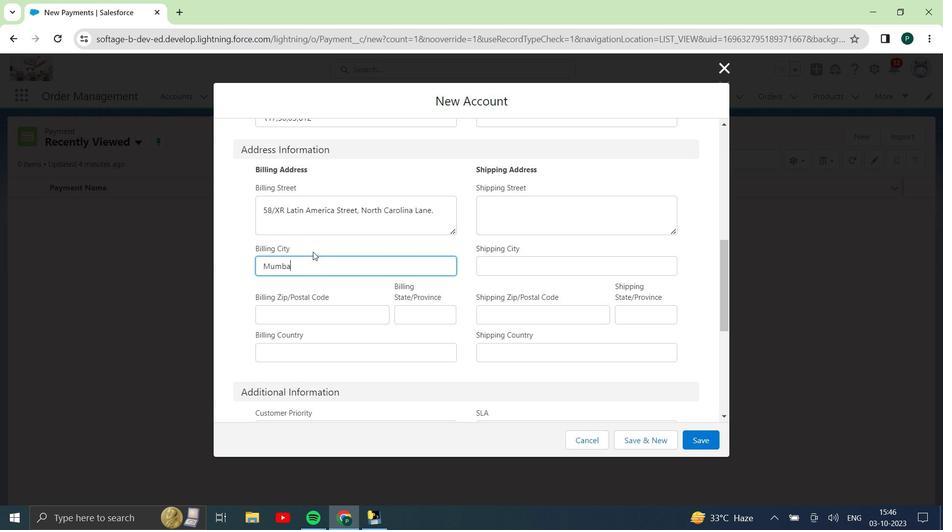 
Action: Mouse moved to (333, 212)
Screenshot: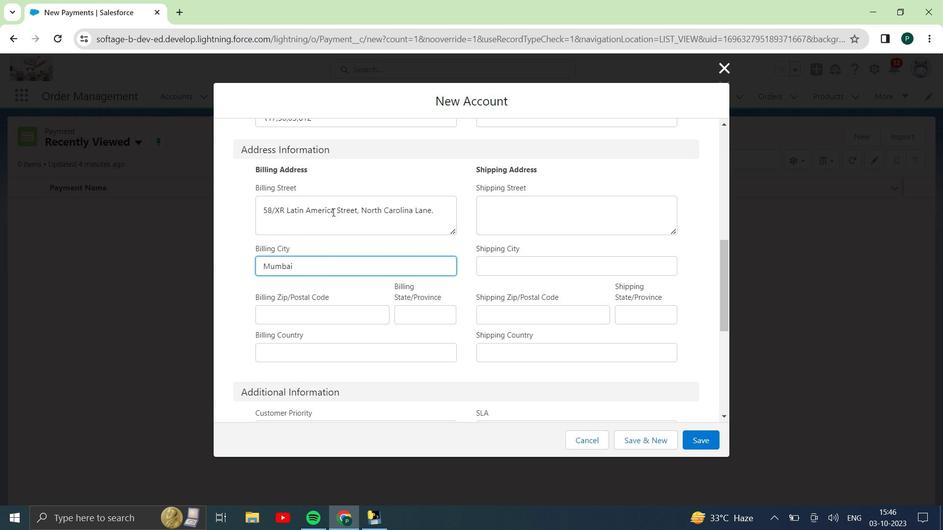 
Action: Mouse scrolled (333, 211) with delta (0, 0)
Screenshot: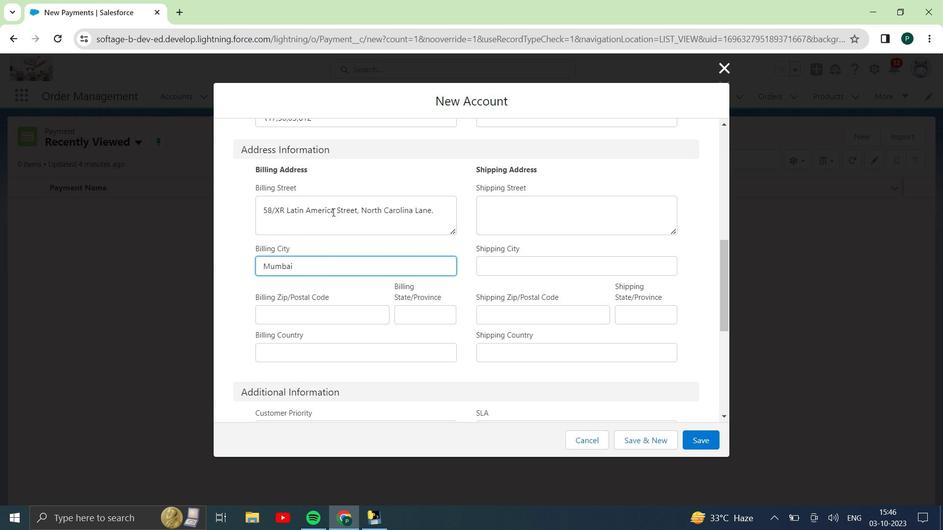 
Action: Mouse moved to (380, 257)
Screenshot: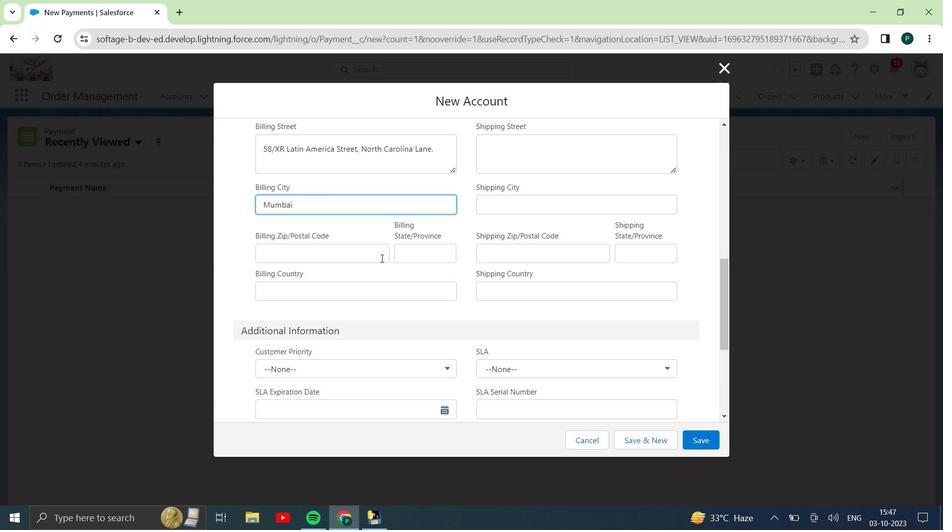 
Action: Mouse pressed left at (380, 257)
Screenshot: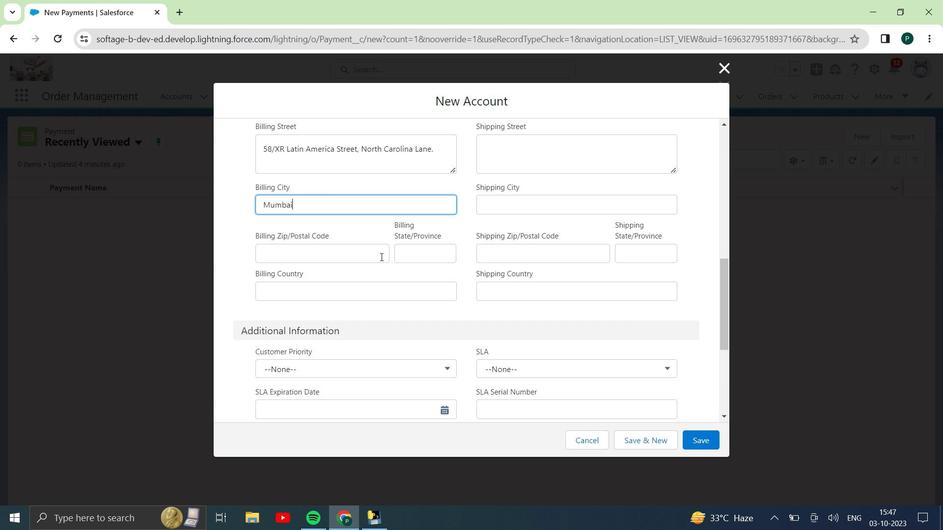 
Action: Key pressed 445162
Screenshot: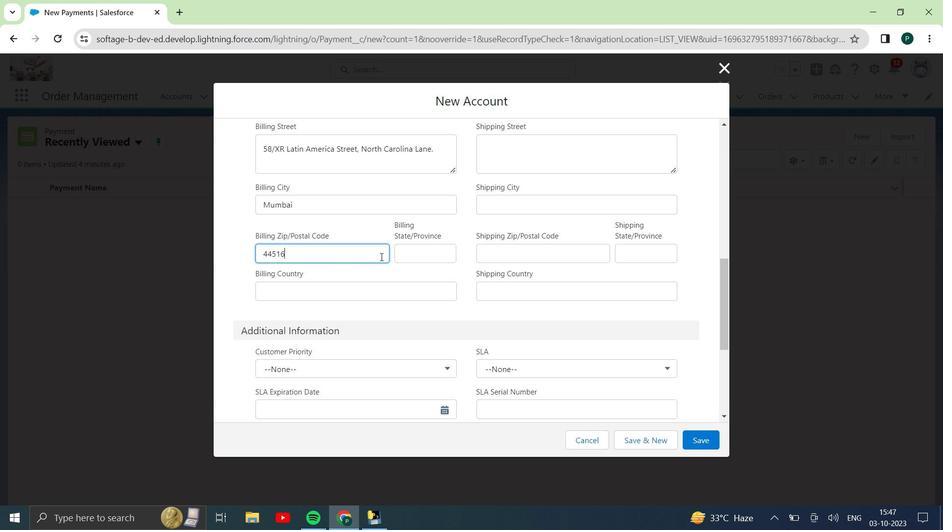 
Action: Mouse moved to (443, 256)
Screenshot: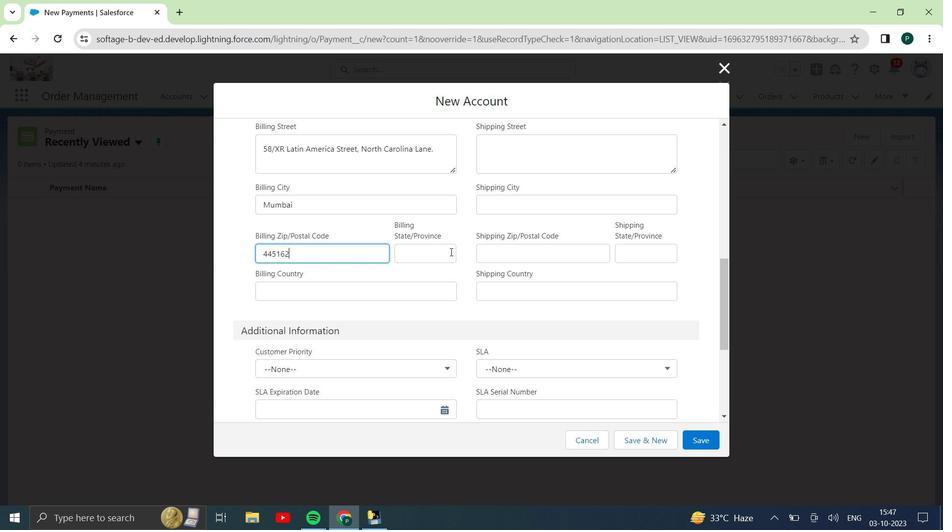 
Action: Mouse pressed left at (443, 256)
Screenshot: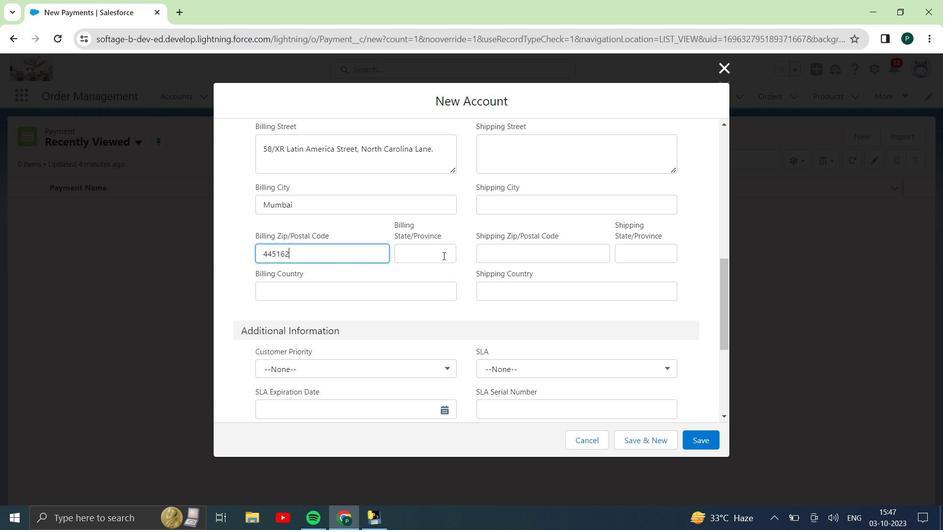 
Action: Key pressed <Key.shift><Key.shift><Key.shift>Maharashtra
Screenshot: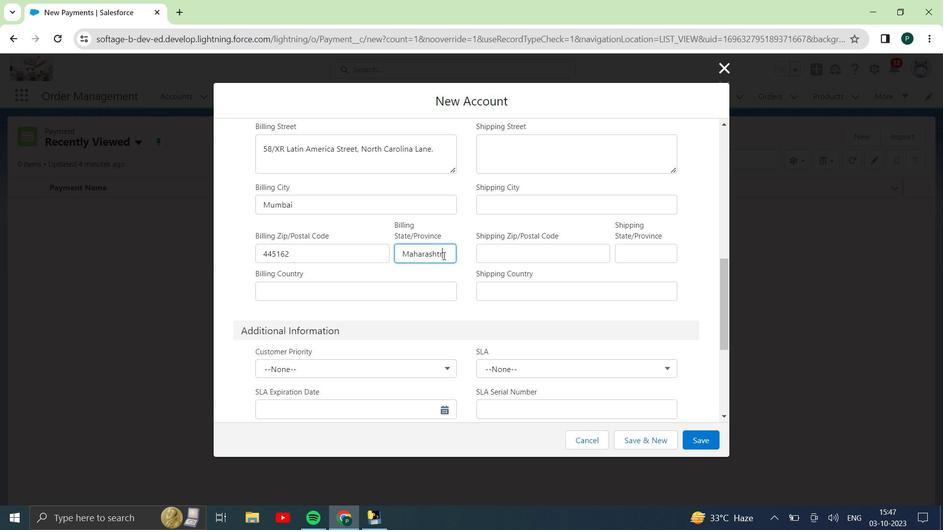 
Action: Mouse moved to (346, 236)
Screenshot: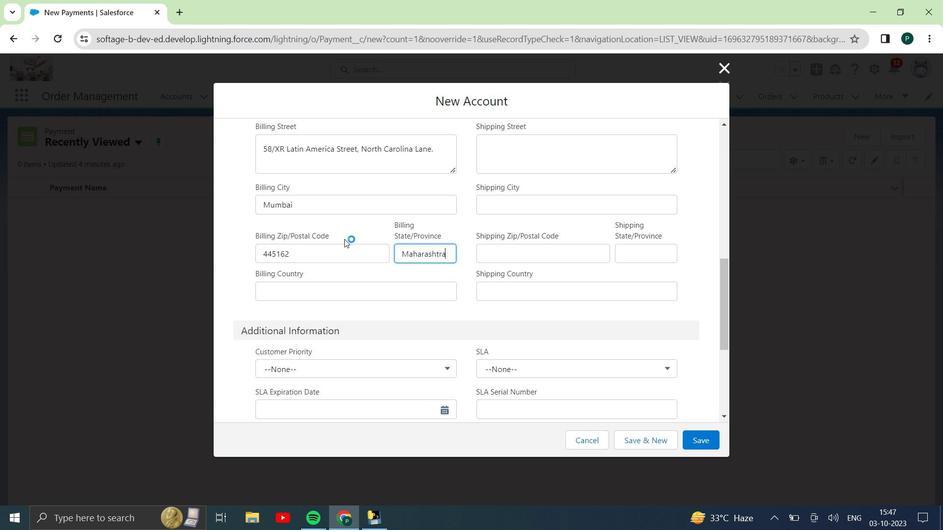
Action: Mouse scrolled (346, 235) with delta (0, 0)
Screenshot: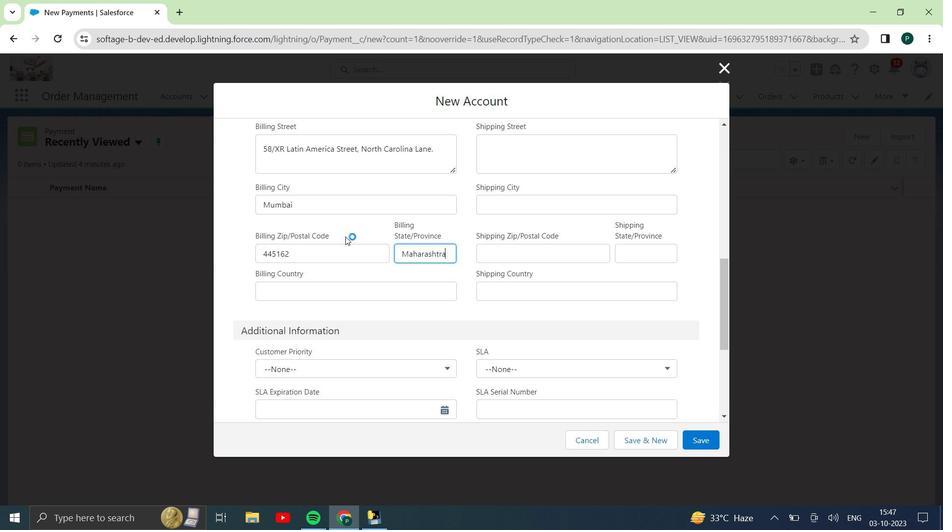 
Action: Mouse moved to (347, 234)
Screenshot: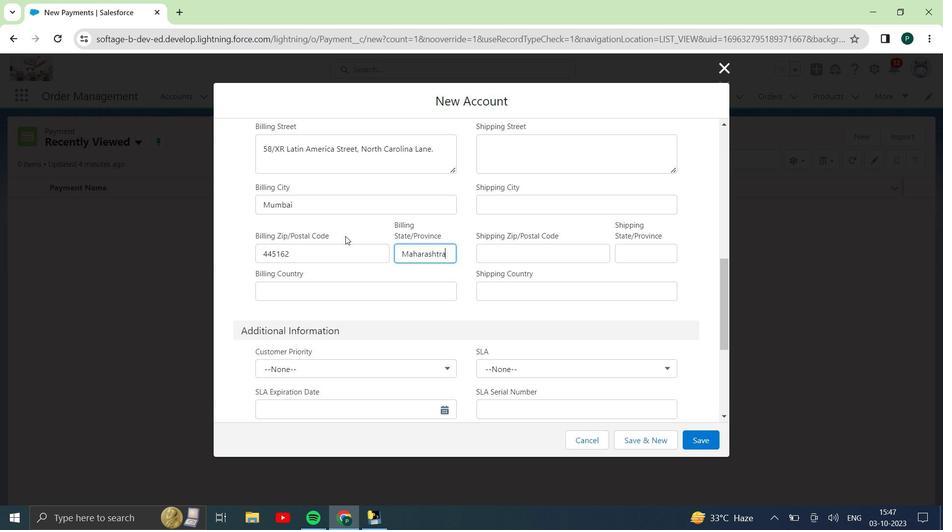 
Action: Mouse scrolled (347, 234) with delta (0, 0)
Screenshot: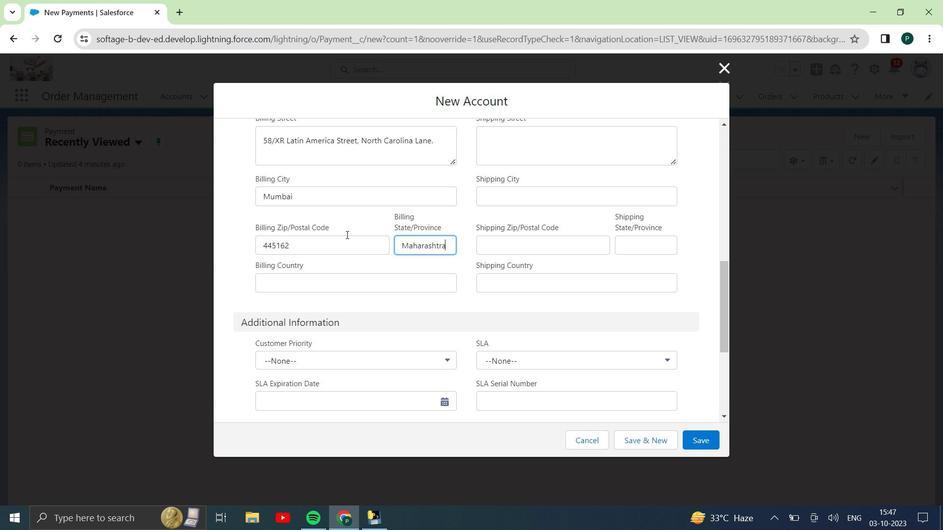 
Action: Mouse scrolled (347, 234) with delta (0, 0)
Screenshot: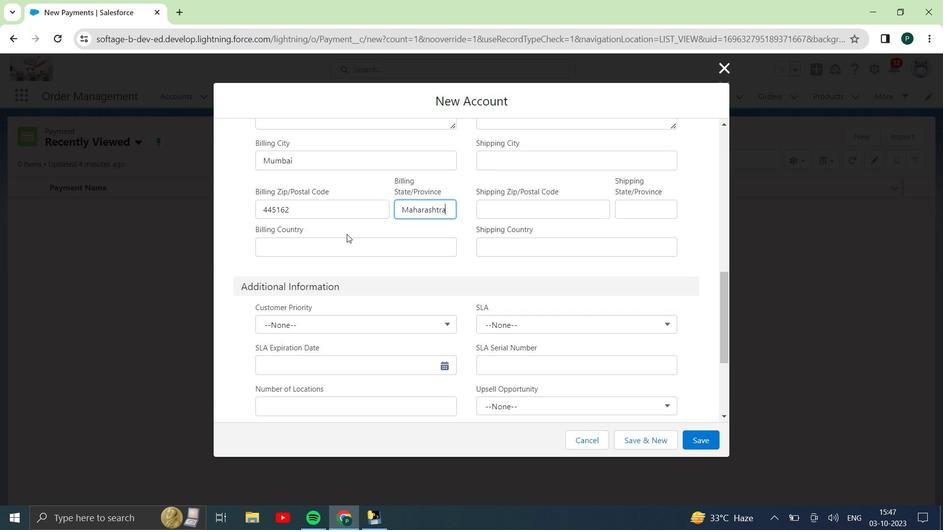 
Action: Mouse scrolled (347, 234) with delta (0, 0)
Screenshot: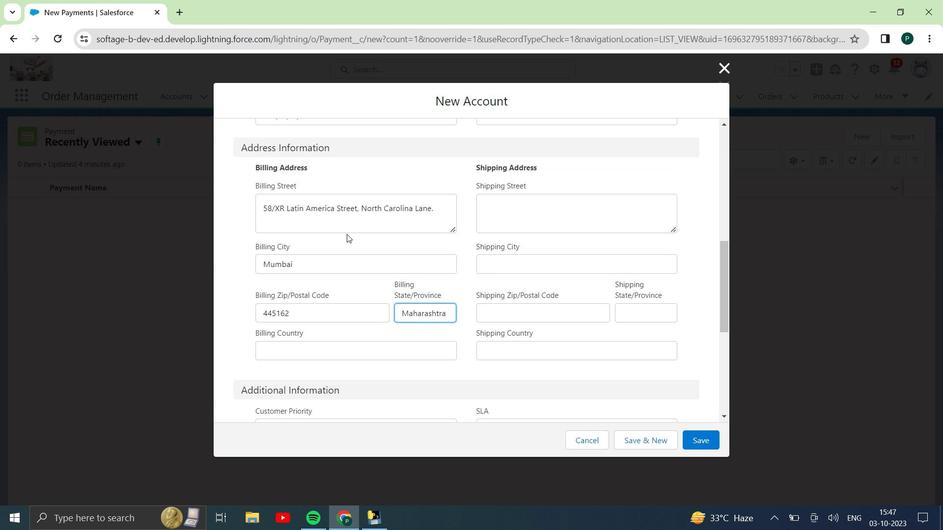 
Action: Mouse moved to (347, 233)
Screenshot: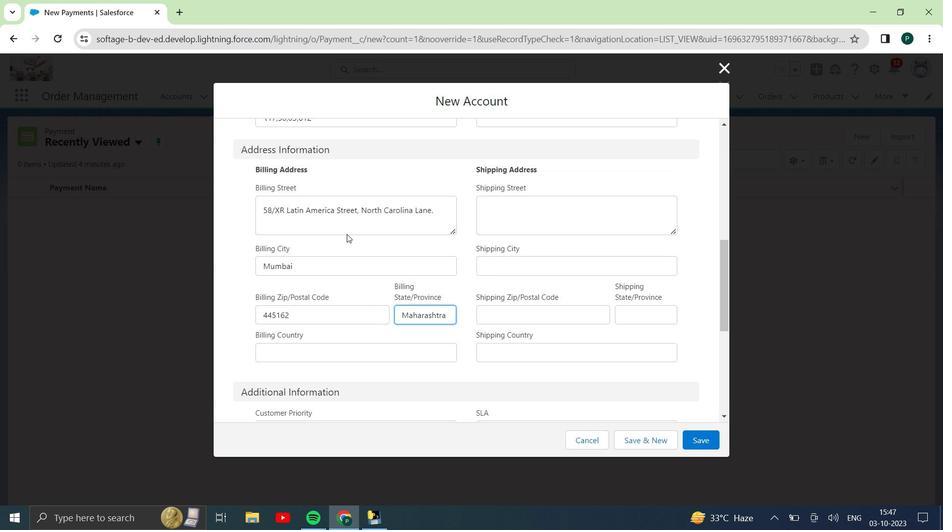 
Action: Mouse scrolled (347, 233) with delta (0, 0)
Screenshot: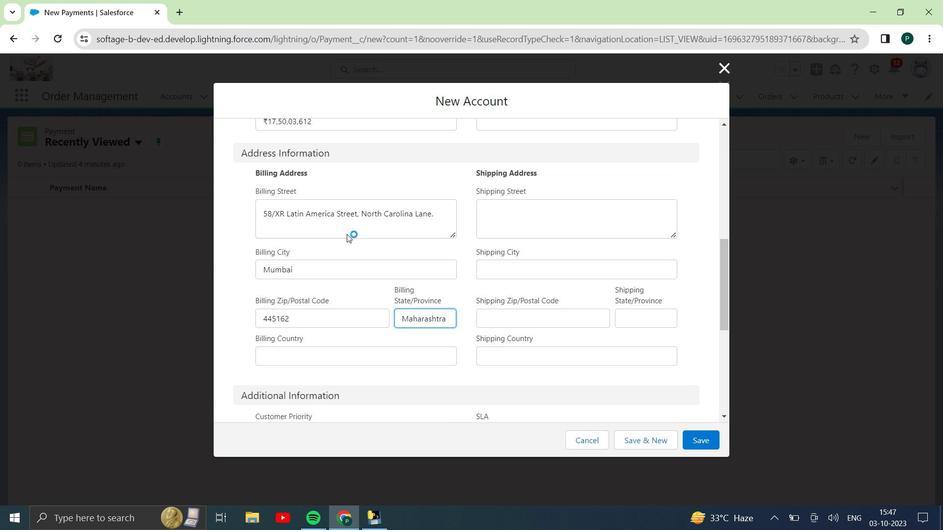 
Action: Mouse scrolled (347, 232) with delta (0, 0)
Screenshot: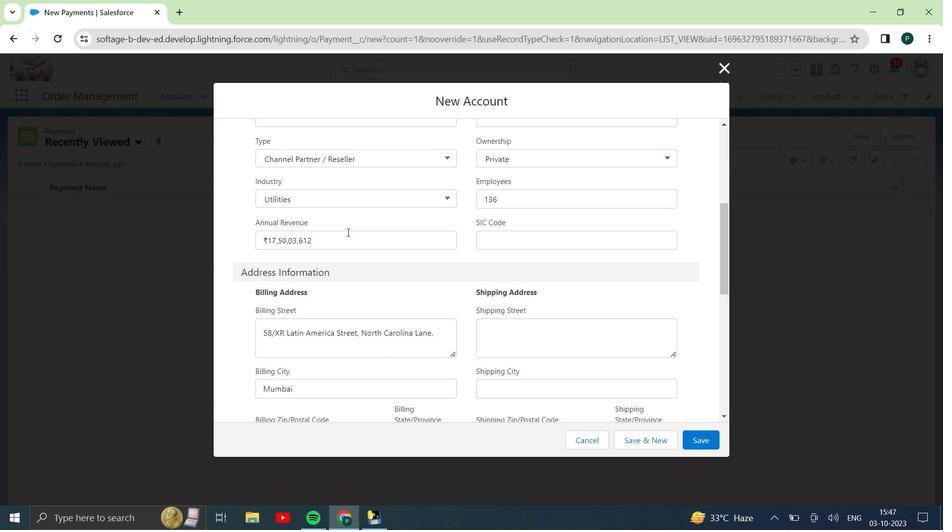 
Action: Mouse scrolled (347, 232) with delta (0, 0)
Screenshot: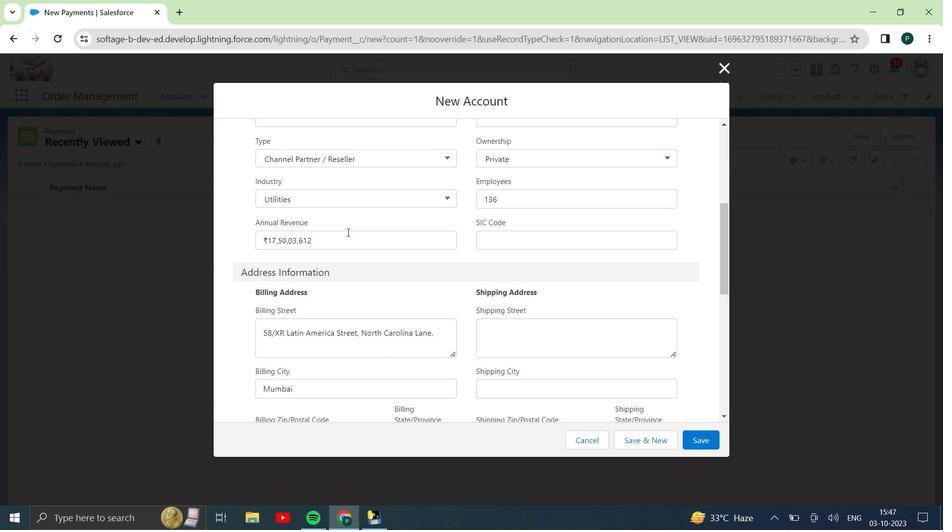 
Action: Mouse scrolled (347, 232) with delta (0, 0)
Screenshot: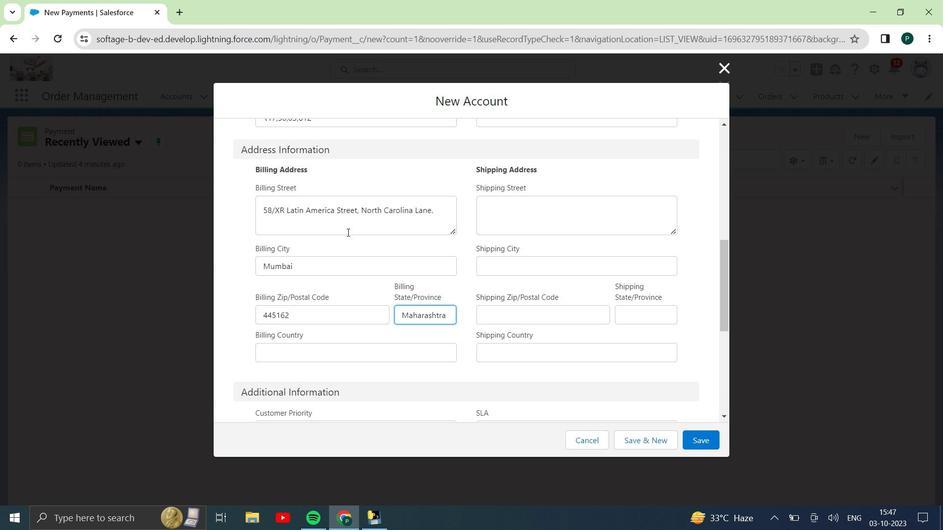 
Action: Mouse scrolled (347, 232) with delta (0, 0)
Screenshot: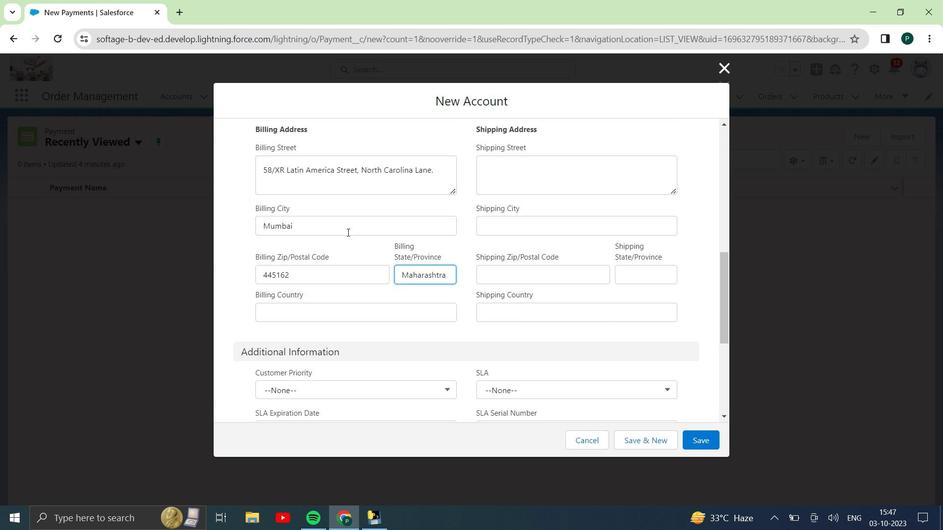 
Action: Mouse moved to (351, 227)
Screenshot: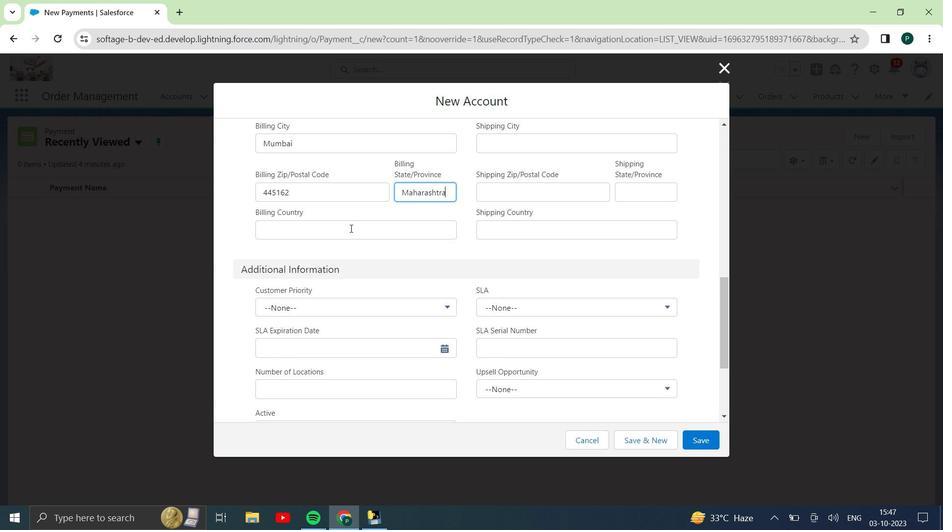 
Action: Mouse pressed left at (351, 227)
Screenshot: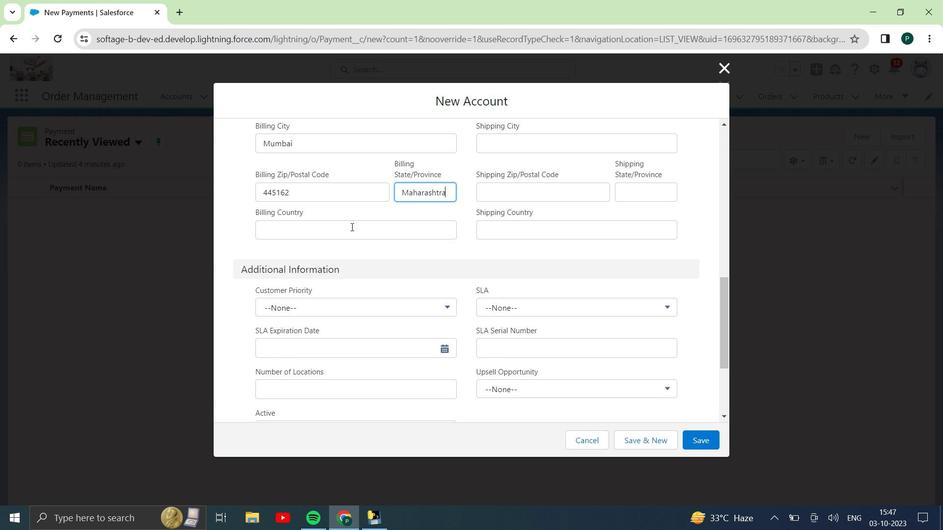 
Action: Mouse moved to (353, 217)
Screenshot: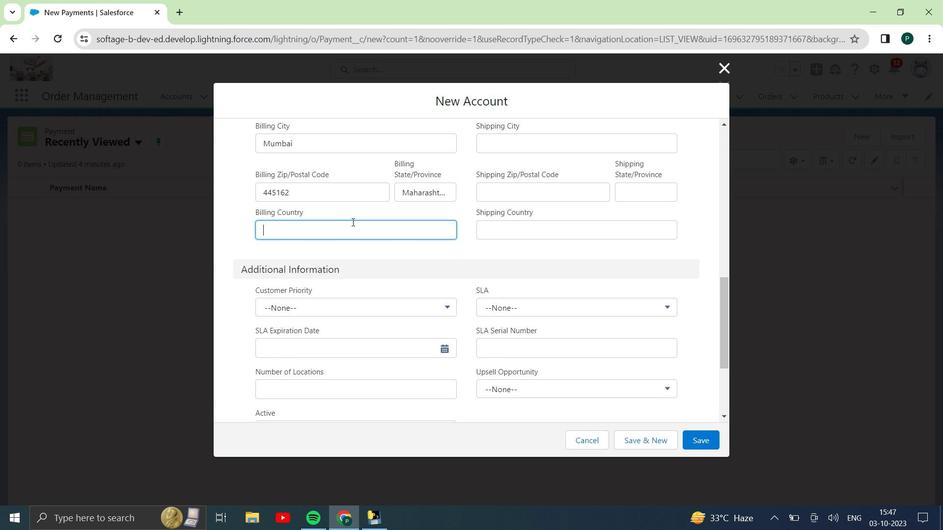 
Action: Key pressed <Key.shift>India
Screenshot: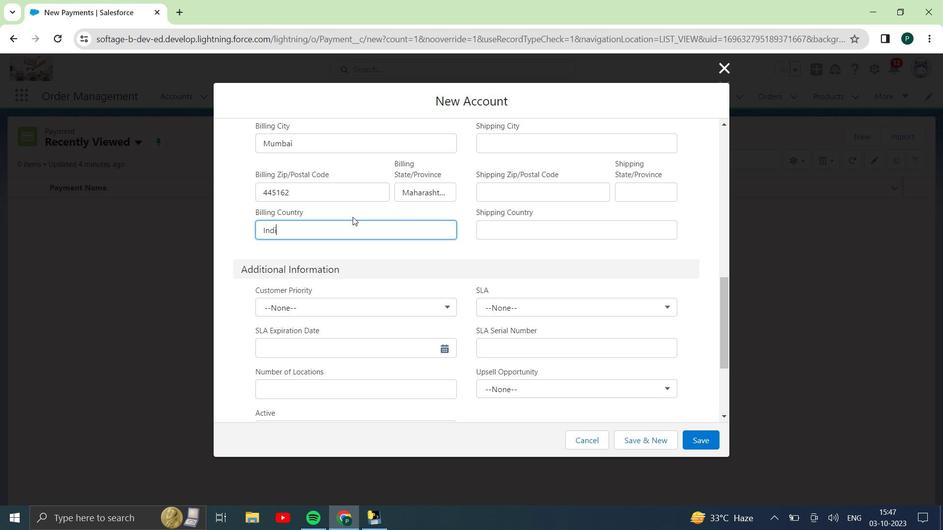 
Action: Mouse moved to (533, 210)
Screenshot: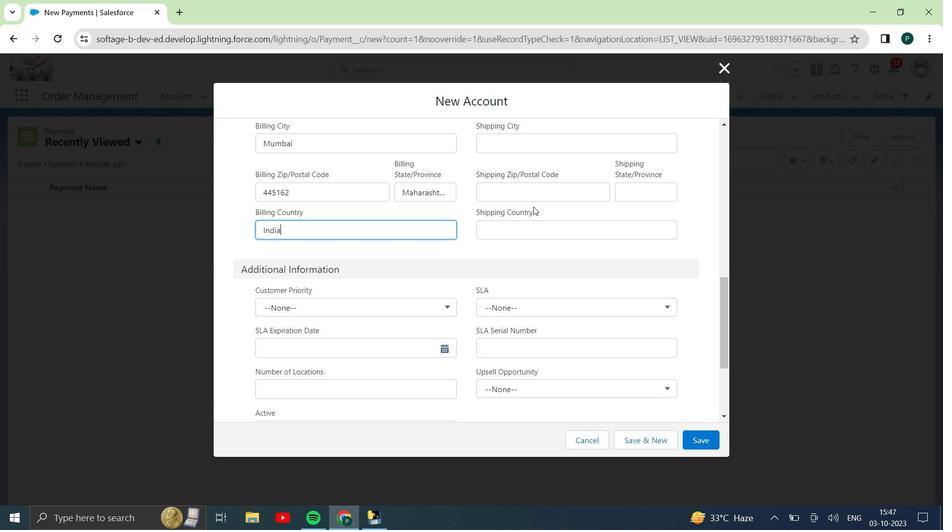 
Action: Mouse scrolled (533, 211) with delta (0, 0)
Screenshot: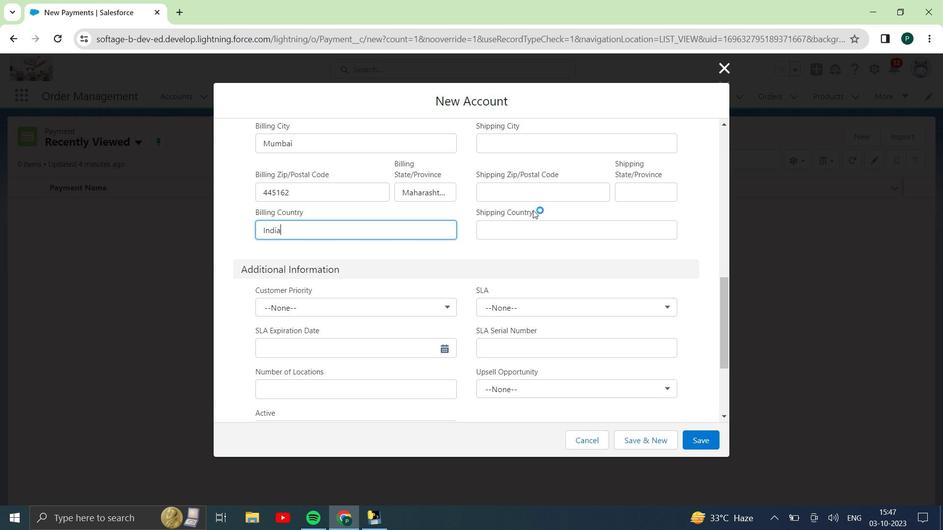 
Action: Mouse scrolled (533, 211) with delta (0, 0)
Screenshot: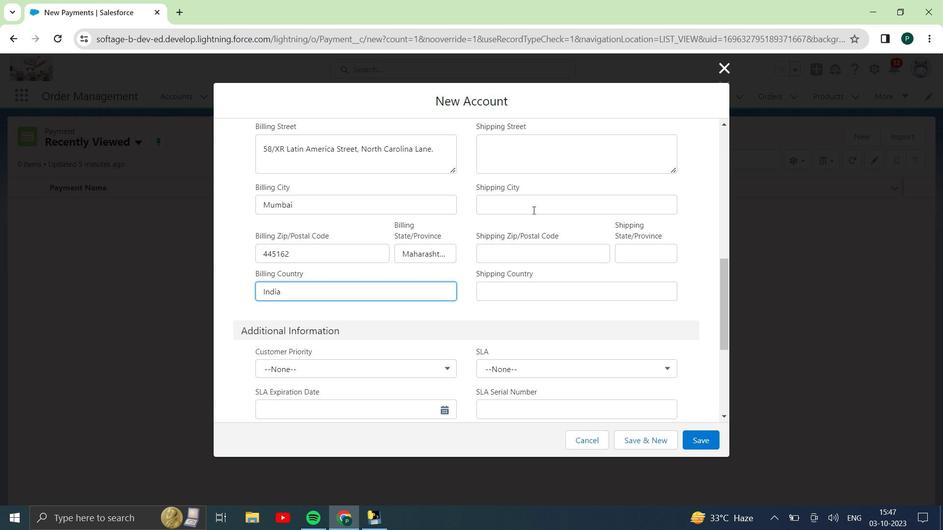 
Action: Mouse scrolled (533, 210) with delta (0, 0)
Screenshot: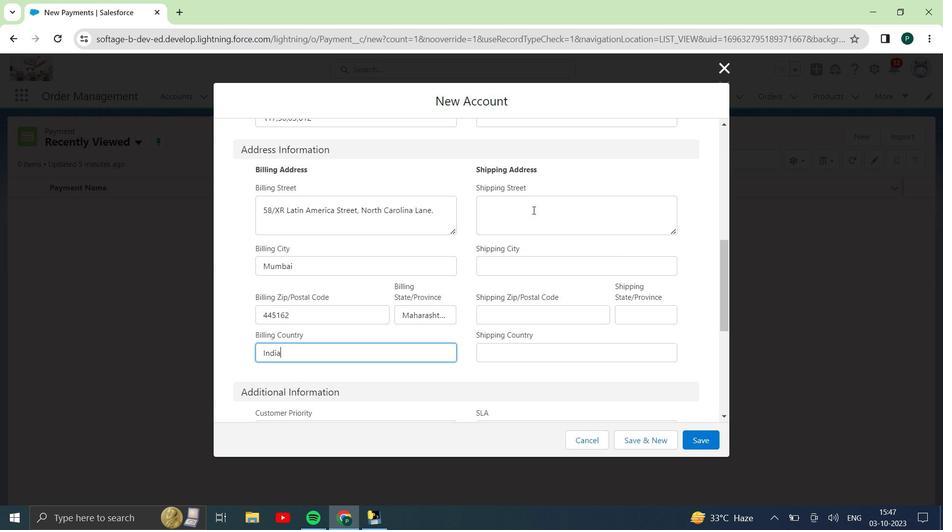 
Action: Mouse scrolled (533, 210) with delta (0, 0)
Screenshot: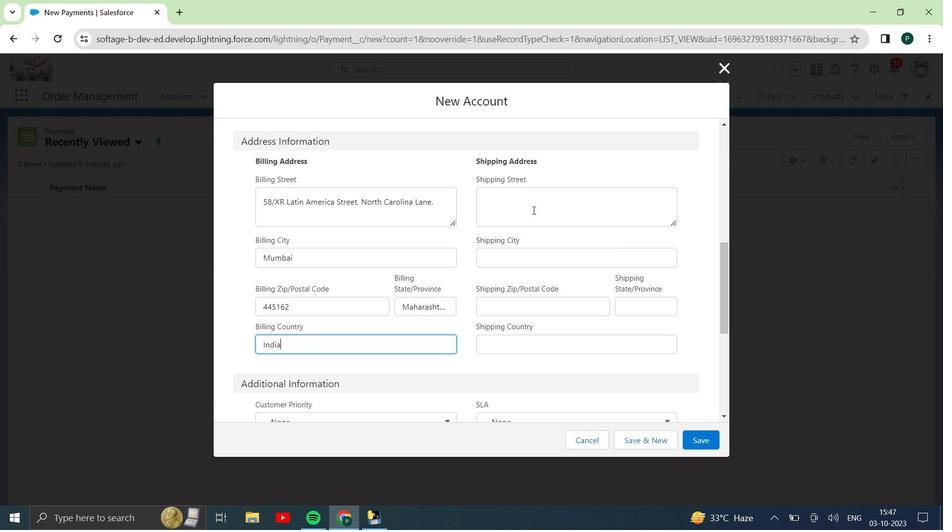 
Action: Mouse scrolled (533, 211) with delta (0, 0)
Screenshot: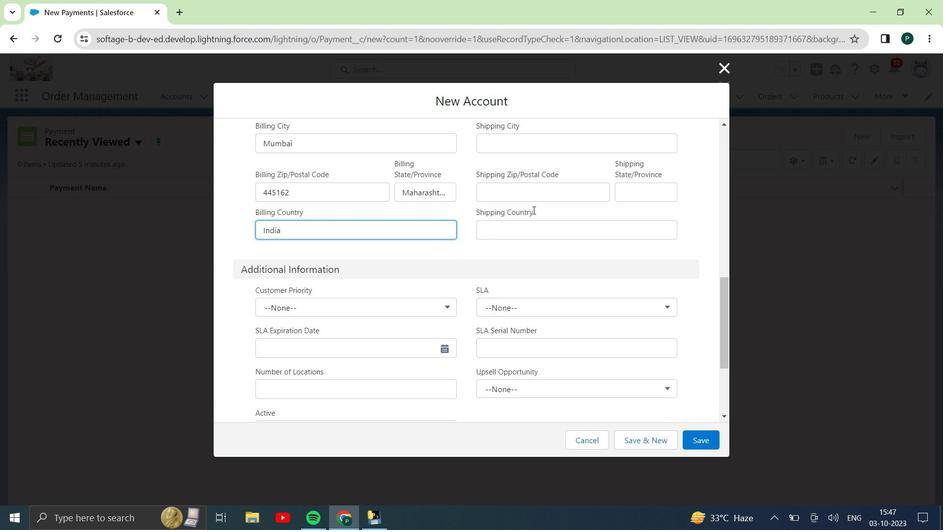 
Action: Mouse scrolled (533, 211) with delta (0, 0)
Screenshot: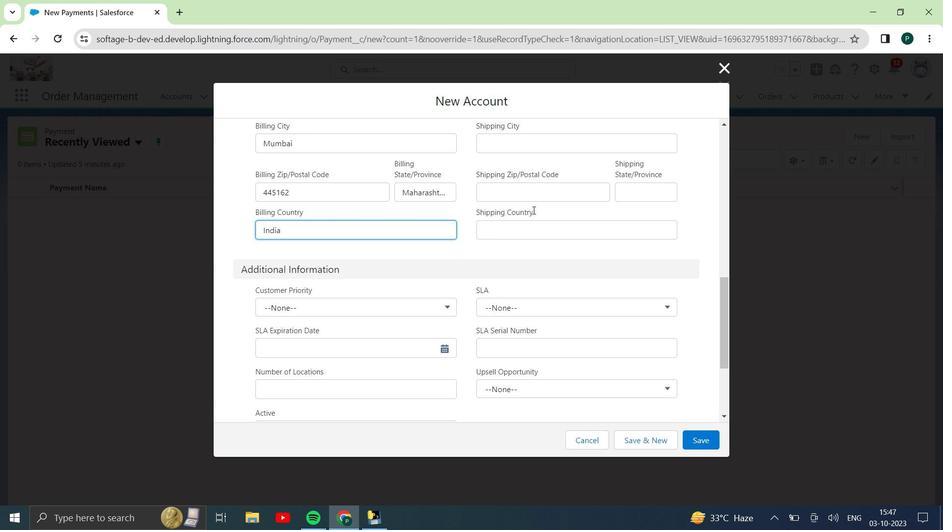
Action: Mouse pressed left at (533, 210)
Screenshot: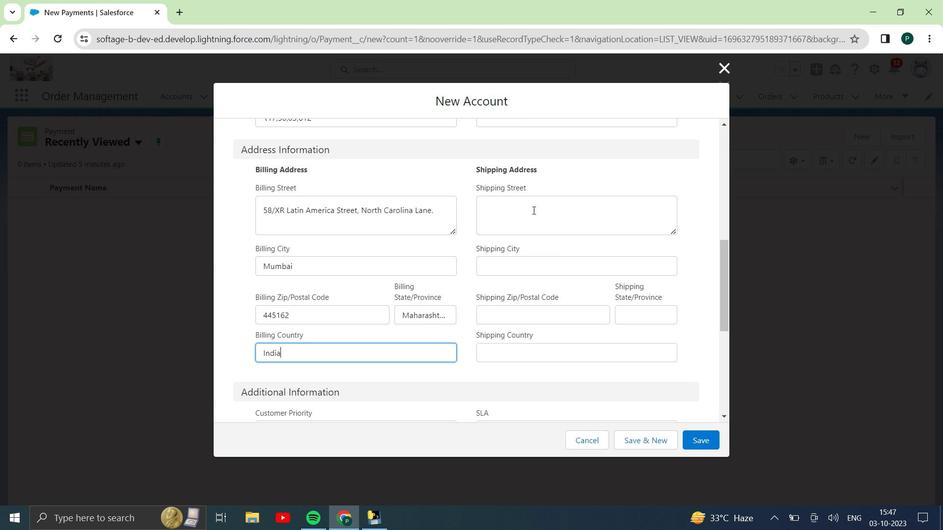 
Action: Mouse moved to (532, 211)
Screenshot: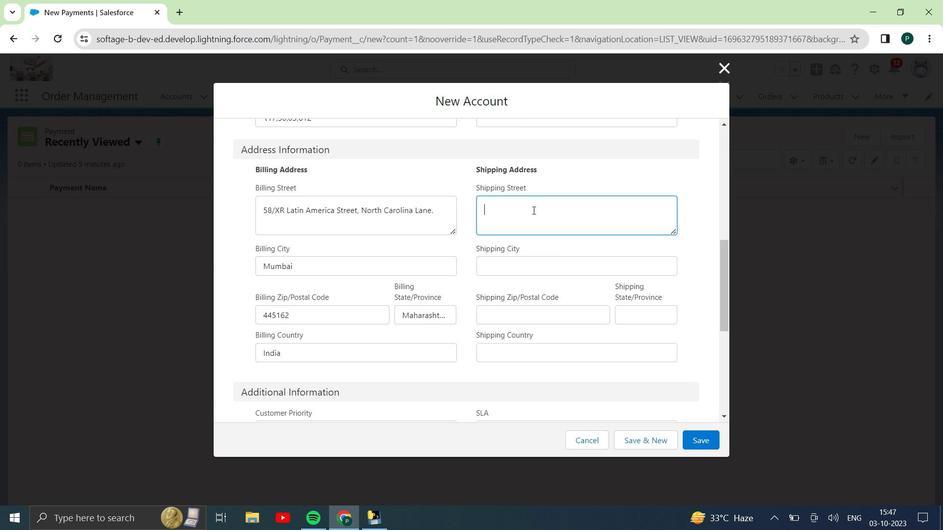 
Action: Key pressed 225/<Key.shift>K<Key.space><Key.shift><Key.shift><Key.shift><Key.shift><Key.shift><Key.shift><Key.shift>Rahul<Key.space><Key.shift><Key.shift><Key.shift><Key.shift><Key.shift><Key.shift><Key.shift><Key.shift><Key.shift><Key.shift><Key.shift><Key.shift><Key.shift><Key.shift><Key.shift><Key.shift><Key.shift><Key.shift><Key.shift><Key.shift><Key.shift><Key.shift><Key.shift><Key.shift><Key.shift><Key.shift><Key.shift><Key.shift>Layout,<Key.space><Key.shift><Key.shift><Key.shift><Key.shift><Key.shift><Key.shift><Key.shift><Key.shift><Key.shift><Key.shift><Key.shift><Key.shift><Key.shift><Key.shift><Key.shift><Key.shift><Key.shift><Key.shift><Key.shift><Key.shift><Key.shift><Key.shift><Key.shift><Key.shift><Key.shift><Key.shift><Key.shift><Key.shift><Key.shift><Key.shift><Key.shift><Key.shift><Key.shift><Key.shift><Key.shift><Key.shift><Key.shift><Key.shift>Corporation<Key.space><Key.shift><Key.shift><Key.shift><Key.shift><Key.shift><Key.shift><Key.shift><Key.shift><Key.shift><Key.shift><Key.shift><Key.shift><Key.shift><Key.shift><Key.shift><Key.shift><Key.shift>Colony.
Screenshot: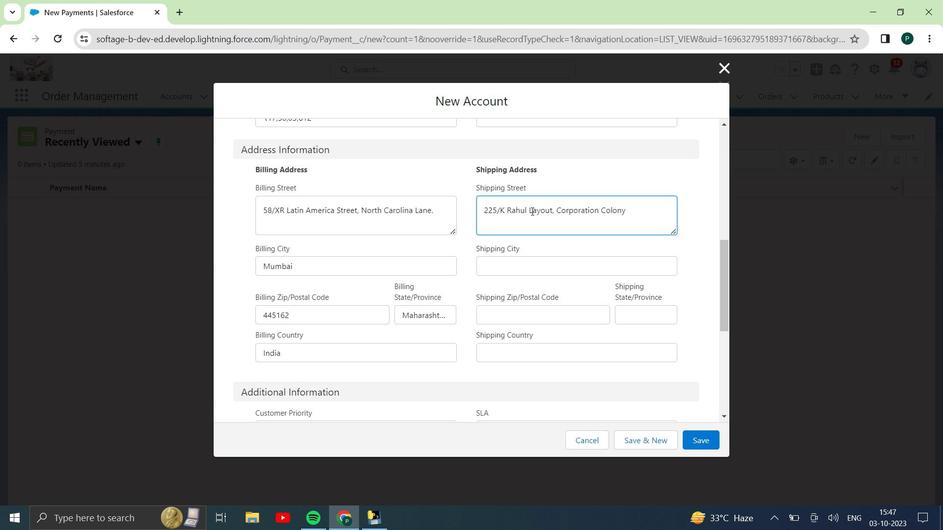 
Action: Mouse moved to (535, 270)
Screenshot: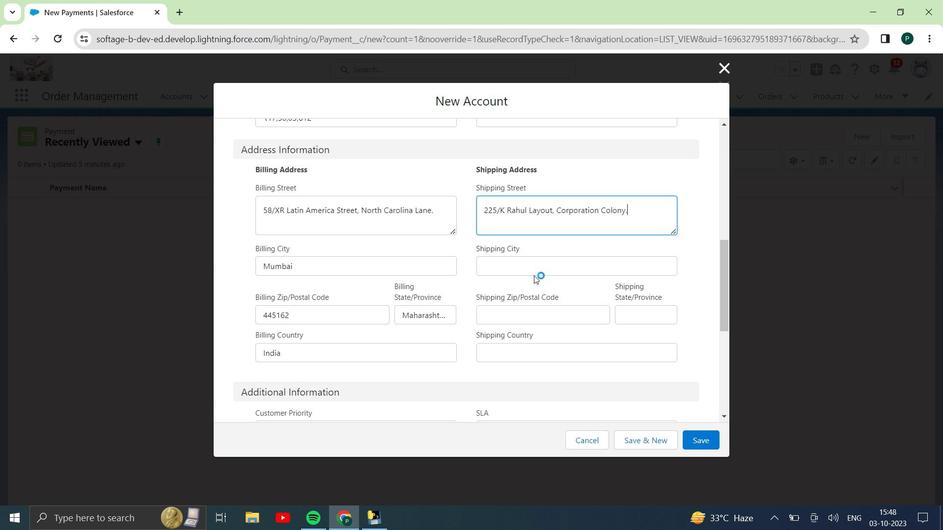 
Action: Mouse pressed left at (535, 270)
Screenshot: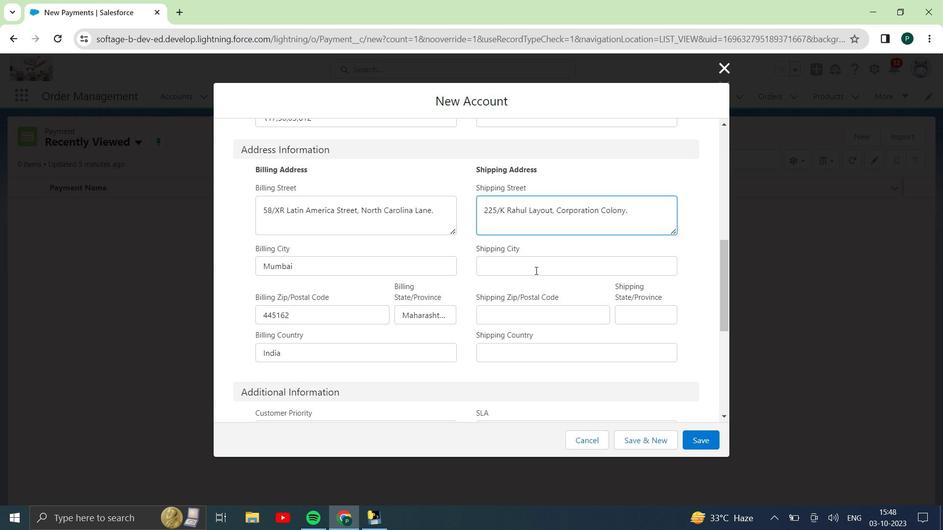 
Action: Key pressed <Key.shift><Key.shift><Key.shift><Key.shift><Key.shift><Key.shift><Key.shift><Key.shift><Key.shift><Key.shift><Key.shift><Key.shift><Key.shift><Key.shift><Key.shift><Key.shift><Key.shift><Key.shift><Key.shift><Key.shift><Key.shift><Key.shift><Key.shift><Key.shift><Key.shift><Key.shift><Key.shift><Key.shift><Key.shift><Key.shift><Key.shift><Key.shift><Key.shift><Key.shift><Key.shift><Key.shift><Key.shift><Key.shift><Key.shift><Key.shift><Key.shift><Key.shift><Key.shift><Key.shift><Key.shift><Key.shift><Key.shift><Key.shift><Key.shift><Key.shift><Key.shift><Key.shift><Key.shift><Key.shift>Kara<Key.backspace>nataka
Screenshot: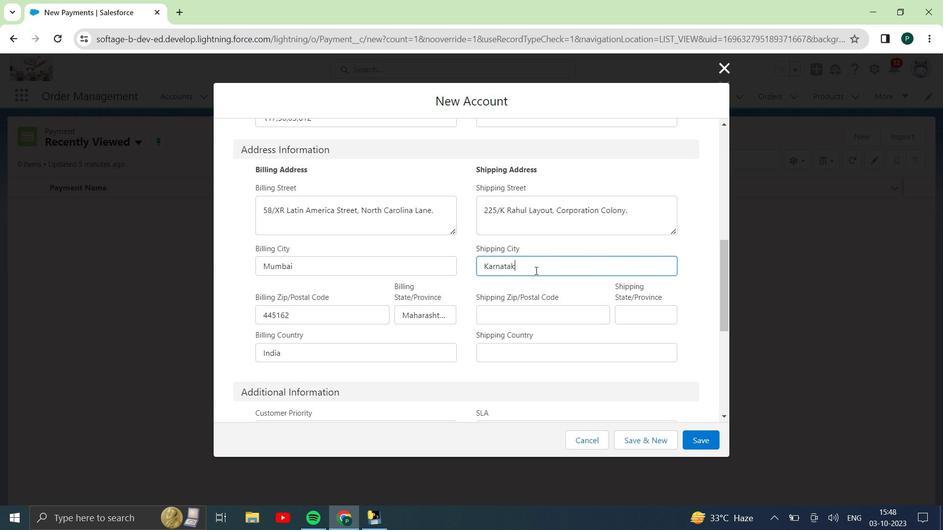 
Action: Mouse moved to (579, 314)
Screenshot: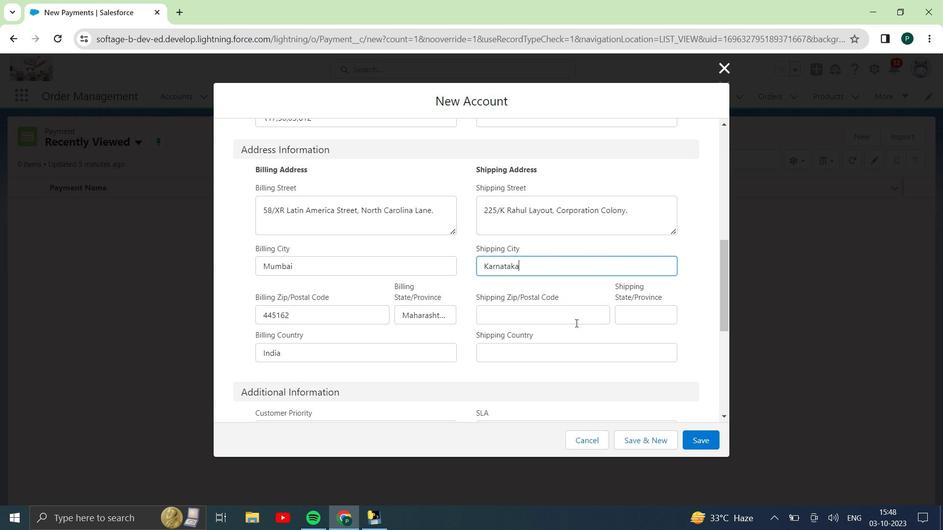 
Action: Mouse pressed left at (579, 314)
Screenshot: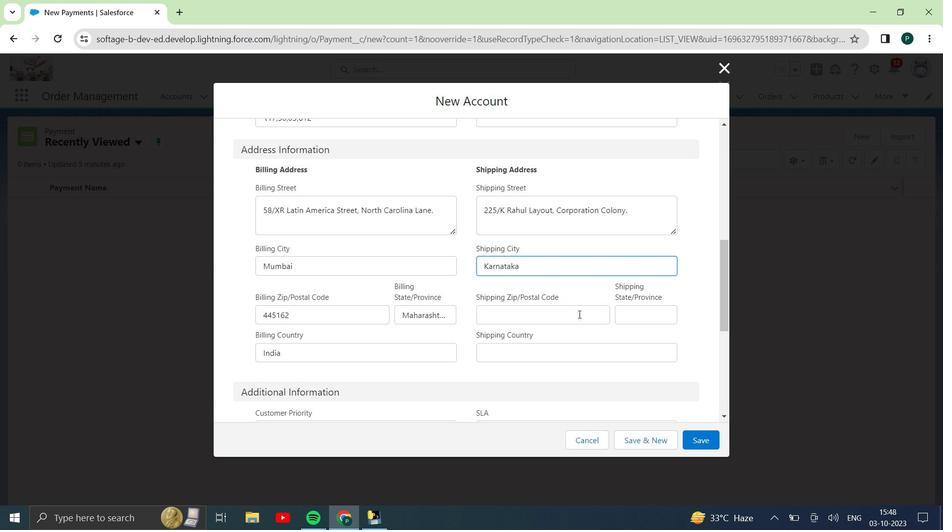 
Action: Mouse moved to (577, 312)
Screenshot: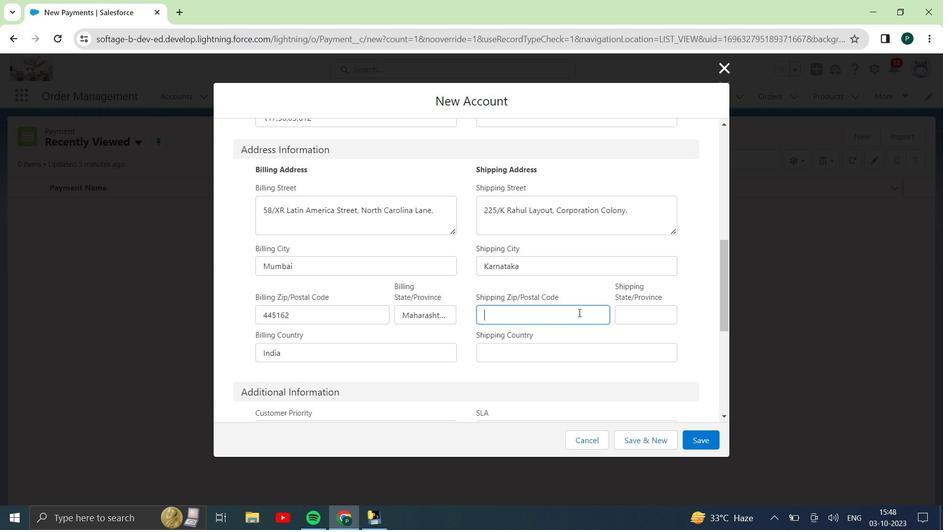 
Action: Key pressed 445120
Screenshot: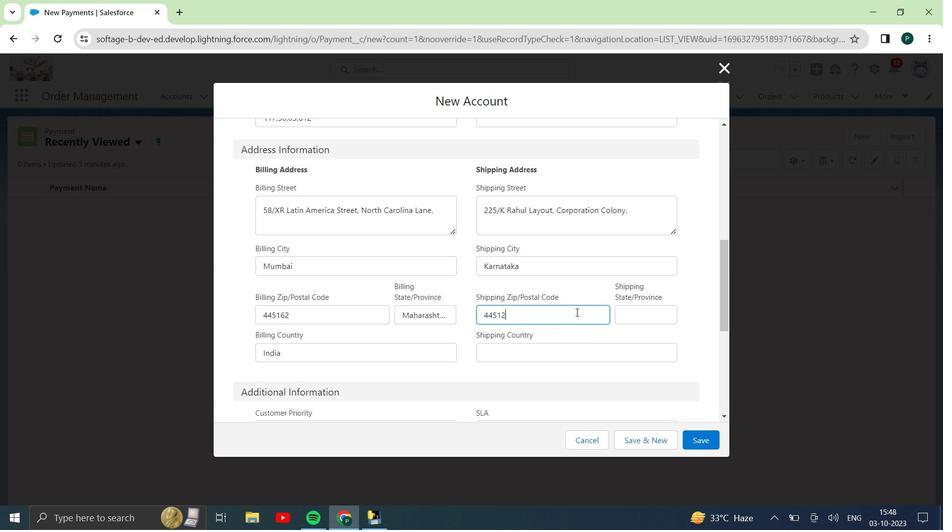 
Action: Mouse moved to (649, 309)
Screenshot: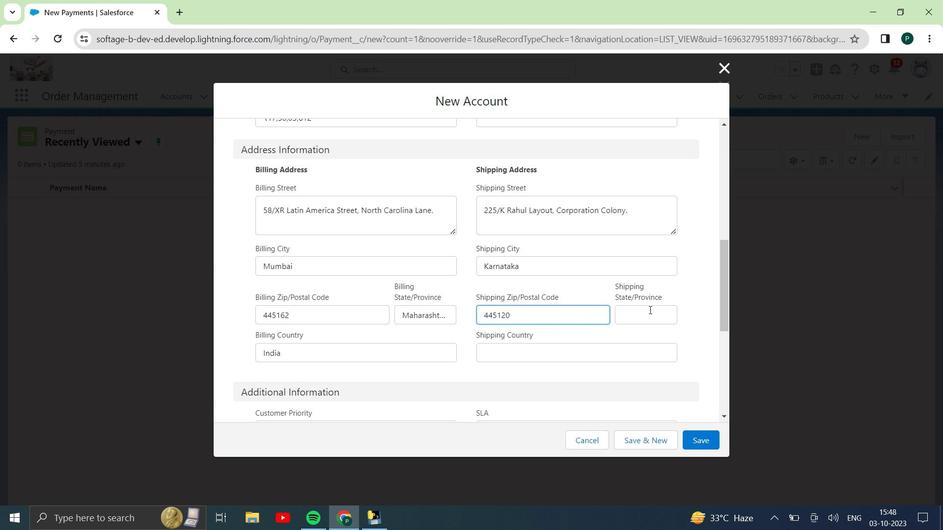 
Action: Mouse pressed left at (649, 309)
Screenshot: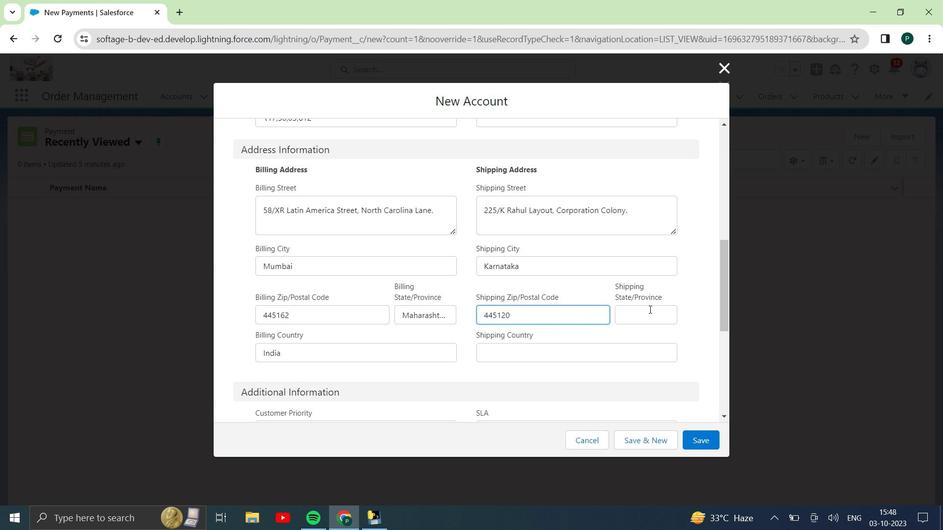 
Action: Key pressed <Key.shift>Tamil<Key.space><Key.shift>Nadu
Screenshot: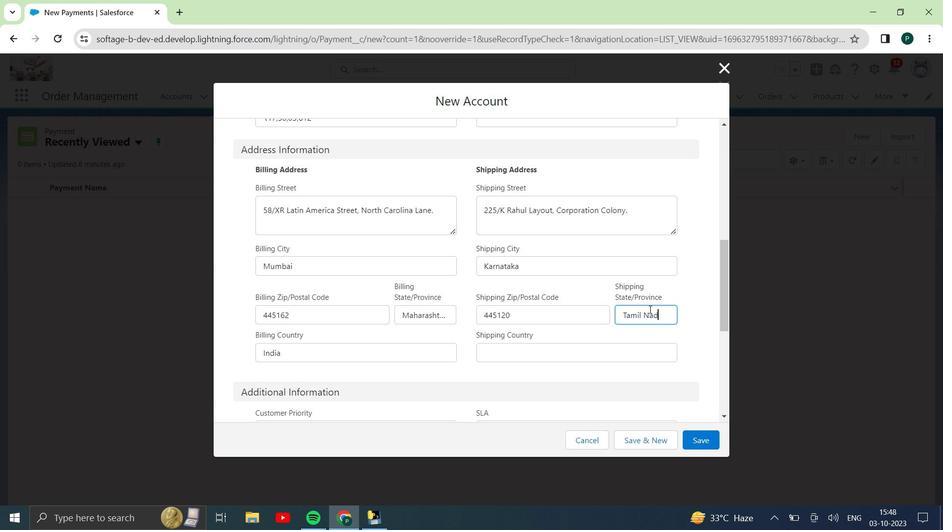 
Action: Mouse moved to (661, 359)
Screenshot: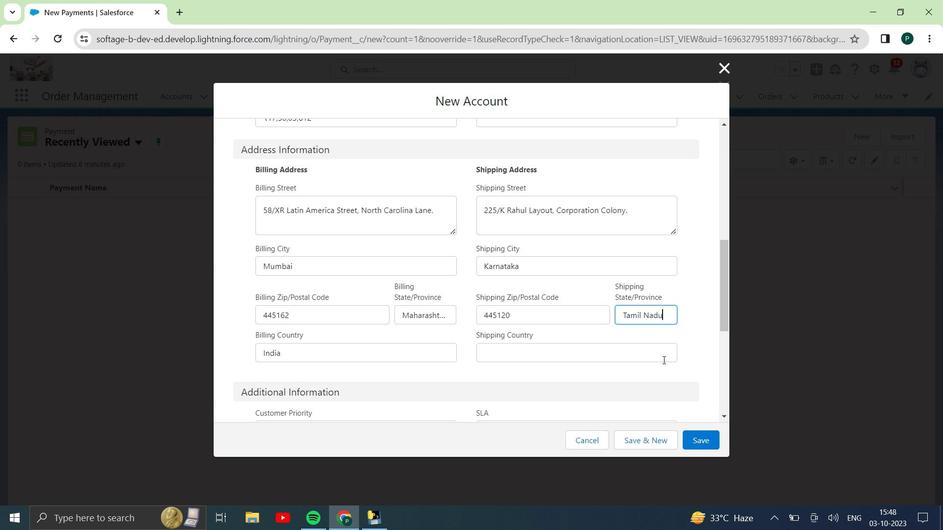 
Action: Mouse pressed left at (661, 359)
Screenshot: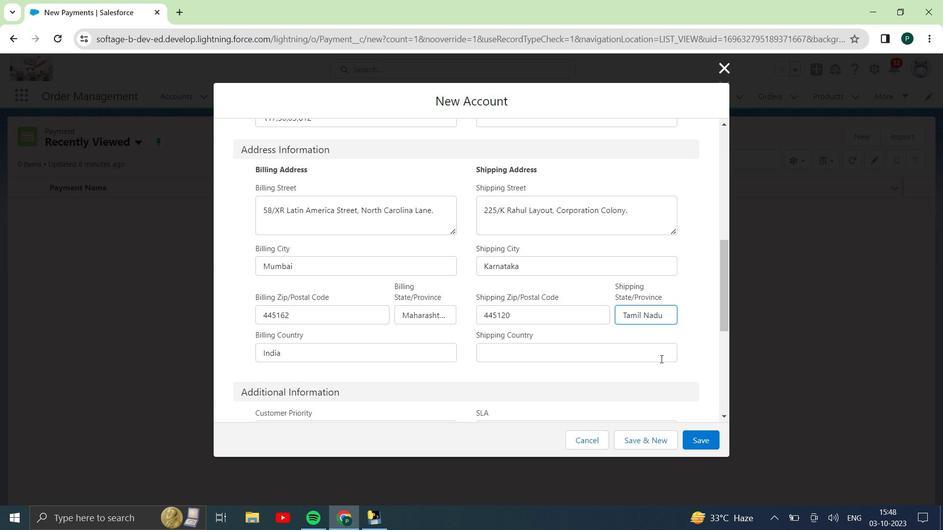 
Action: Mouse moved to (656, 352)
Screenshot: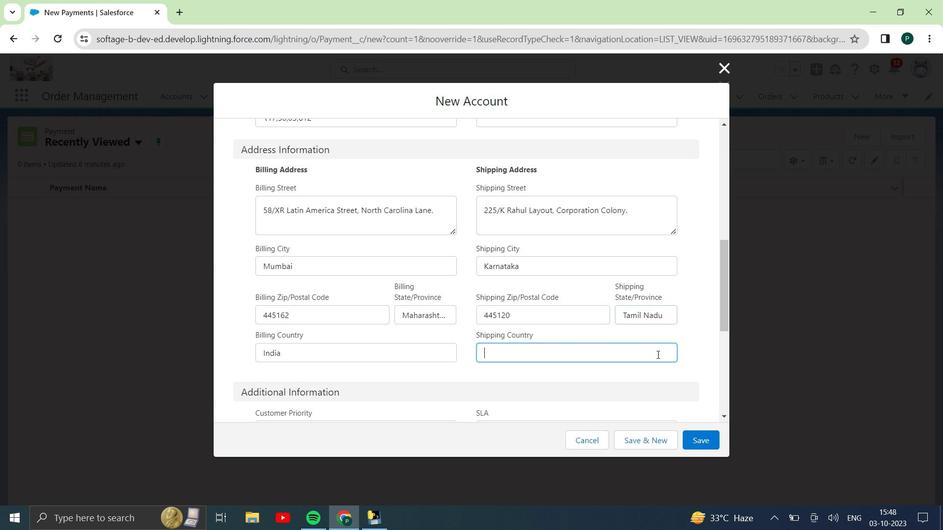 
Action: Key pressed <Key.shift>India
Screenshot: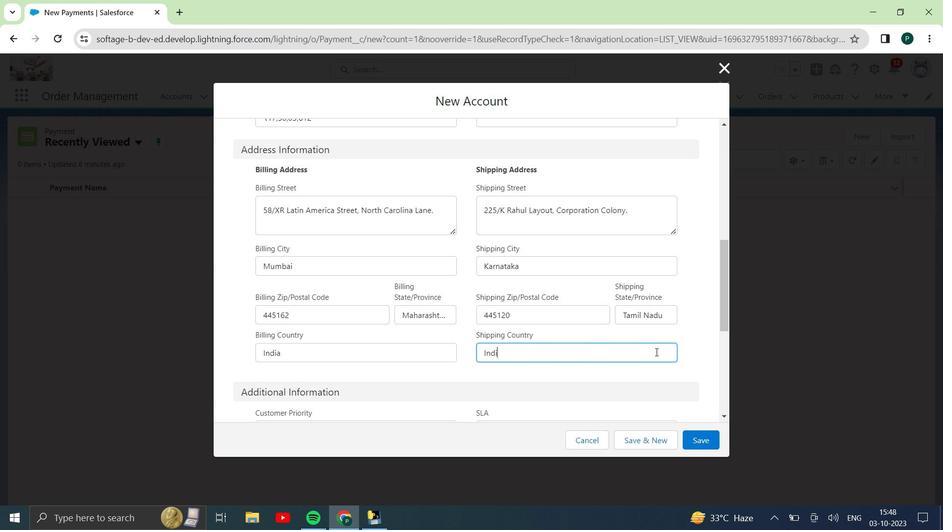 
Action: Mouse moved to (555, 328)
Screenshot: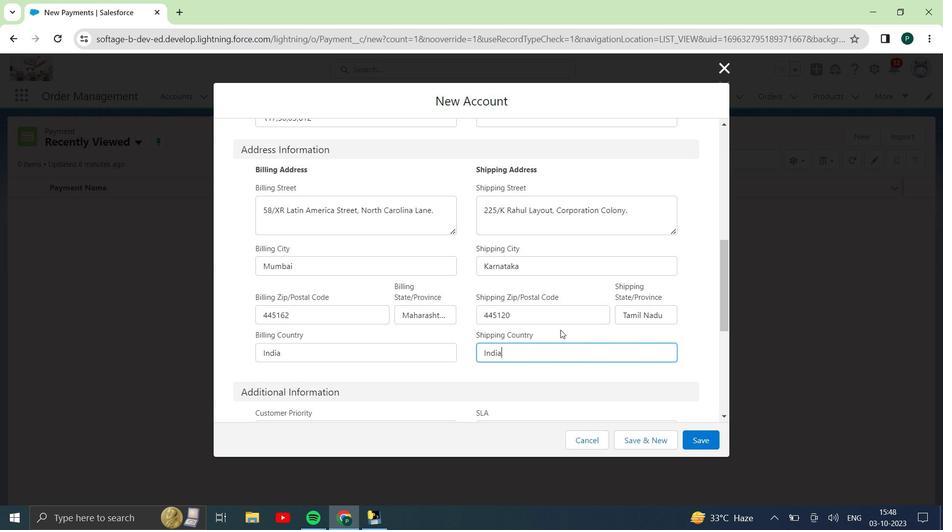 
Action: Mouse scrolled (555, 327) with delta (0, 0)
Screenshot: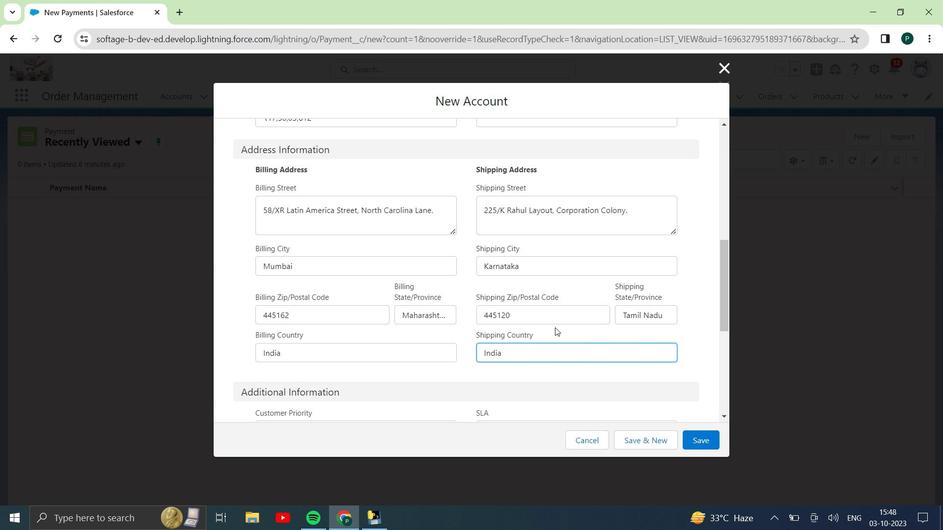 
Action: Mouse scrolled (555, 327) with delta (0, 0)
Screenshot: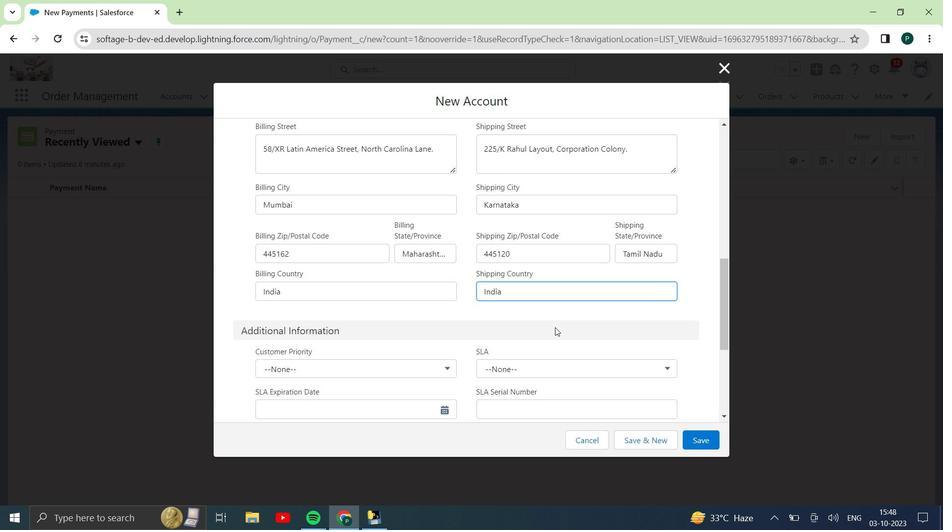 
Action: Mouse scrolled (555, 327) with delta (0, 0)
Screenshot: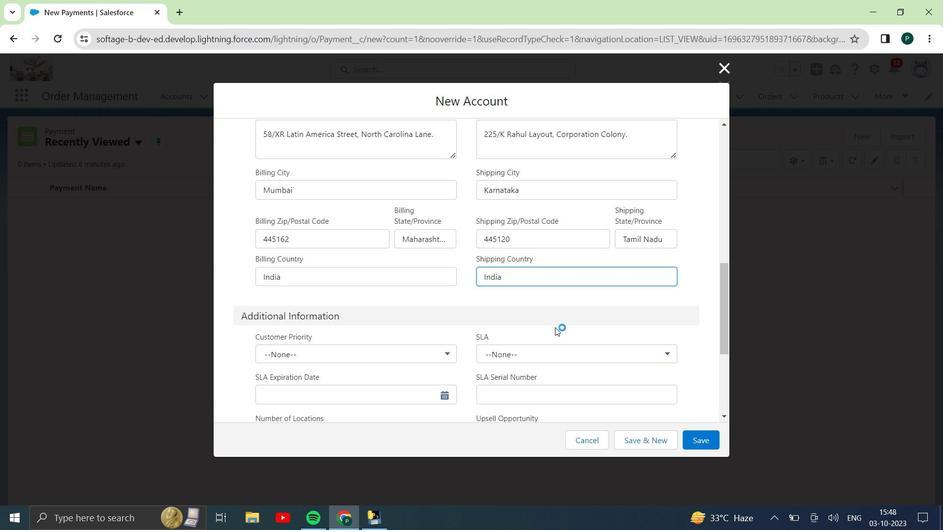 
Action: Mouse moved to (550, 253)
Screenshot: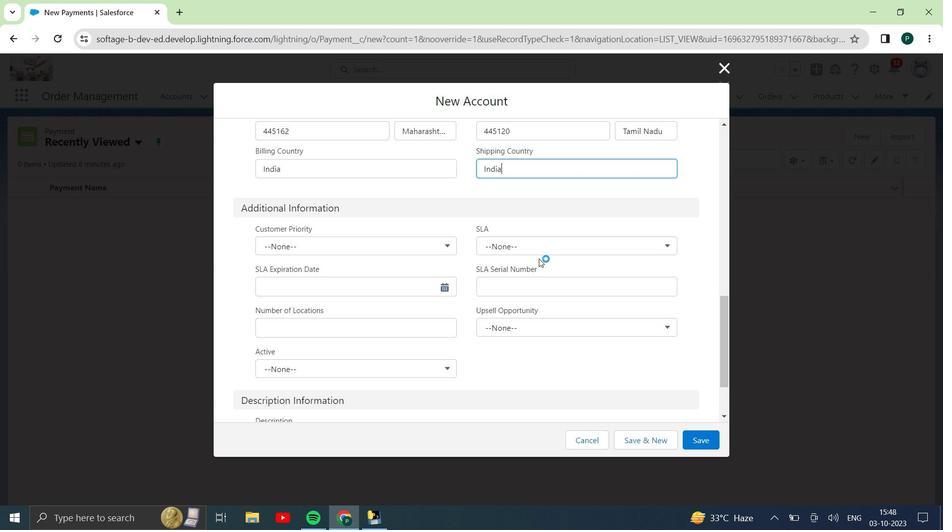 
Action: Mouse scrolled (550, 254) with delta (0, 0)
Screenshot: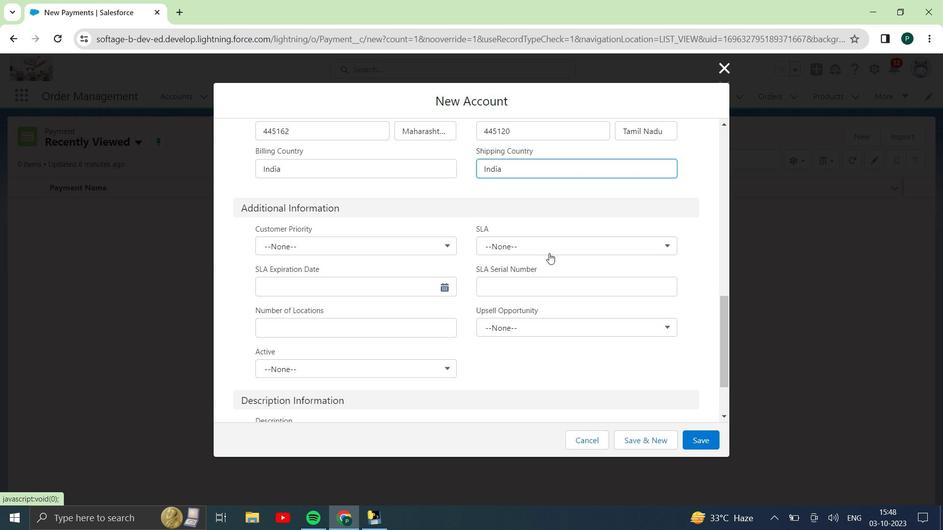 
Action: Mouse scrolled (550, 253) with delta (0, 0)
Screenshot: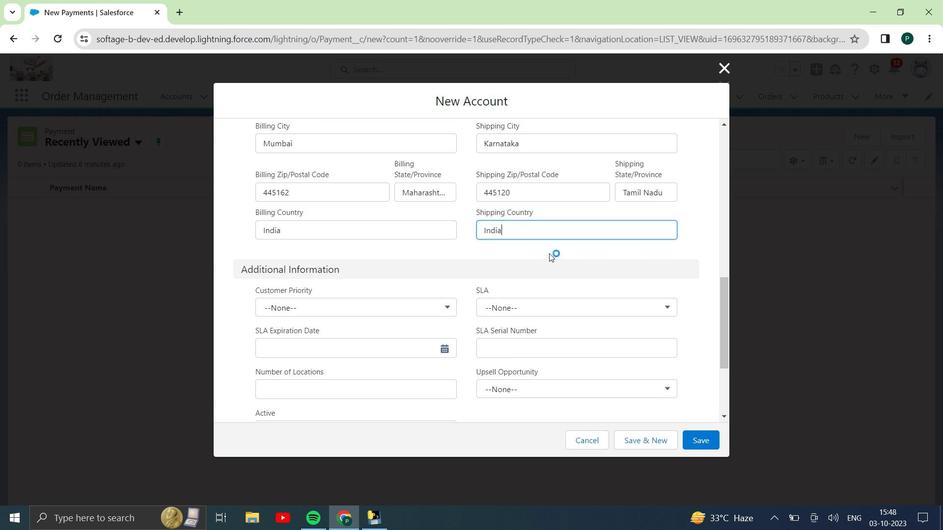 
Action: Mouse moved to (295, 242)
Screenshot: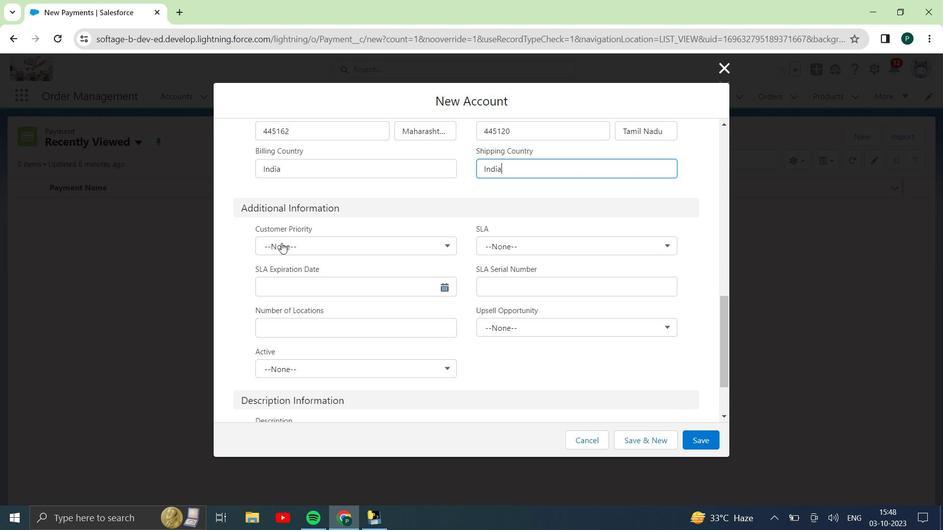 
Action: Mouse pressed left at (295, 242)
Screenshot: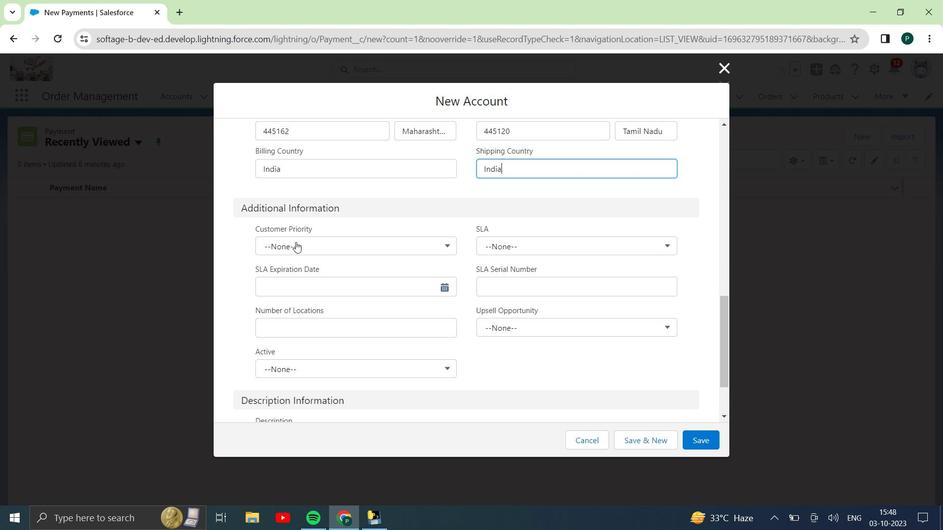 
Action: Mouse moved to (285, 235)
Screenshot: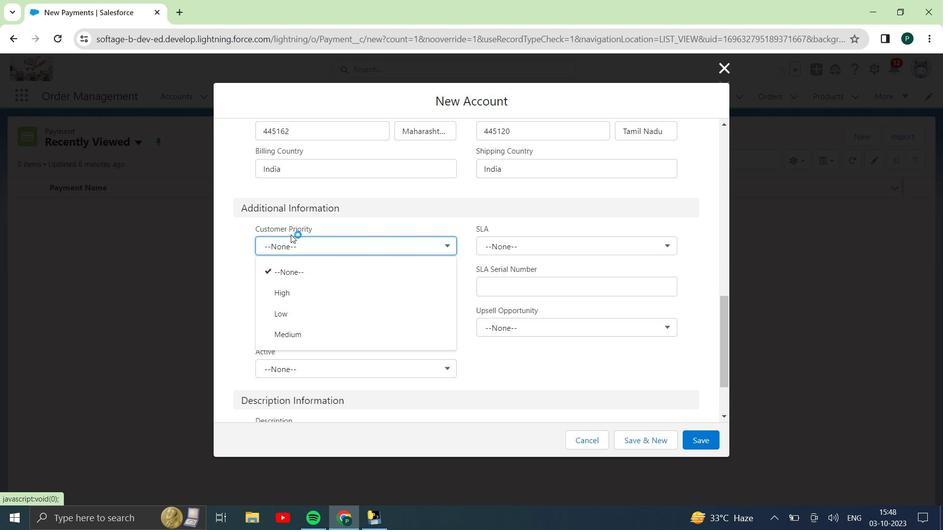 
Action: Key pressed <Key.down><Key.down><Key.down><Key.down><Key.enter>
Screenshot: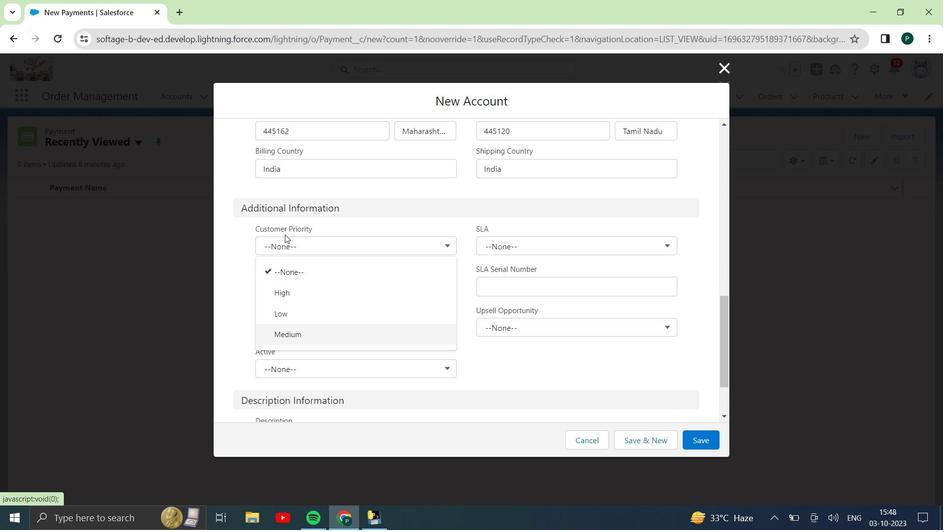 
Action: Mouse scrolled (285, 235) with delta (0, 0)
Screenshot: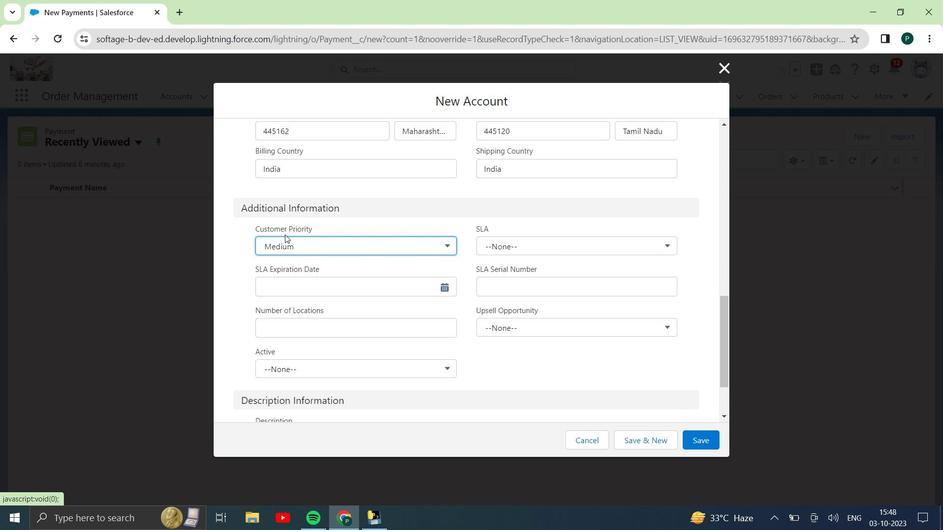 
Action: Mouse scrolled (285, 235) with delta (0, 0)
Screenshot: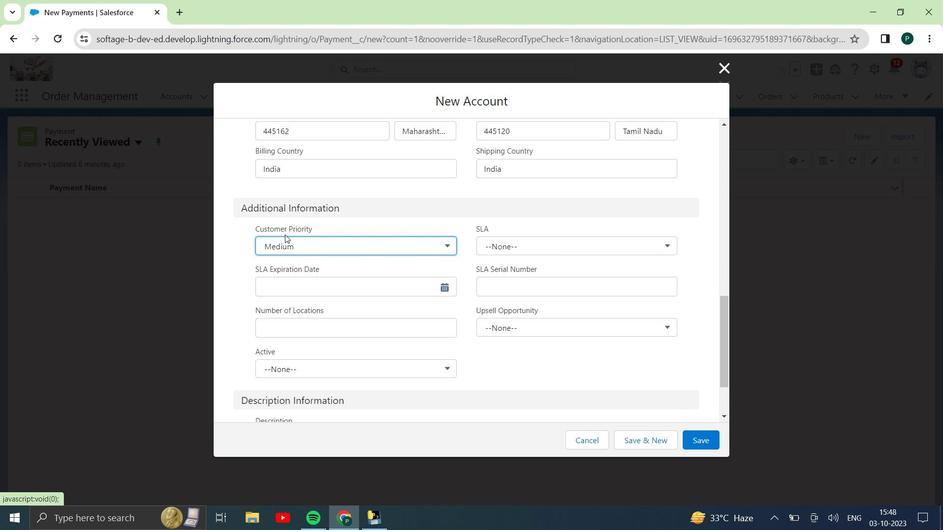 
Action: Mouse moved to (589, 306)
Screenshot: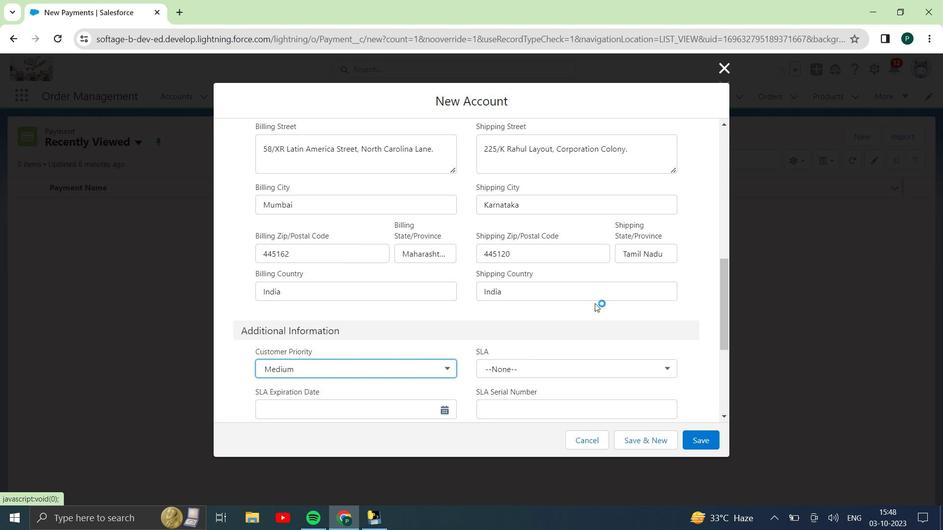 
Action: Mouse scrolled (589, 305) with delta (0, 0)
Screenshot: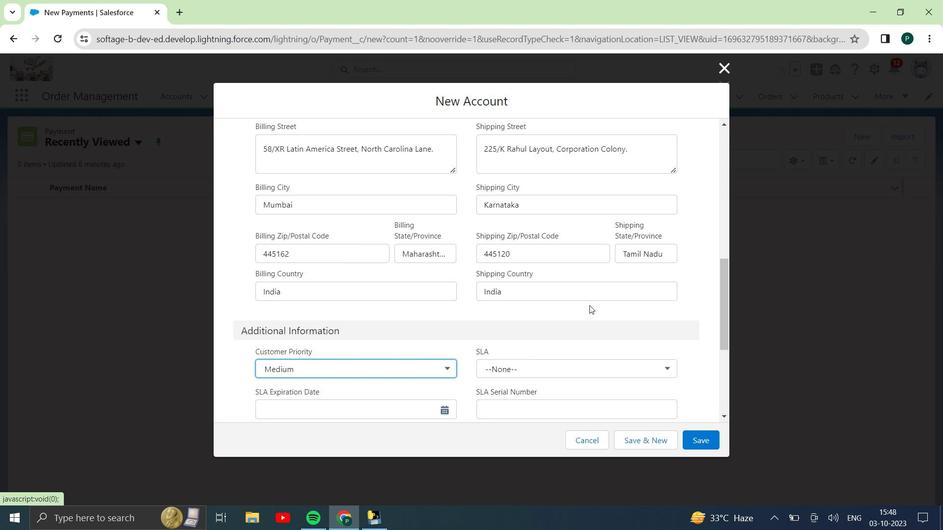 
Action: Mouse pressed left at (589, 306)
Screenshot: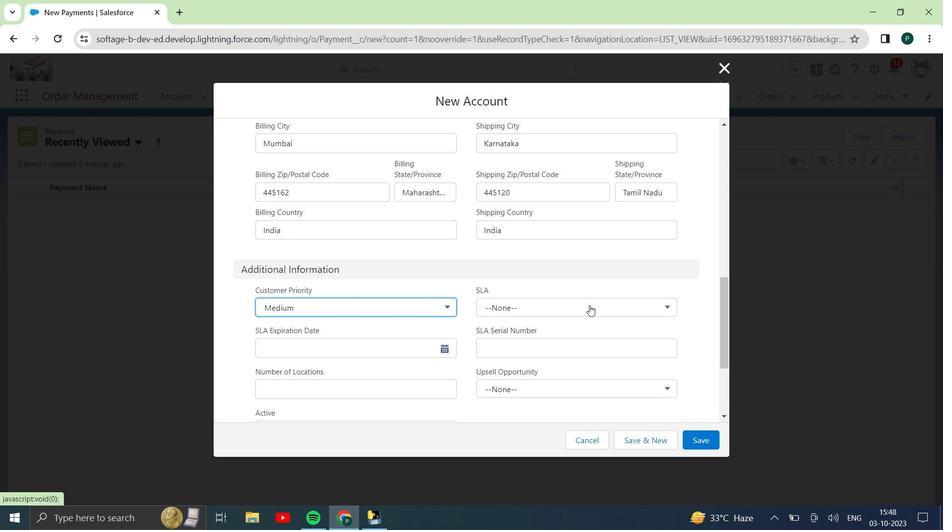 
Action: Mouse moved to (584, 303)
Screenshot: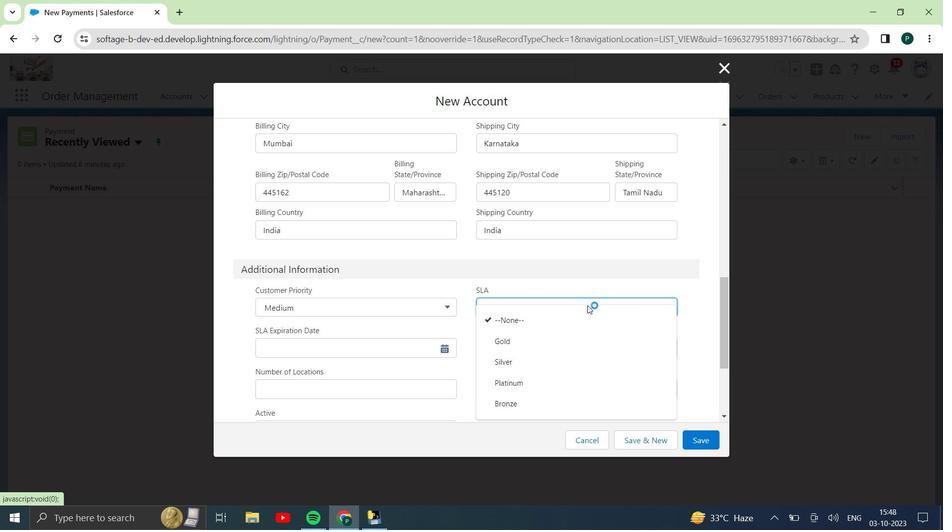 
Action: Key pressed <Key.down><Key.down><Key.down><Key.down><Key.enter>
Screenshot: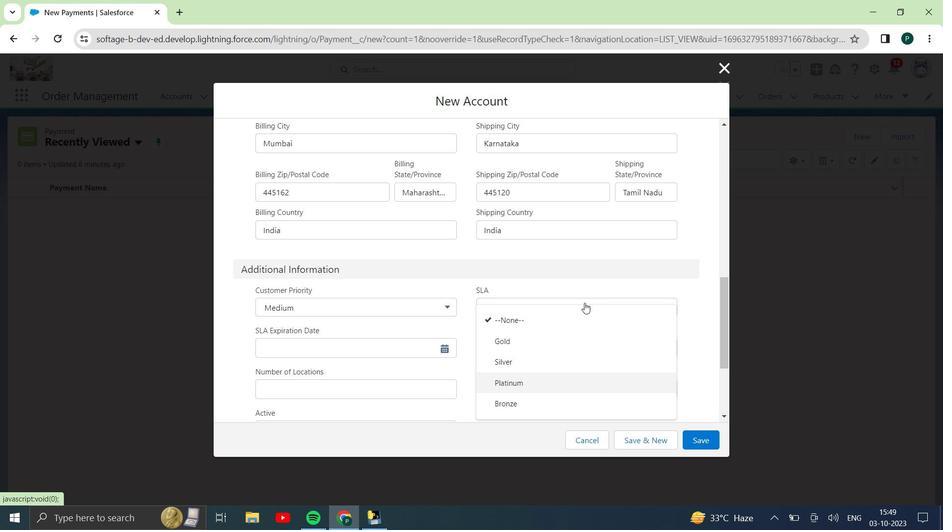 
Action: Mouse scrolled (584, 303) with delta (0, 0)
Screenshot: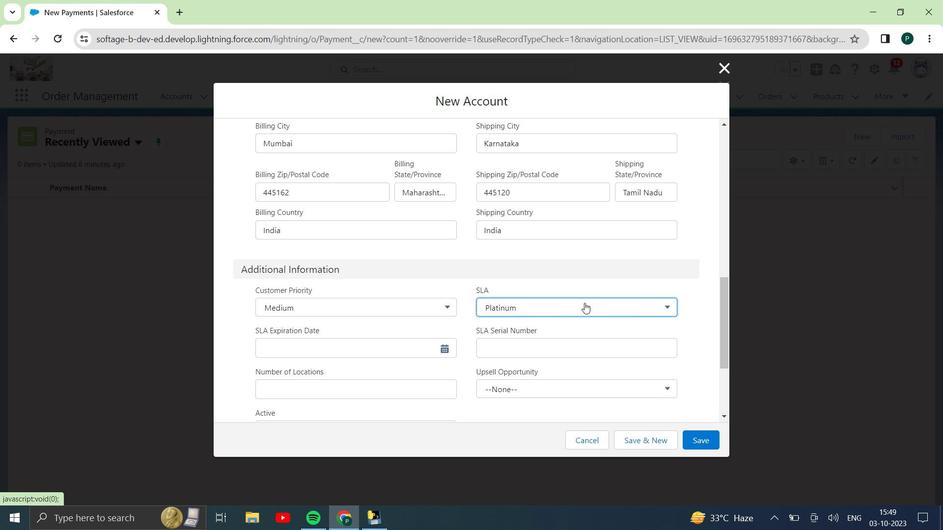 
Action: Mouse scrolled (584, 303) with delta (0, 0)
Screenshot: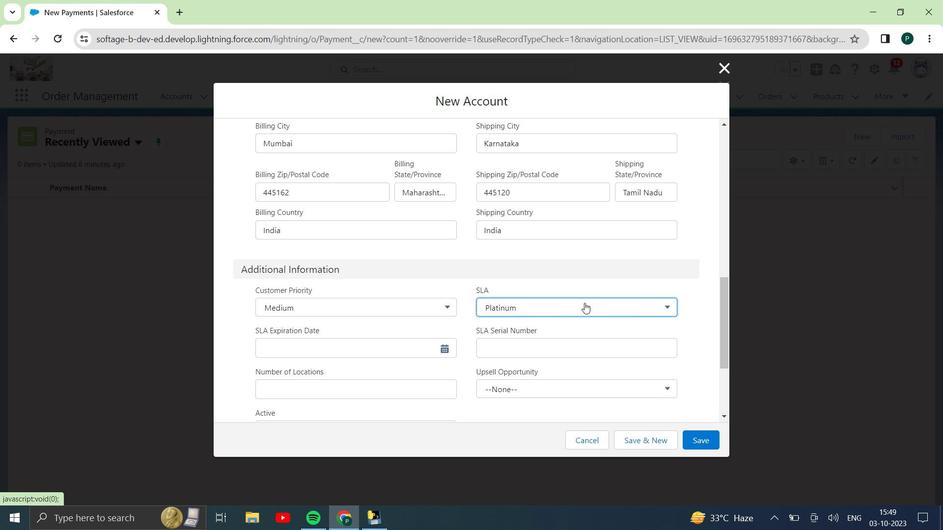 
Action: Mouse moved to (385, 222)
Screenshot: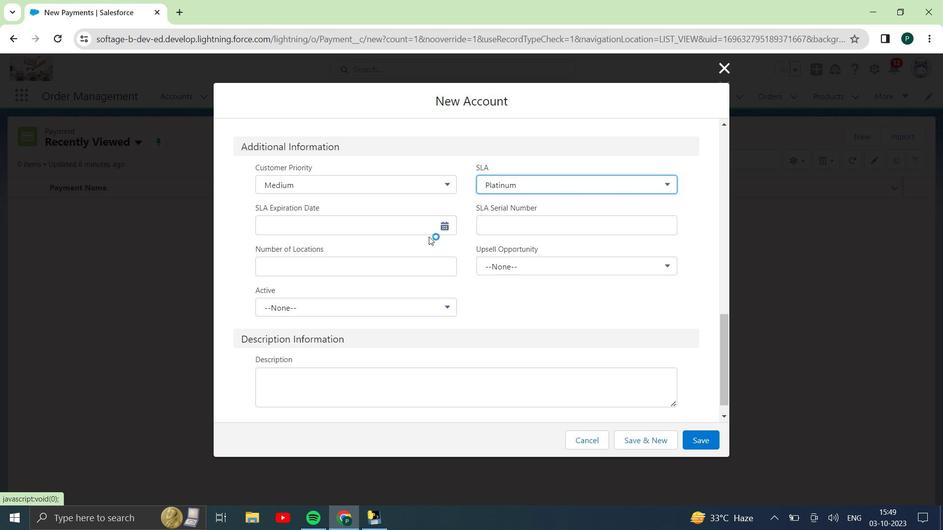 
Action: Mouse pressed left at (385, 222)
Screenshot: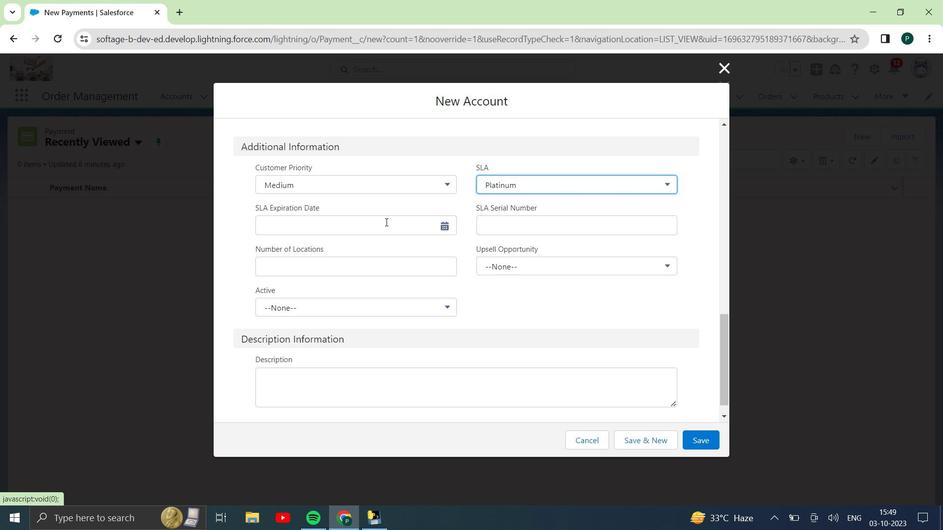 
Action: Mouse moved to (411, 209)
Screenshot: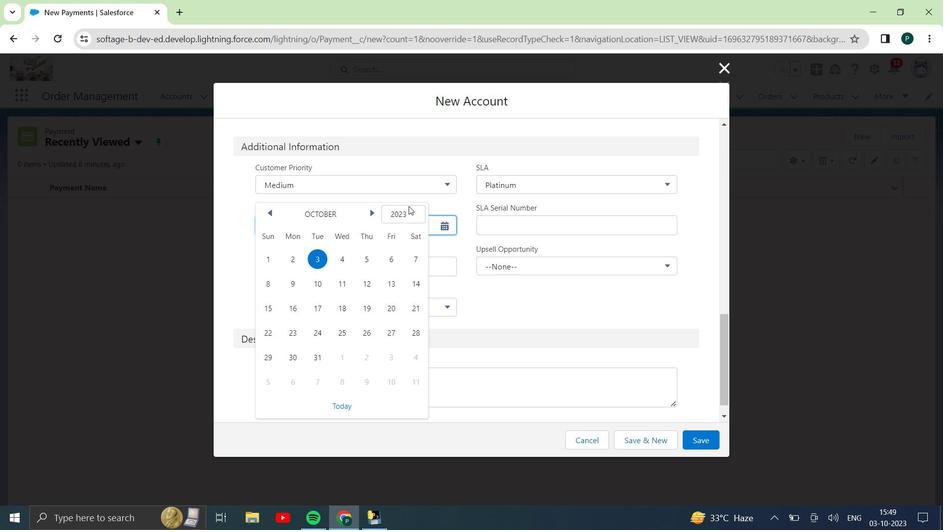 
Action: Mouse pressed left at (411, 209)
Screenshot: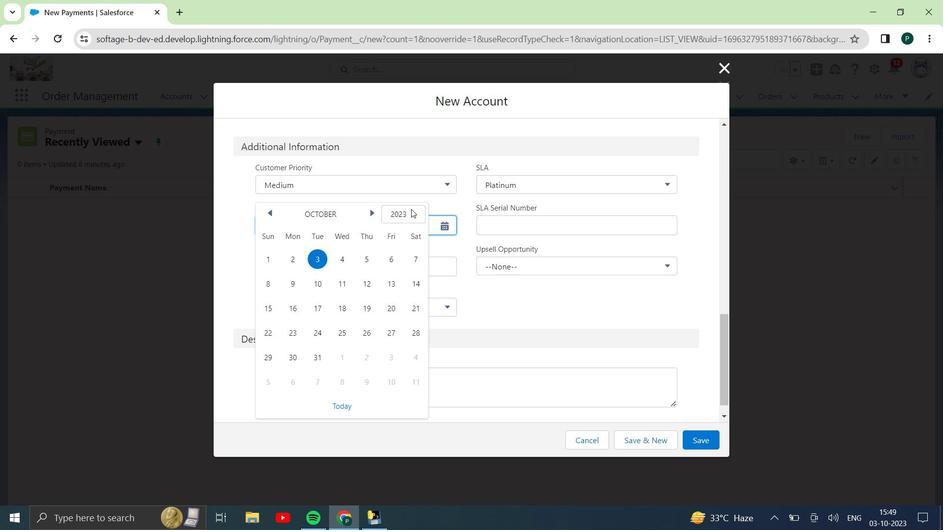 
Action: Mouse moved to (427, 386)
Screenshot: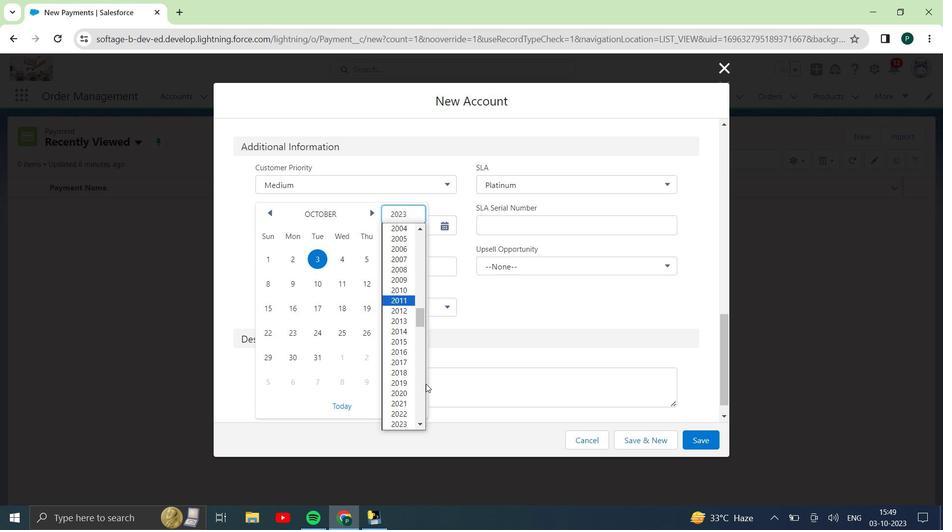 
Action: Mouse scrolled (427, 385) with delta (0, 0)
Screenshot: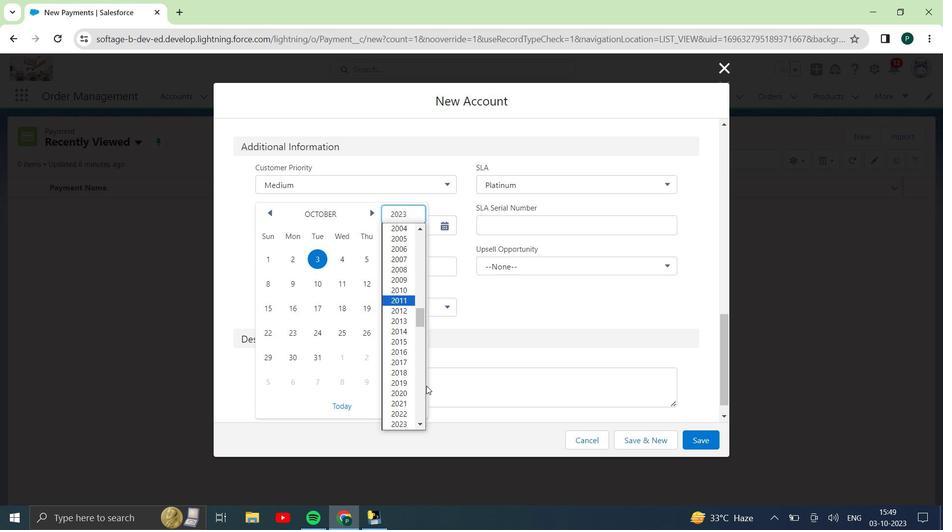 
Action: Mouse moved to (410, 206)
Screenshot: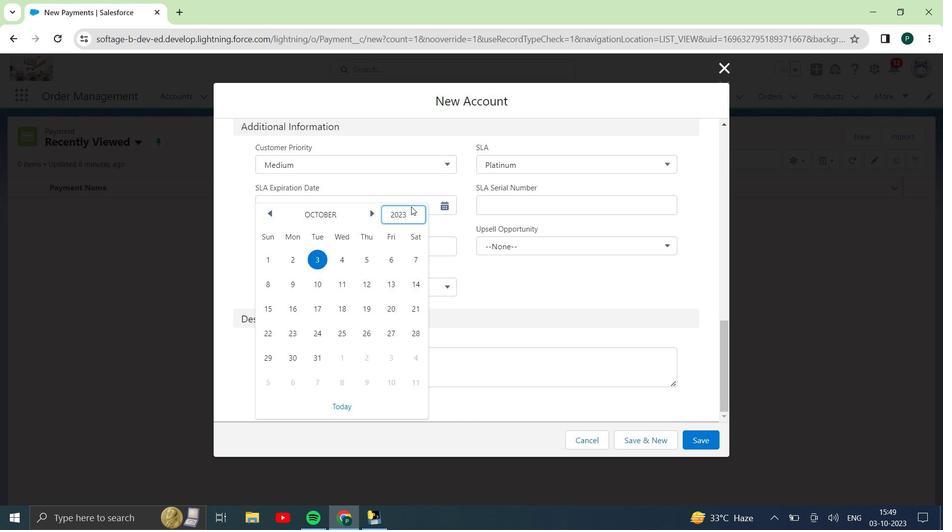 
Action: Mouse pressed left at (410, 206)
Screenshot: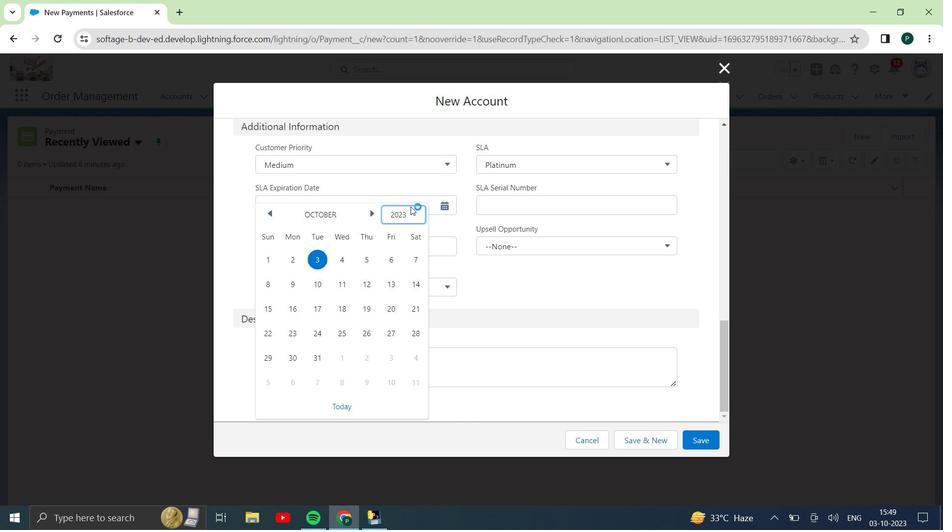 
Action: Mouse moved to (413, 386)
Screenshot: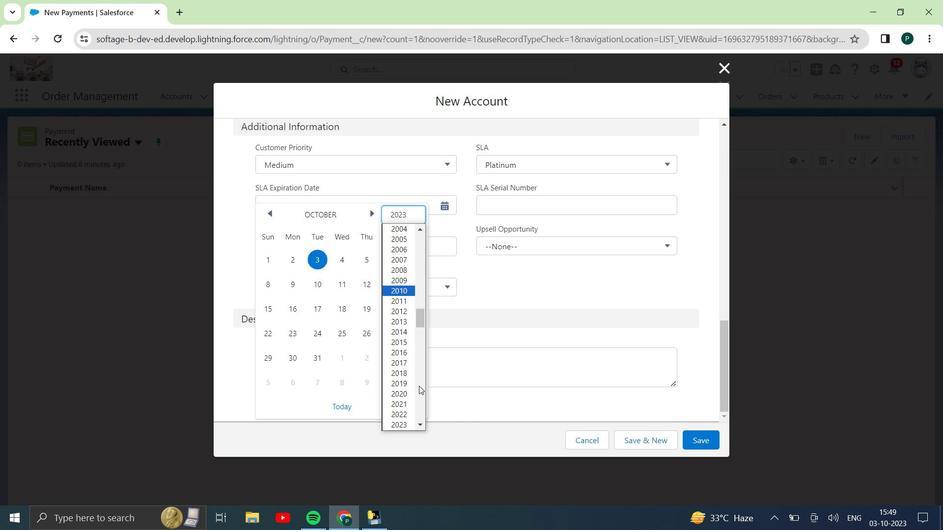 
Action: Mouse scrolled (413, 385) with delta (0, 0)
Screenshot: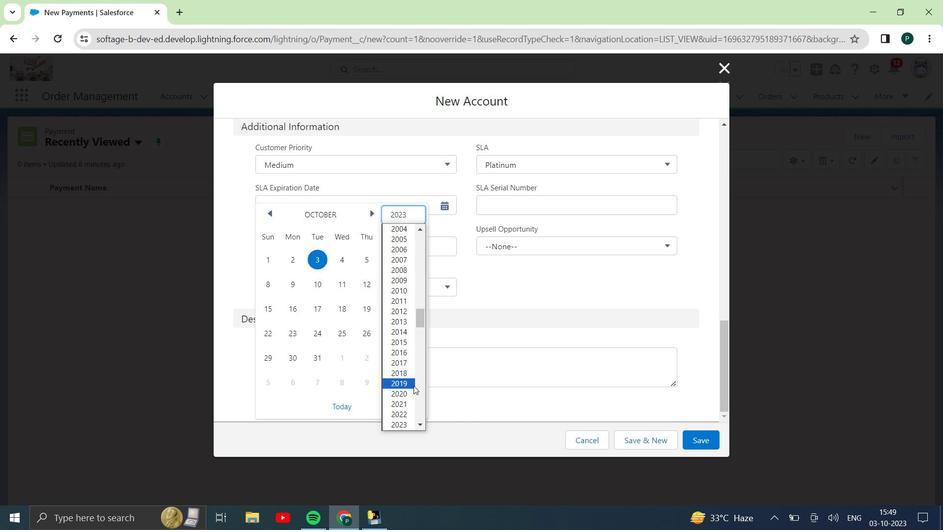 
Action: Mouse moved to (394, 314)
Screenshot: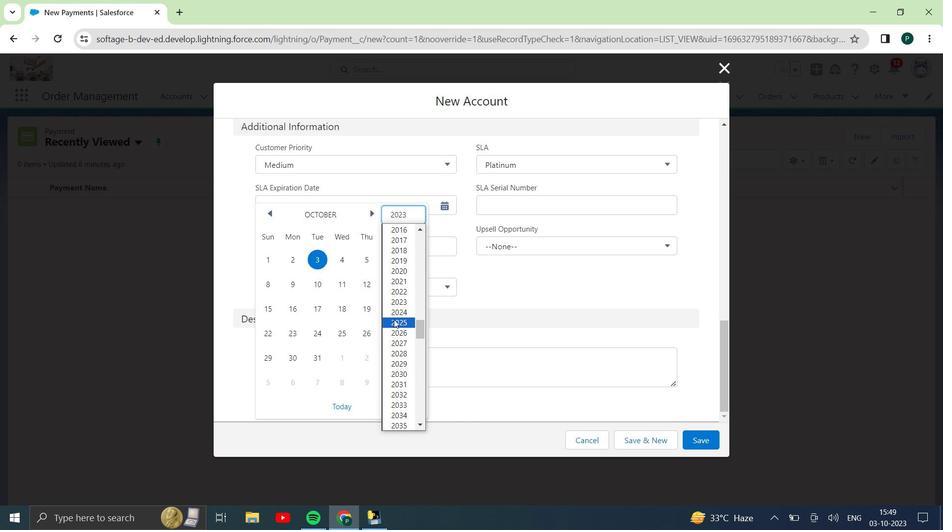 
Action: Mouse pressed left at (394, 314)
Screenshot: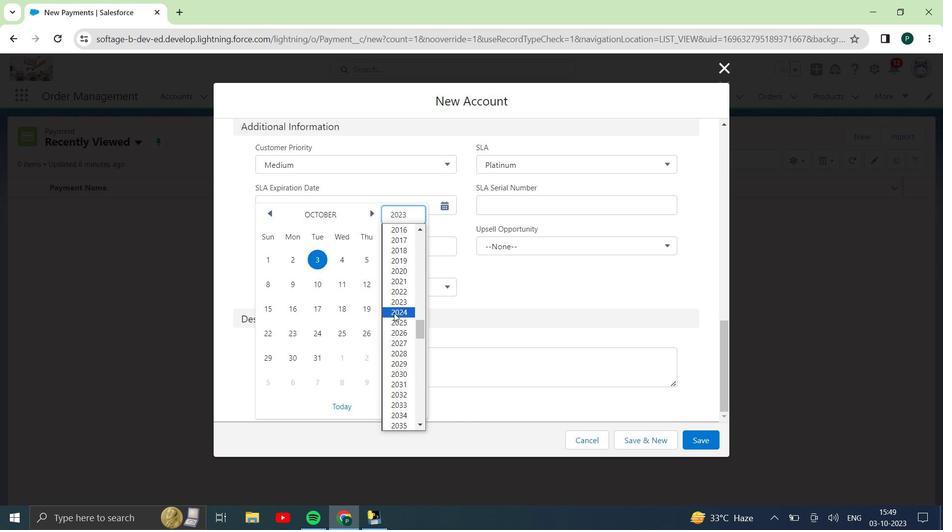 
Action: Mouse moved to (372, 210)
Screenshot: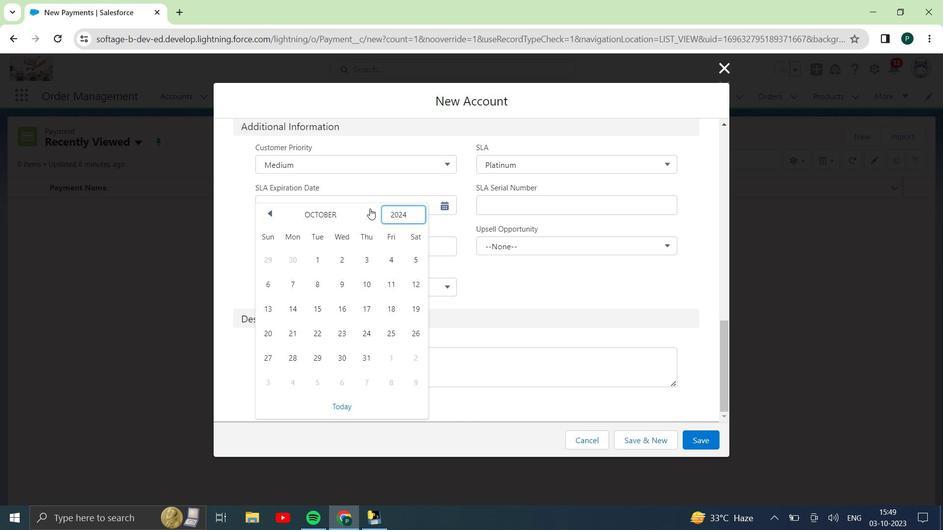 
Action: Mouse pressed left at (372, 210)
Screenshot: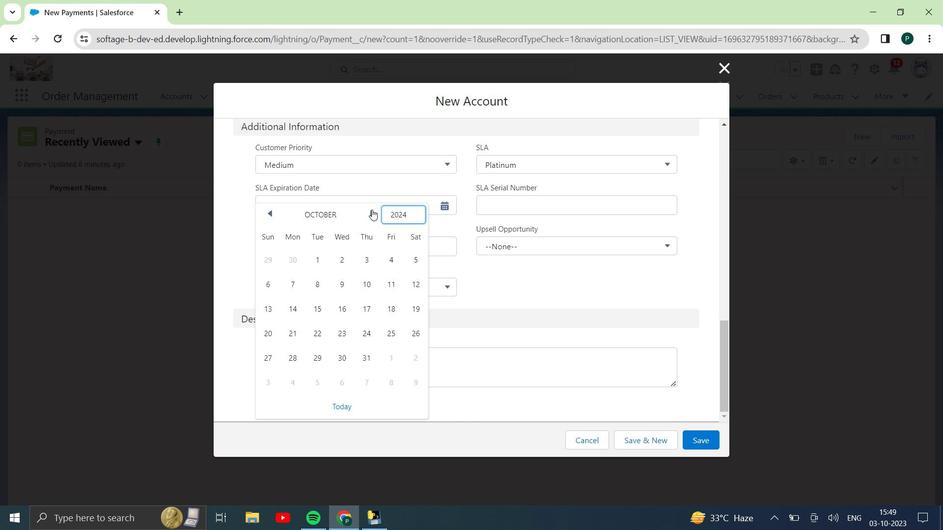 
Action: Mouse pressed left at (372, 210)
Screenshot: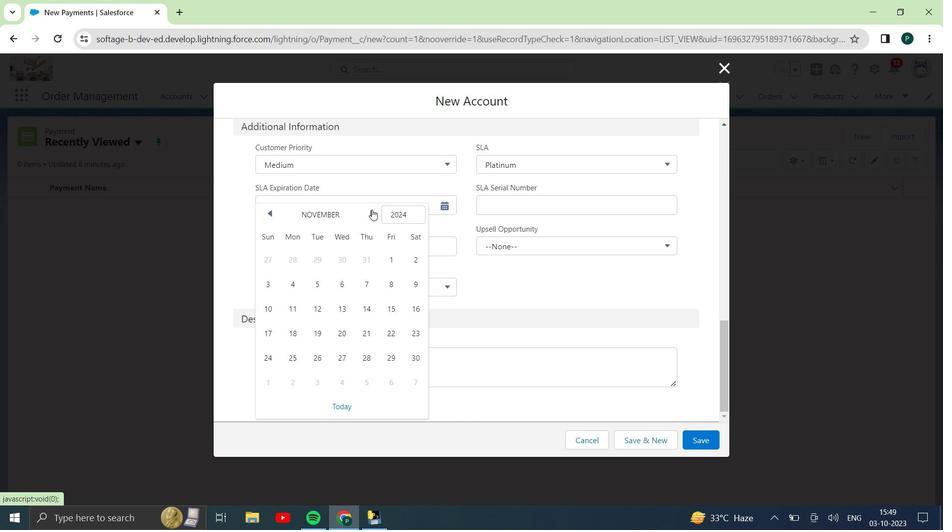 
Action: Mouse moved to (343, 332)
Screenshot: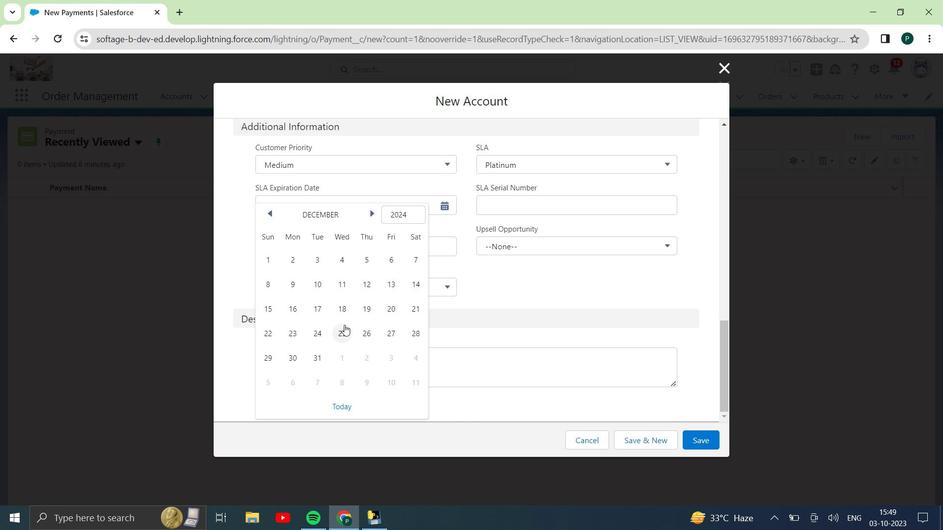 
Action: Mouse pressed left at (343, 332)
Screenshot: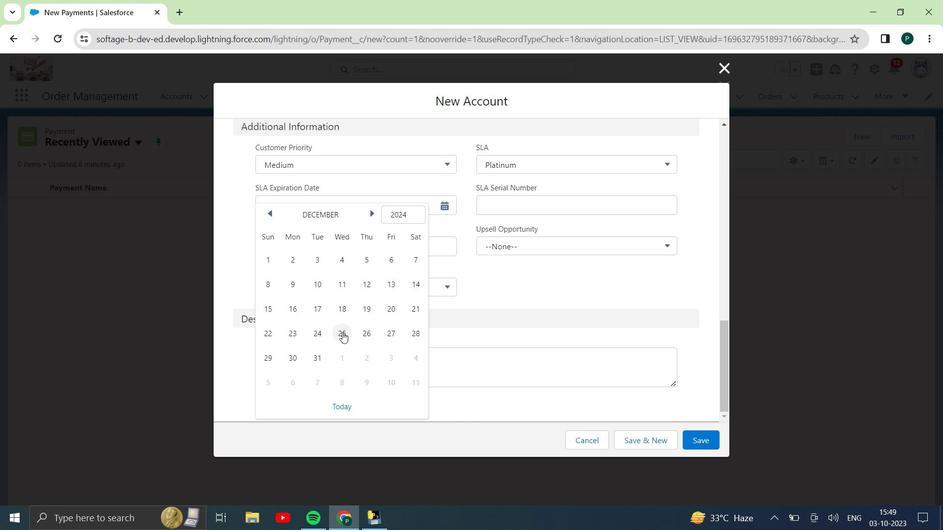 
Action: Mouse moved to (404, 250)
Screenshot: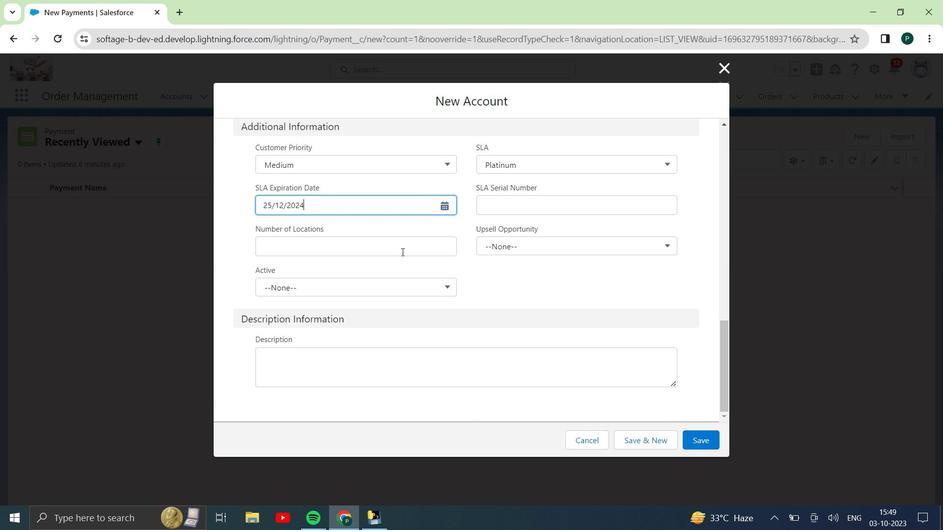 
Action: Mouse pressed left at (404, 250)
Screenshot: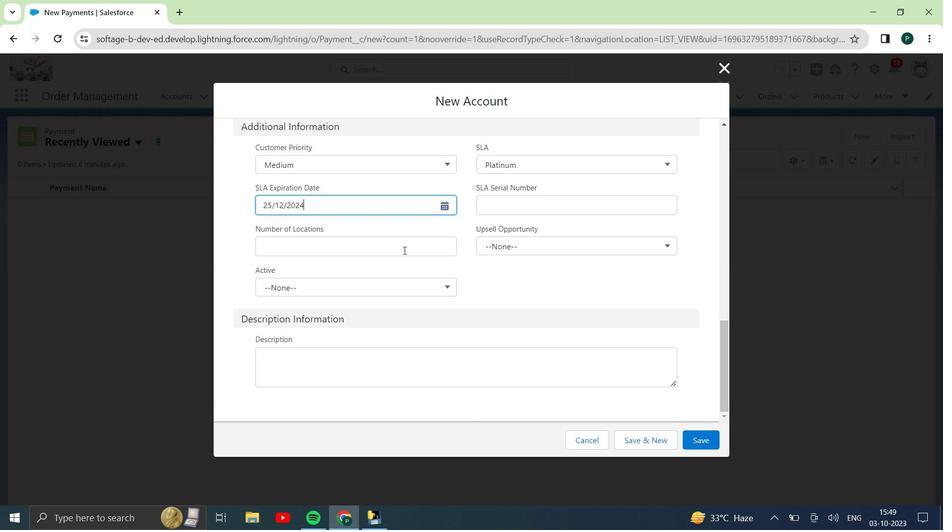 
Action: Key pressed 14
Screenshot: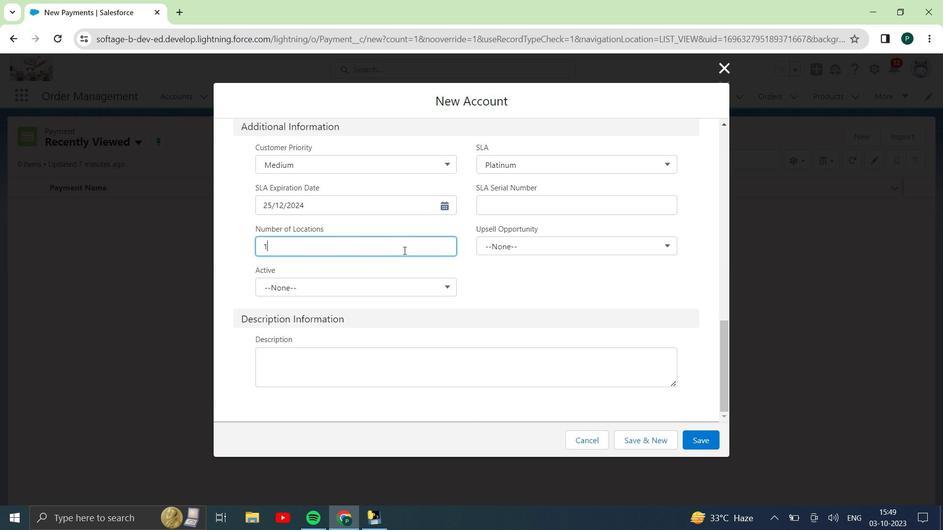 
Action: Mouse moved to (607, 246)
Screenshot: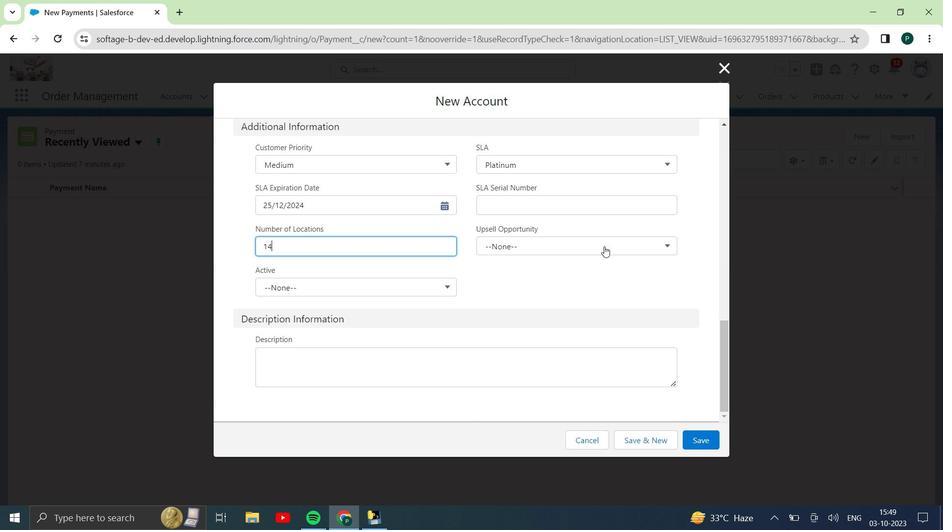 
Action: Mouse pressed left at (607, 246)
Screenshot: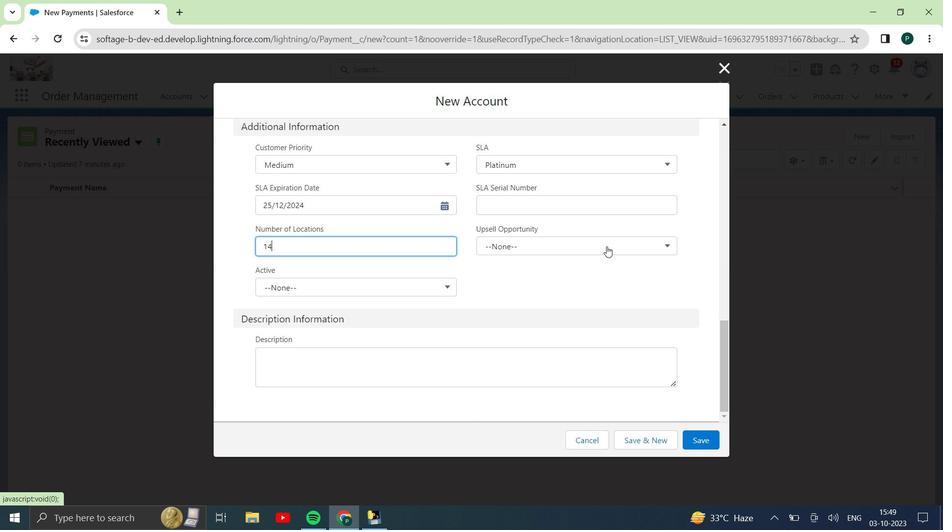 
Action: Key pressed <Key.down><Key.down><Key.enter>
Screenshot: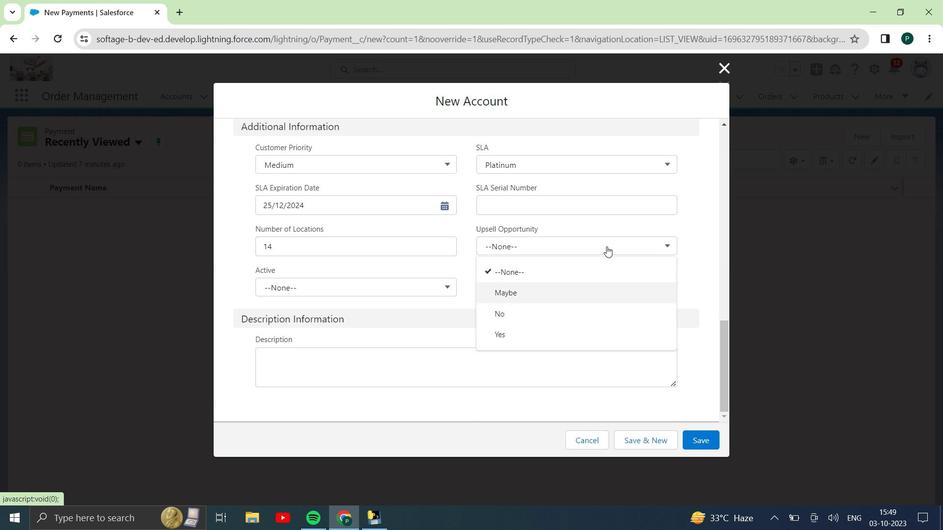 
Action: Mouse moved to (339, 291)
Screenshot: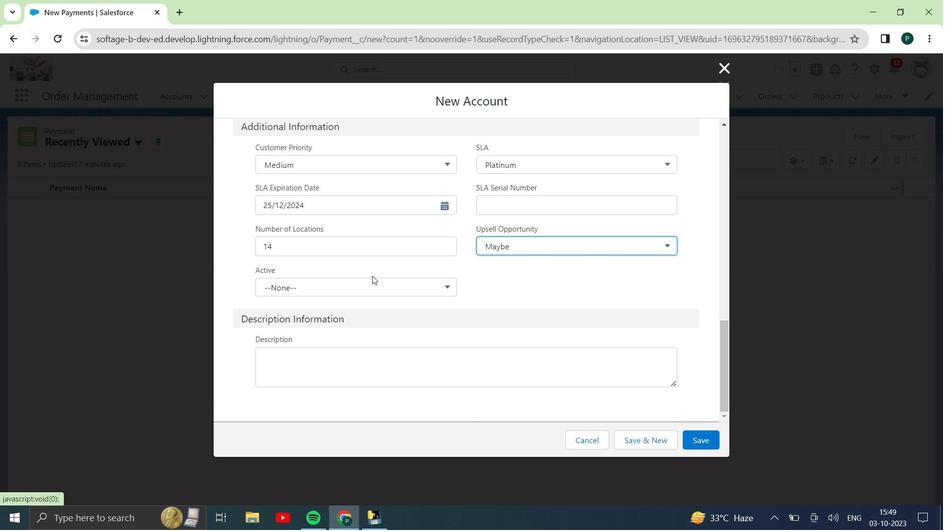 
Action: Mouse pressed left at (339, 291)
Screenshot: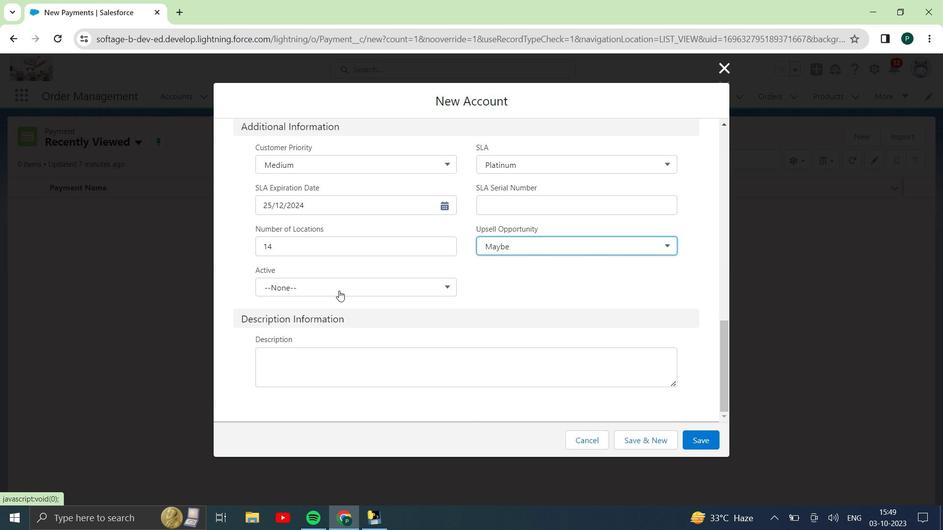 
Action: Mouse moved to (317, 350)
Screenshot: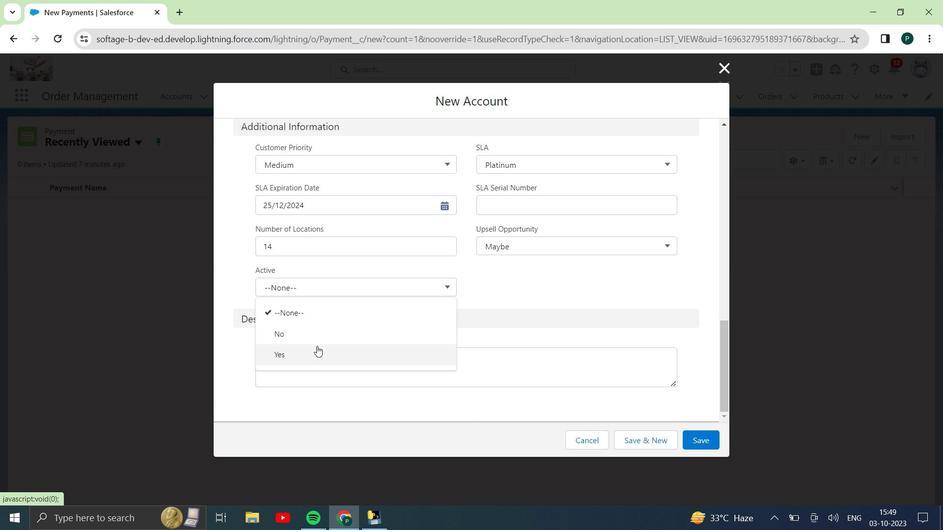 
Action: Mouse pressed left at (317, 350)
Screenshot: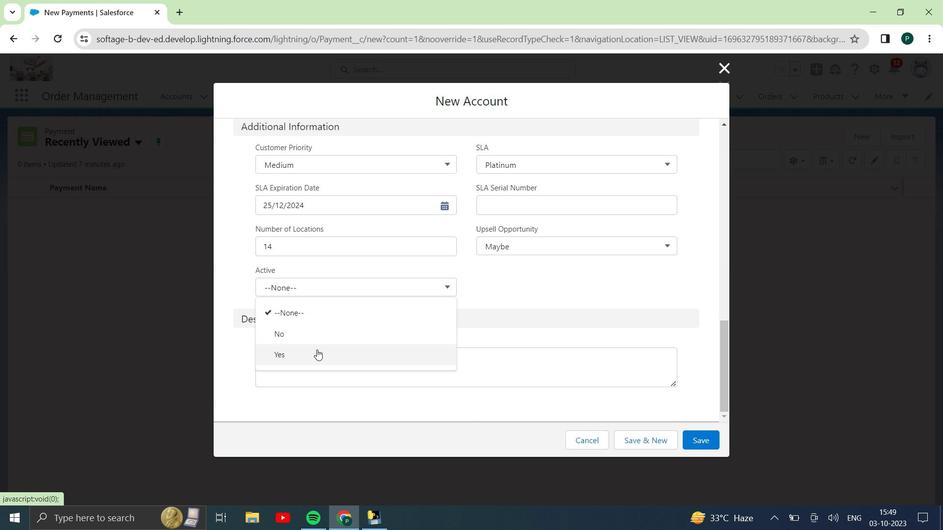 
Action: Mouse moved to (693, 292)
Screenshot: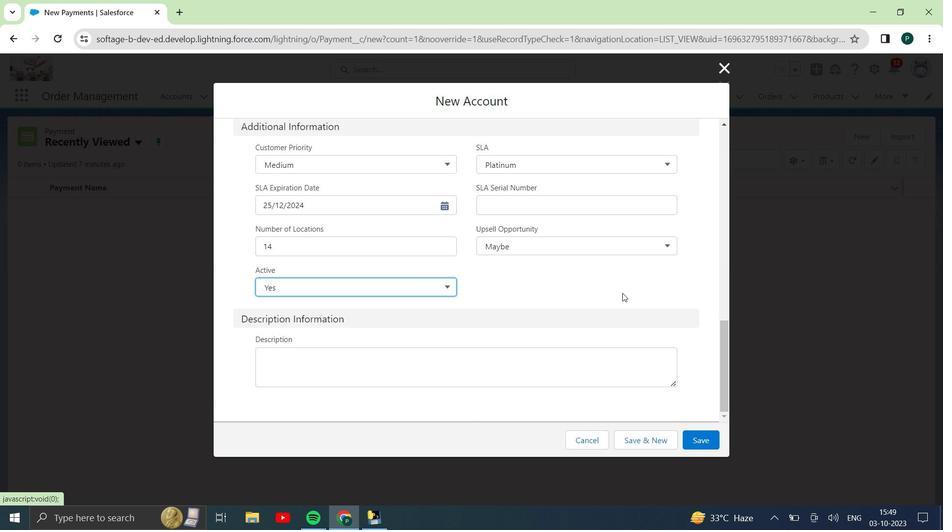 
Action: Mouse scrolled (693, 292) with delta (0, 0)
Screenshot: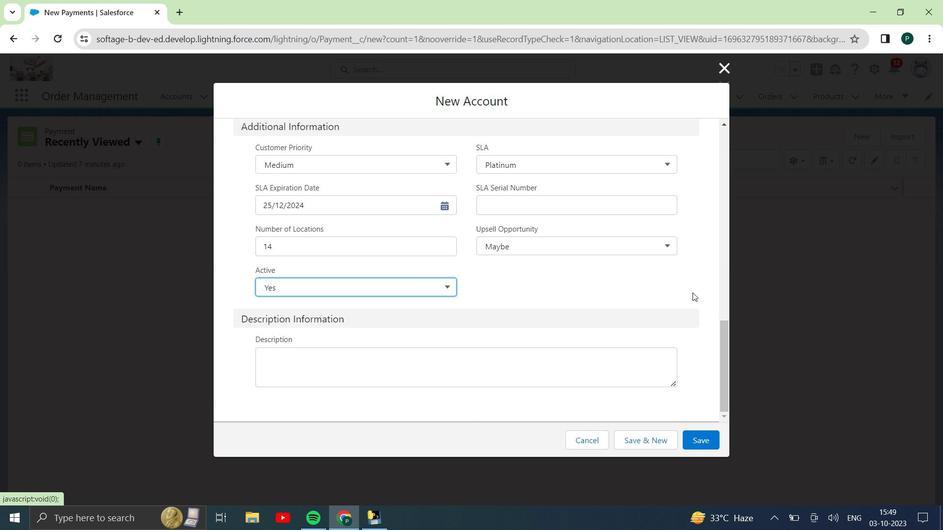 
Action: Mouse scrolled (693, 292) with delta (0, 0)
Screenshot: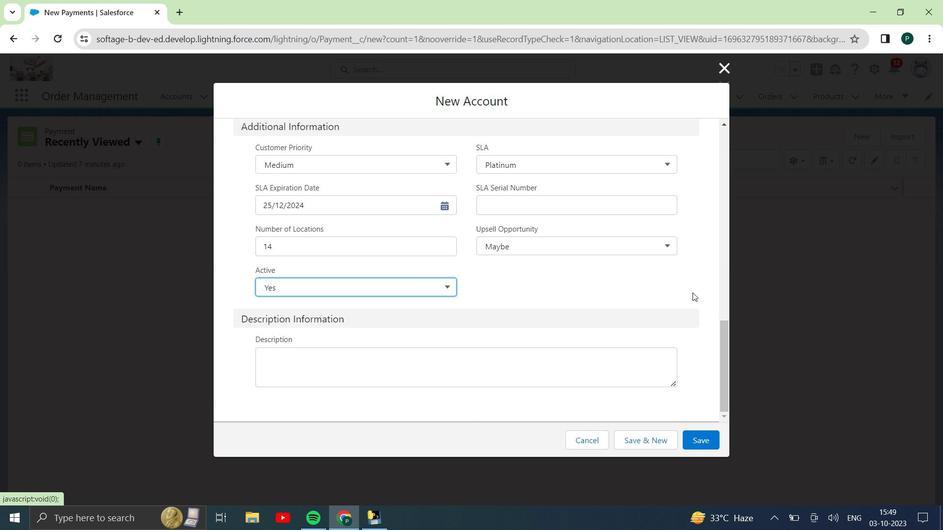 
Action: Mouse scrolled (693, 292) with delta (0, 0)
Screenshot: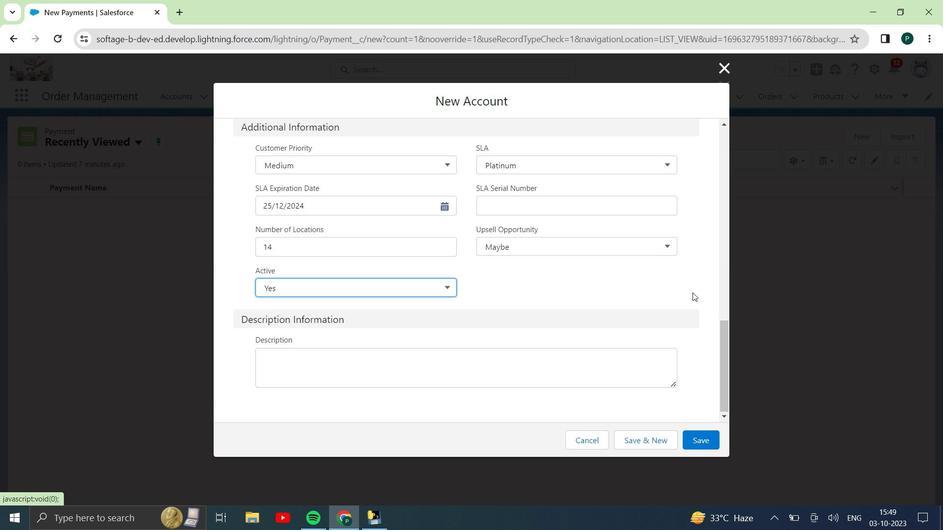 
Action: Mouse scrolled (693, 292) with delta (0, 0)
Screenshot: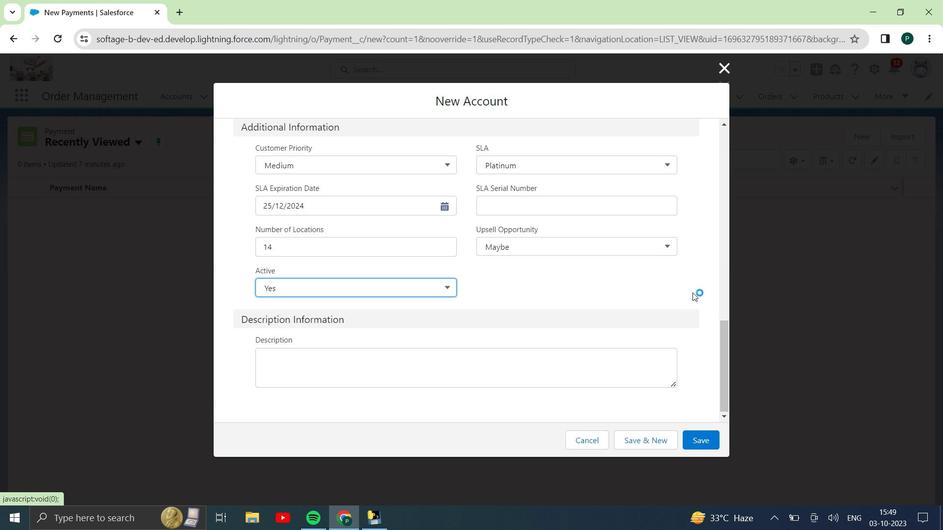 
Action: Mouse moved to (698, 442)
Screenshot: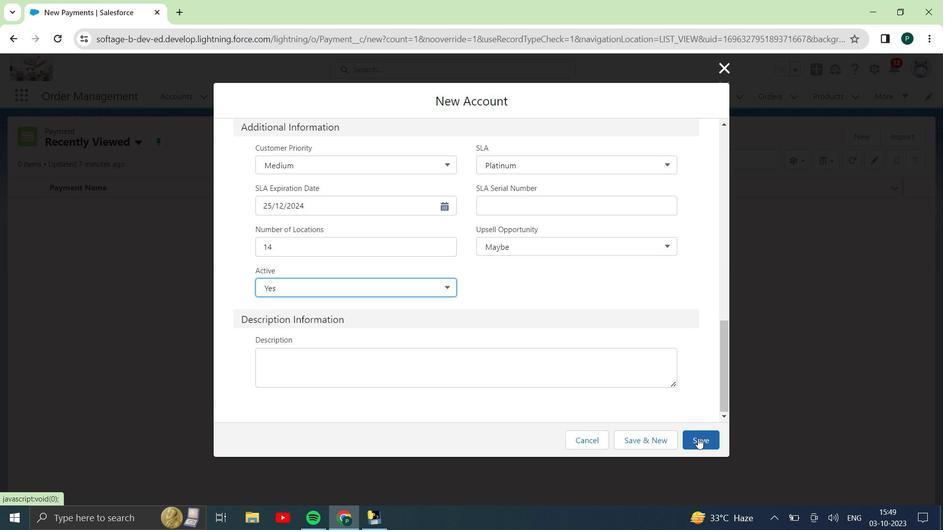 
Action: Mouse pressed left at (698, 442)
Screenshot: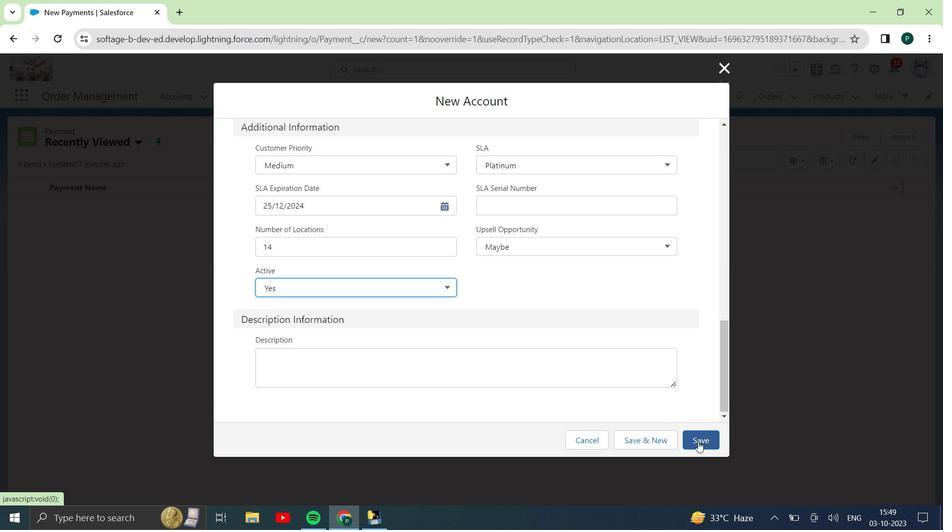 
Action: Mouse moved to (622, 263)
Screenshot: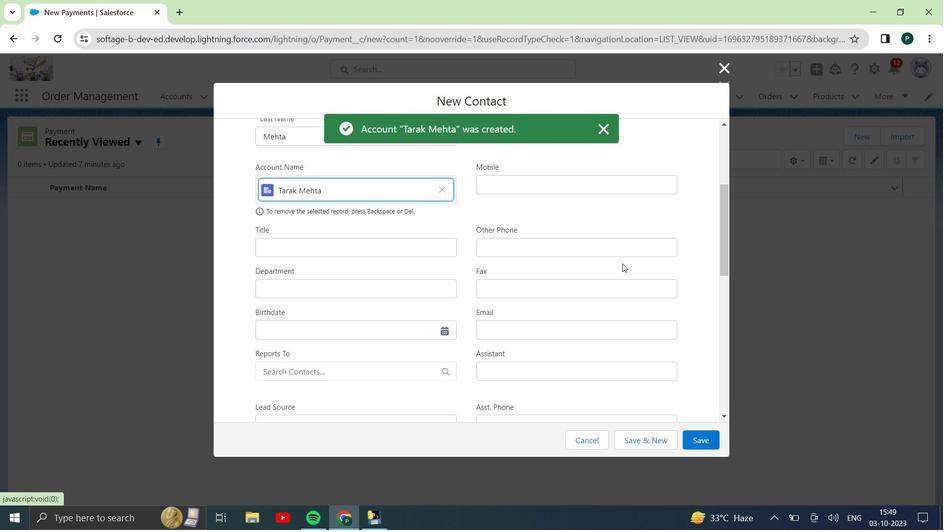 
Action: Mouse scrolled (622, 263) with delta (0, 0)
Screenshot: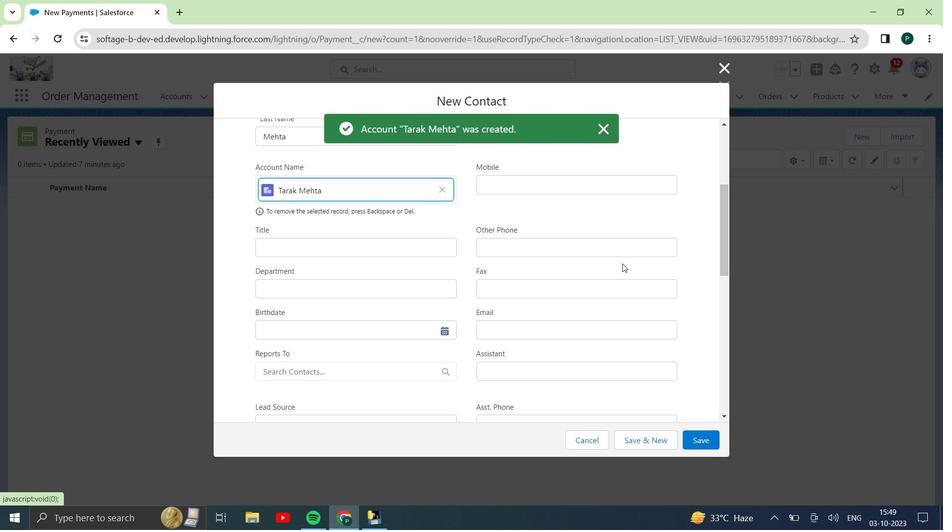 
Action: Mouse scrolled (622, 263) with delta (0, 0)
Screenshot: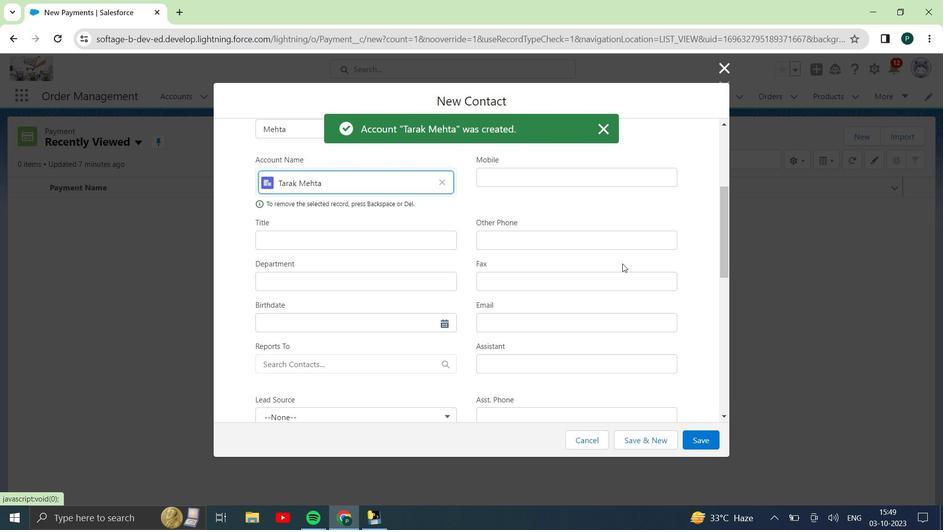 
Action: Mouse scrolled (622, 263) with delta (0, 0)
Screenshot: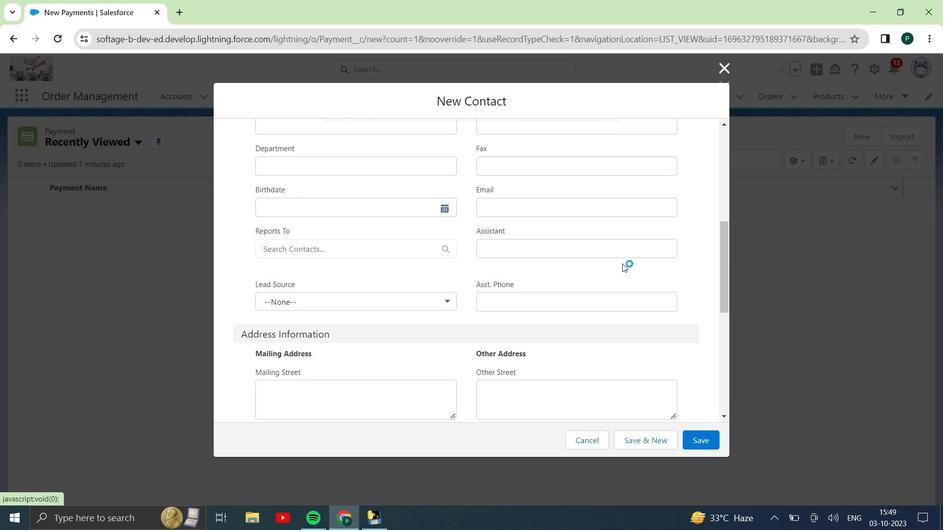 
Action: Mouse scrolled (622, 263) with delta (0, 0)
Screenshot: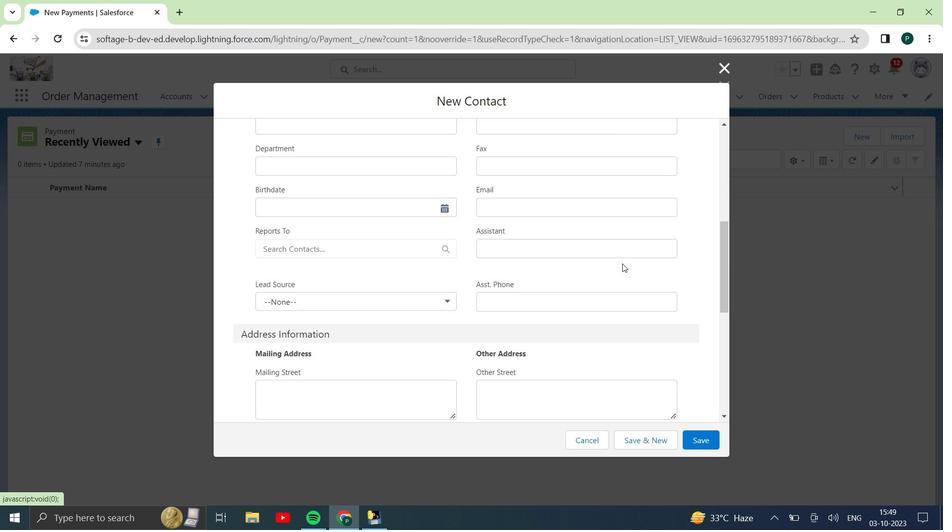 
Action: Mouse scrolled (622, 263) with delta (0, 0)
Screenshot: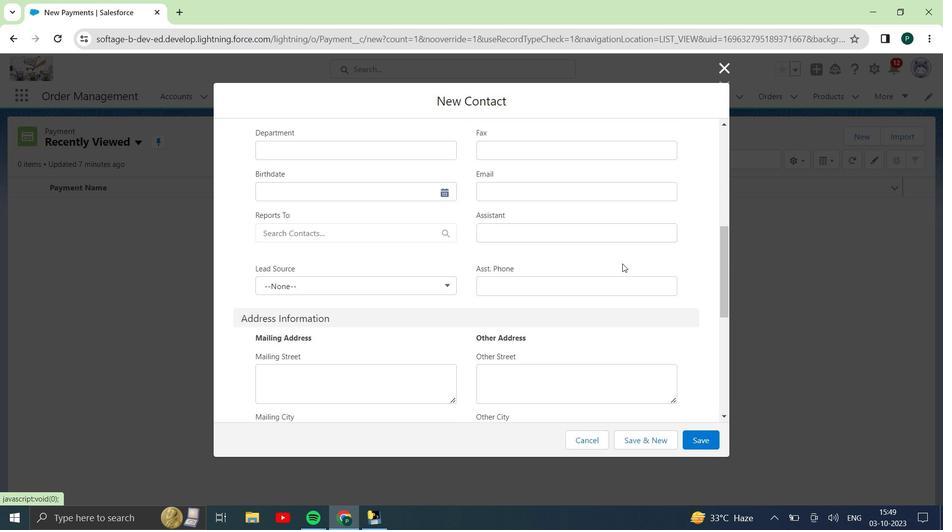 
Action: Mouse scrolled (622, 263) with delta (0, 0)
Screenshot: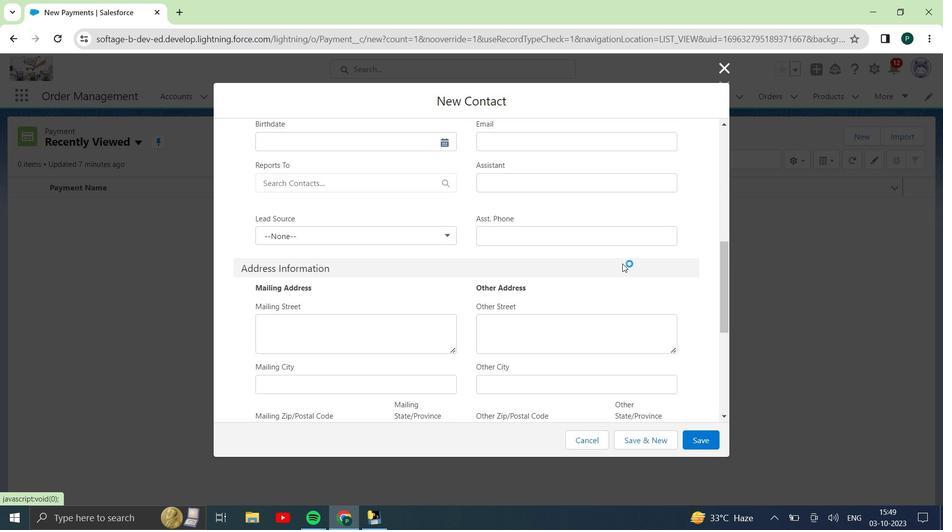 
Action: Mouse scrolled (622, 264) with delta (0, 0)
Screenshot: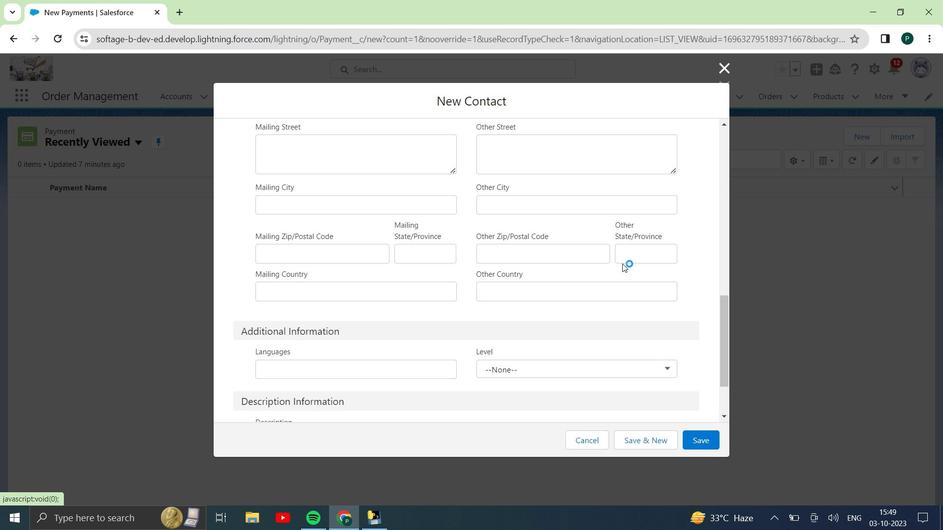
Action: Mouse scrolled (622, 264) with delta (0, 0)
Screenshot: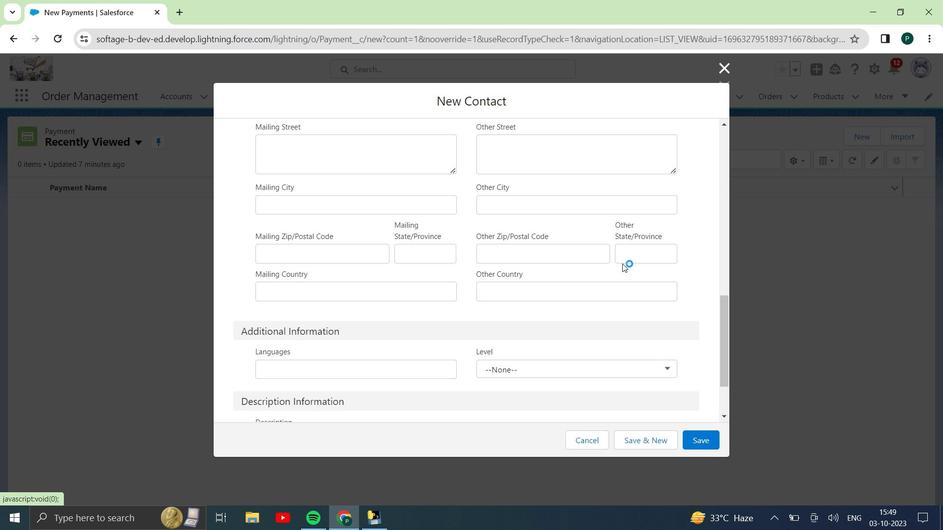 
Action: Mouse scrolled (622, 264) with delta (0, 0)
Screenshot: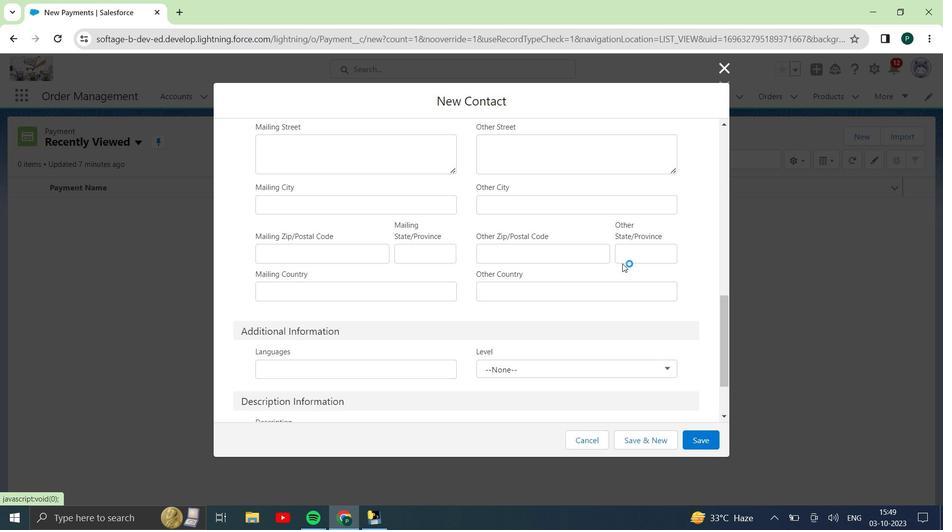 
Action: Mouse scrolled (622, 264) with delta (0, 0)
Screenshot: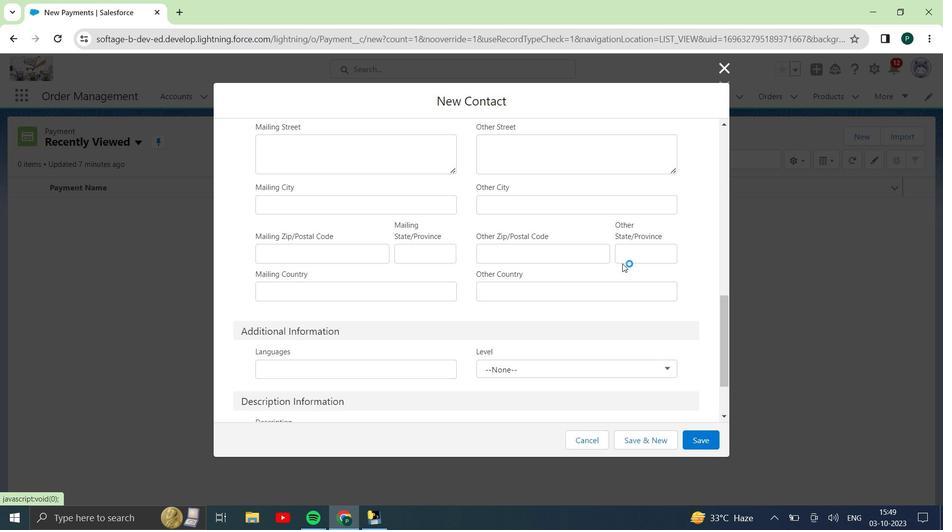 
Action: Mouse scrolled (622, 264) with delta (0, 0)
Screenshot: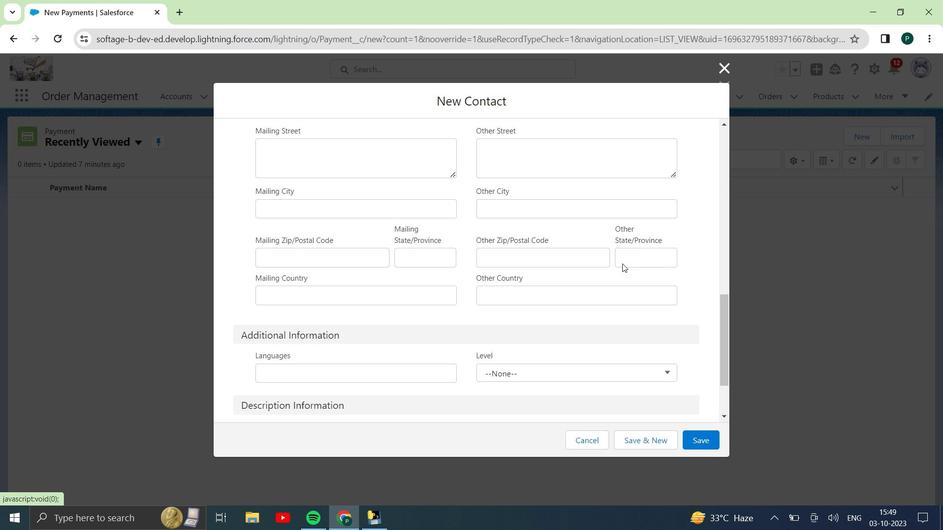 
Action: Mouse scrolled (622, 264) with delta (0, 0)
